 Task: Search one way flight ticket for 1 adult, 1 child, 1 infant in seat in premium economy from Gainesville: Gainesville Regional Airport to South Bend: South Bend International Airport on 8-6-2023. Choice of flights is American. Number of bags: 6 checked bags. Price is upto 50000. Outbound departure time preference is 10:15.
Action: Mouse moved to (336, 457)
Screenshot: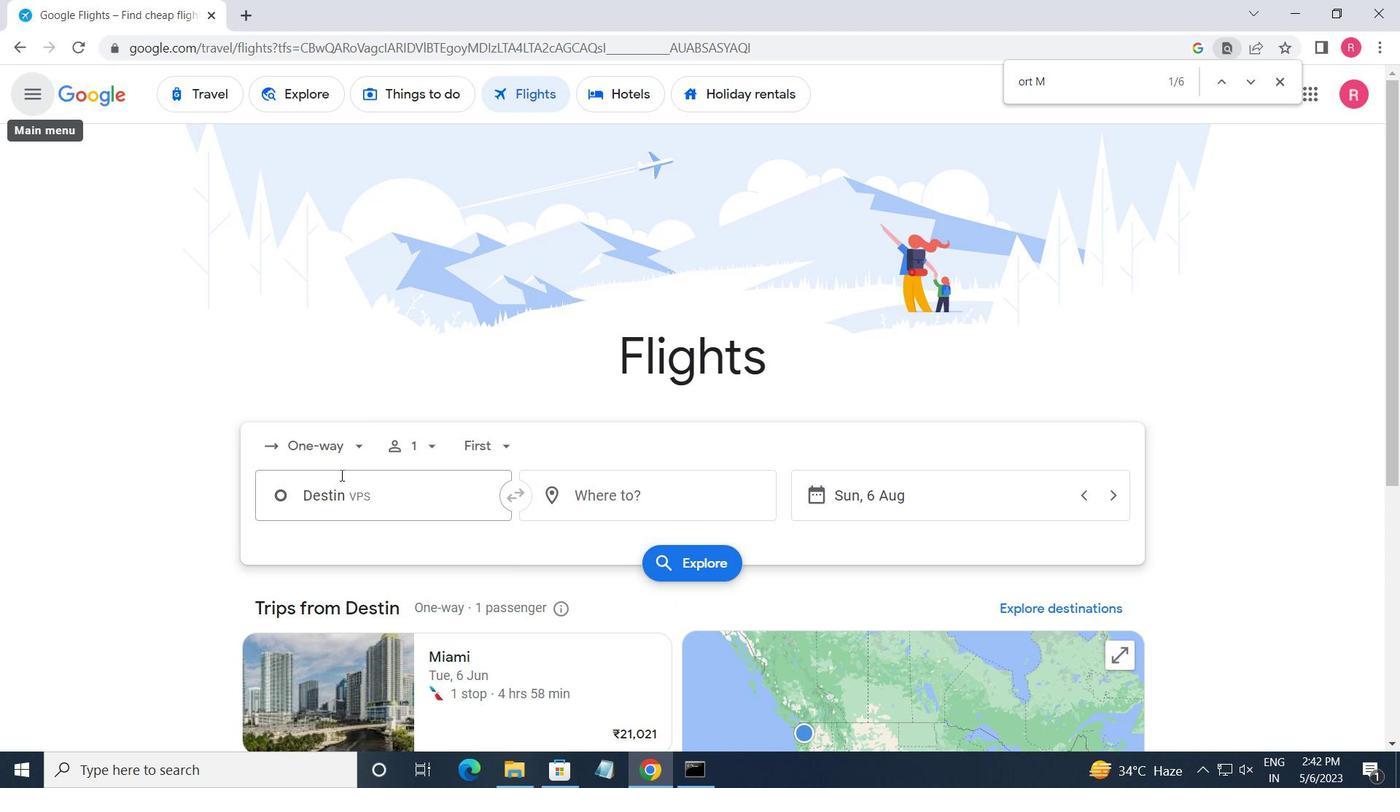 
Action: Mouse pressed left at (336, 457)
Screenshot: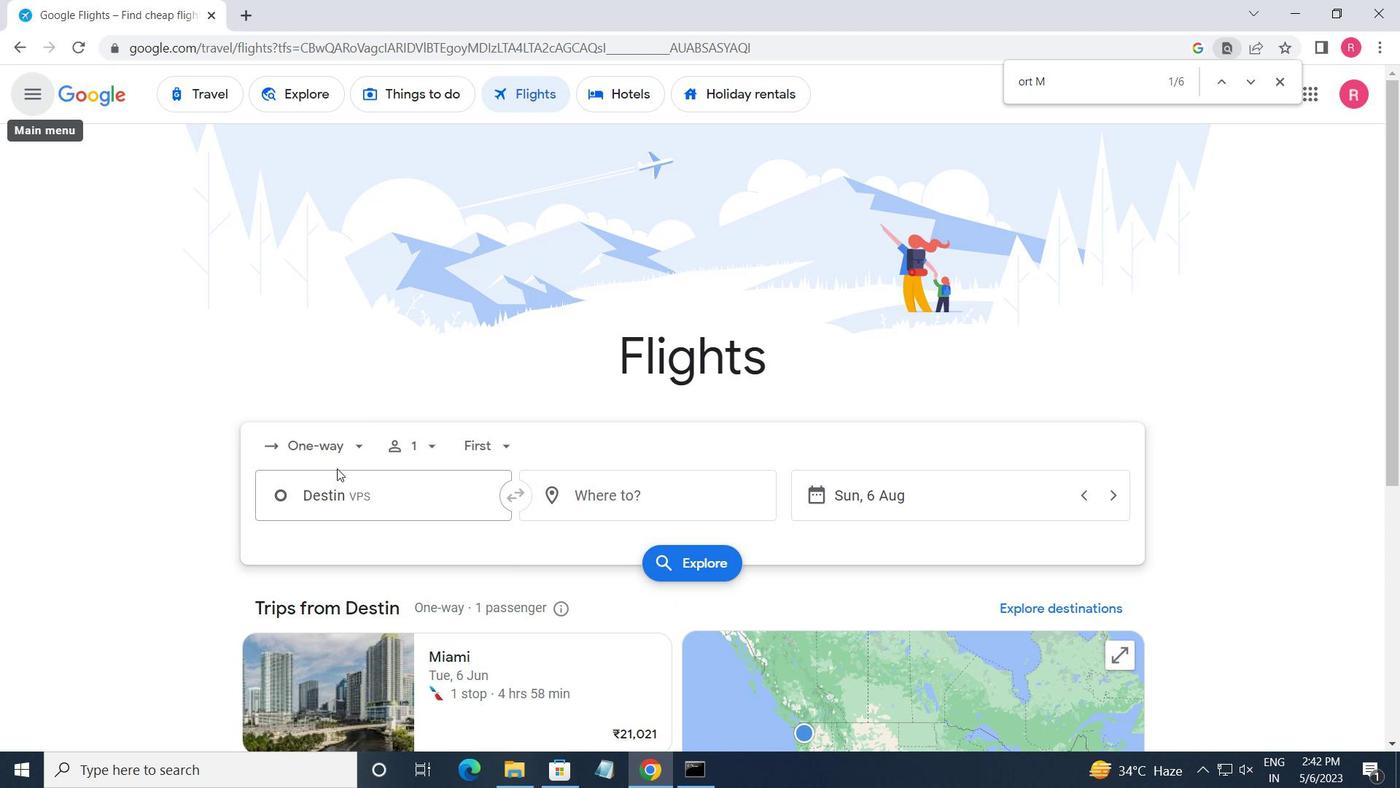 
Action: Mouse moved to (350, 521)
Screenshot: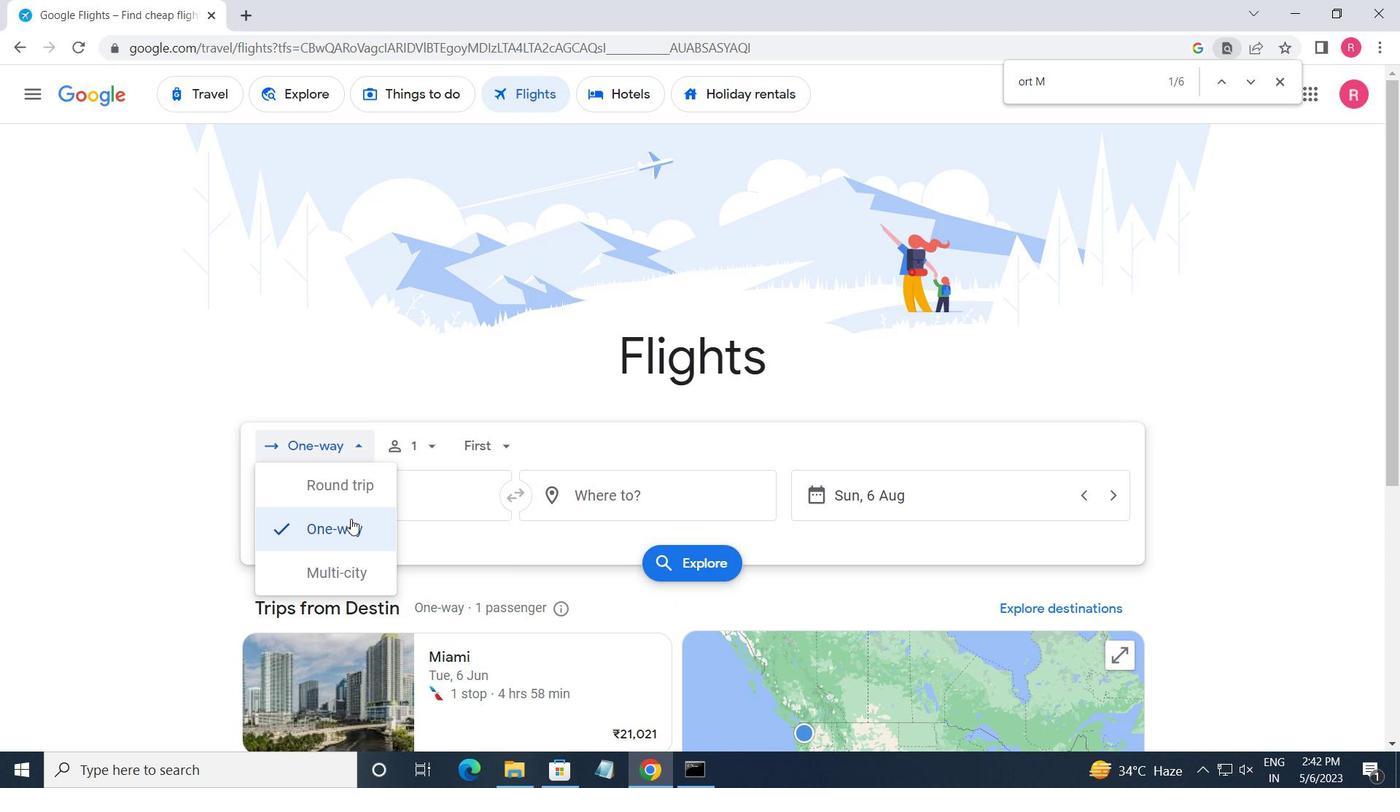 
Action: Mouse pressed left at (350, 521)
Screenshot: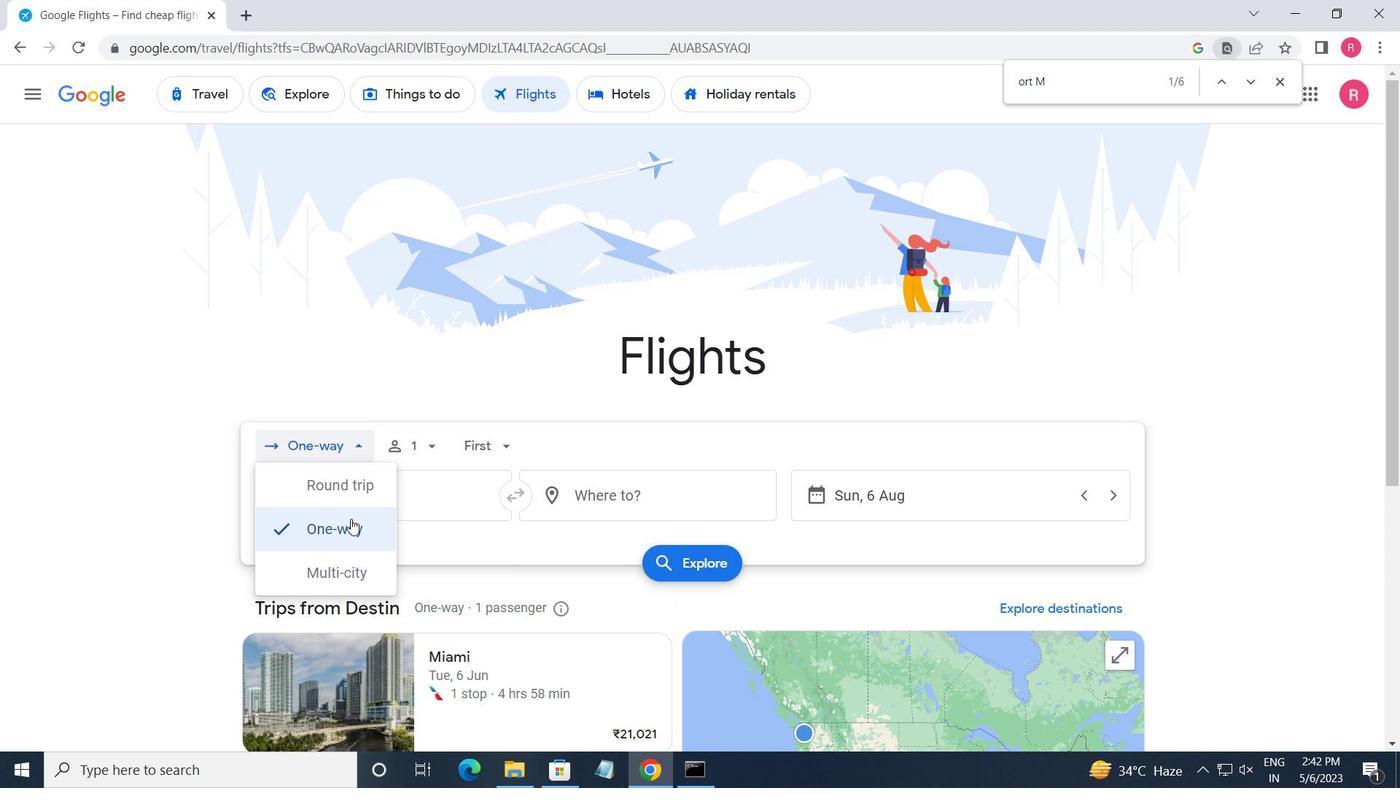 
Action: Mouse moved to (402, 439)
Screenshot: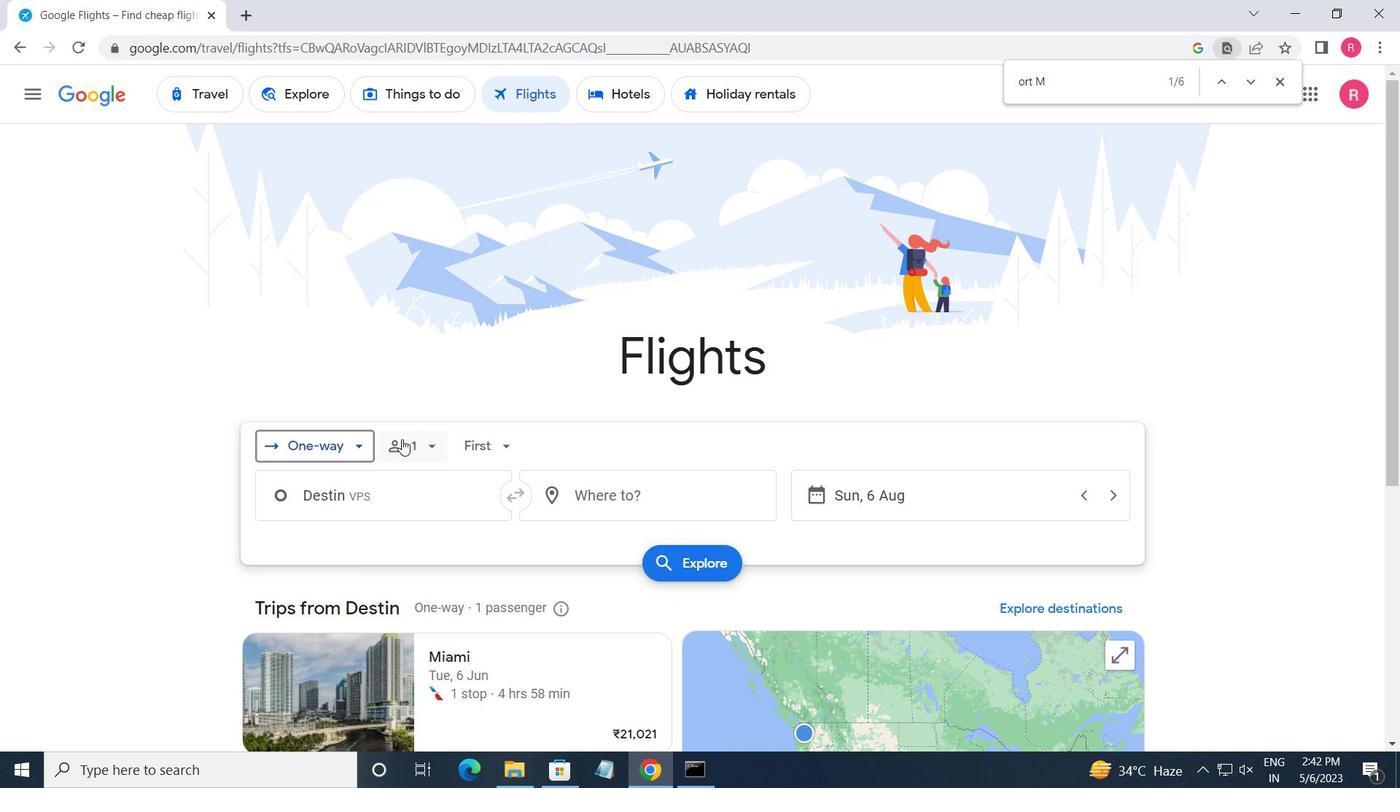 
Action: Mouse pressed left at (402, 439)
Screenshot: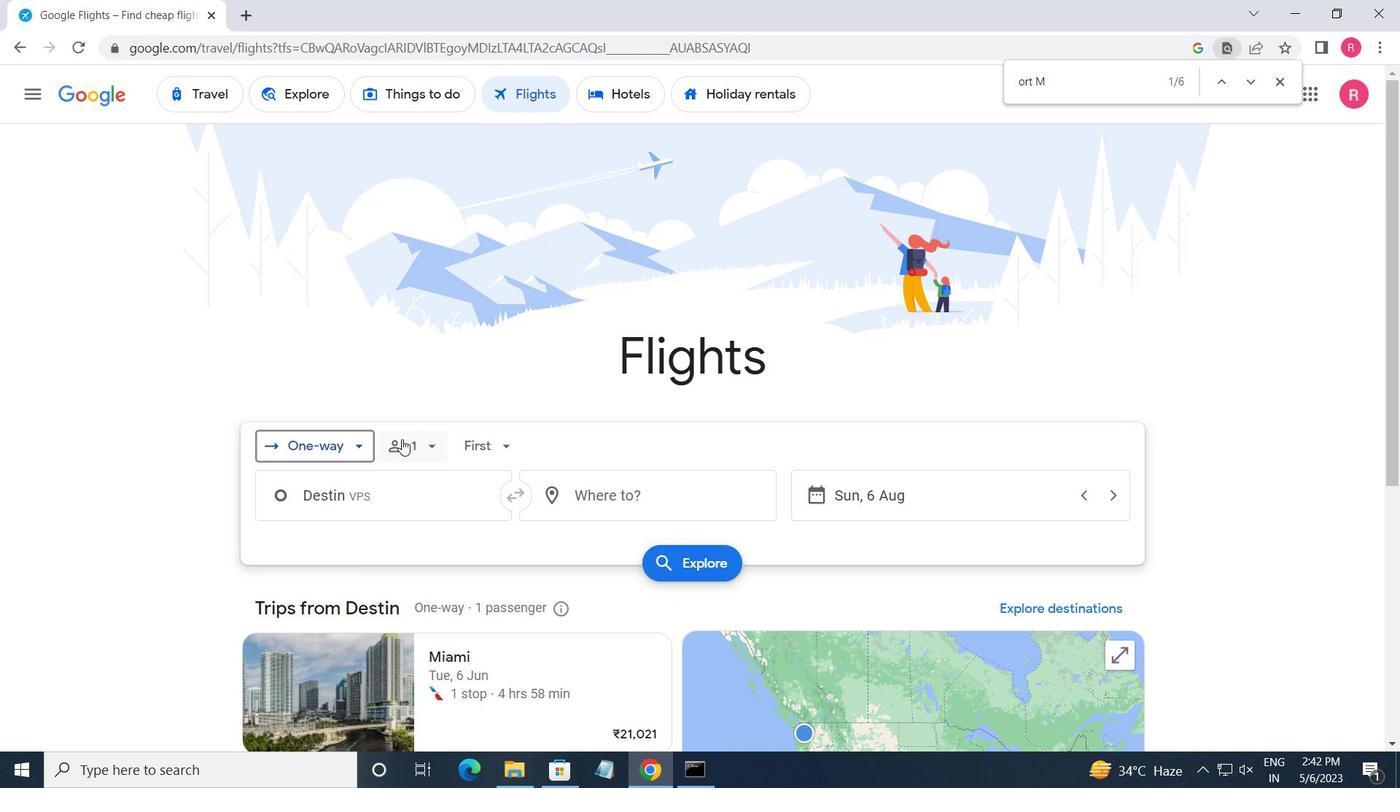 
Action: Mouse moved to (580, 549)
Screenshot: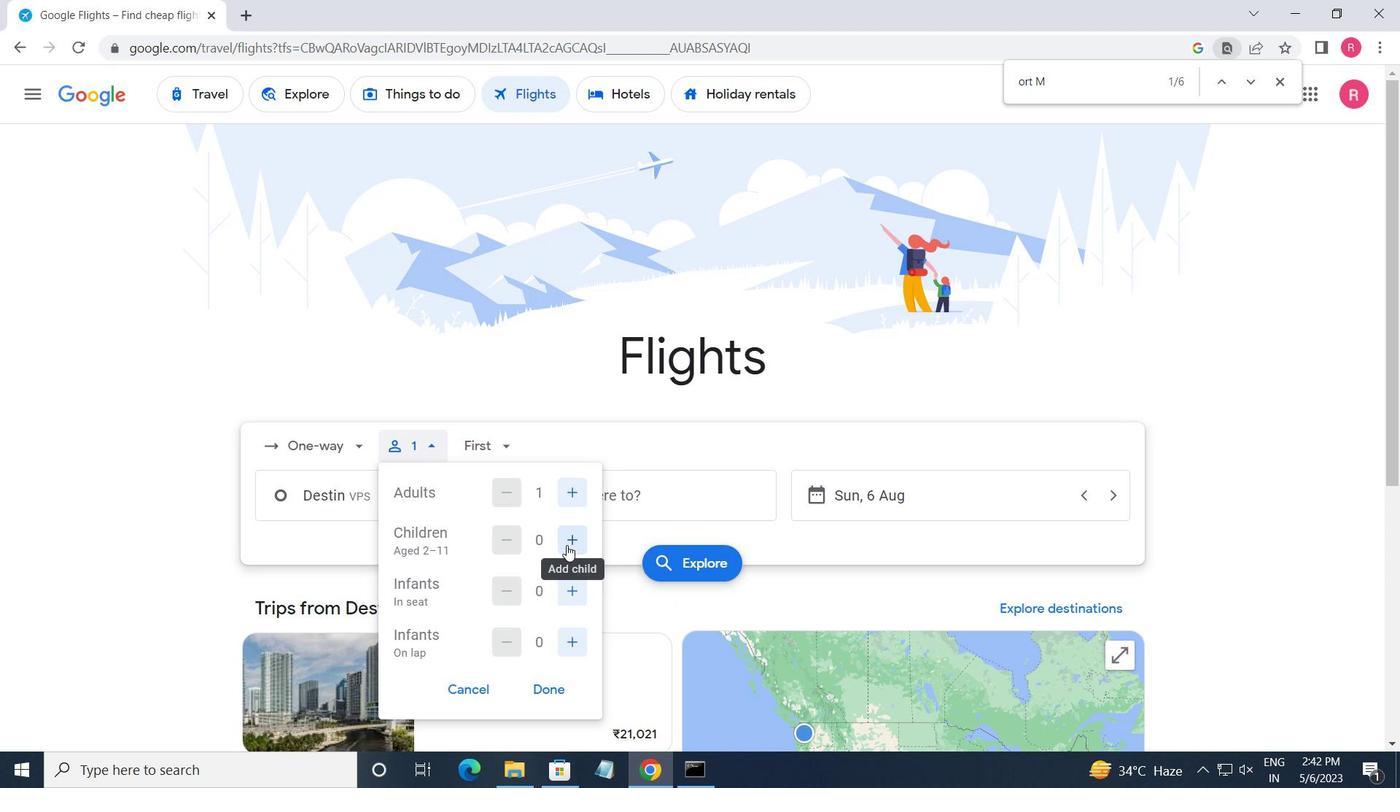 
Action: Mouse pressed left at (580, 549)
Screenshot: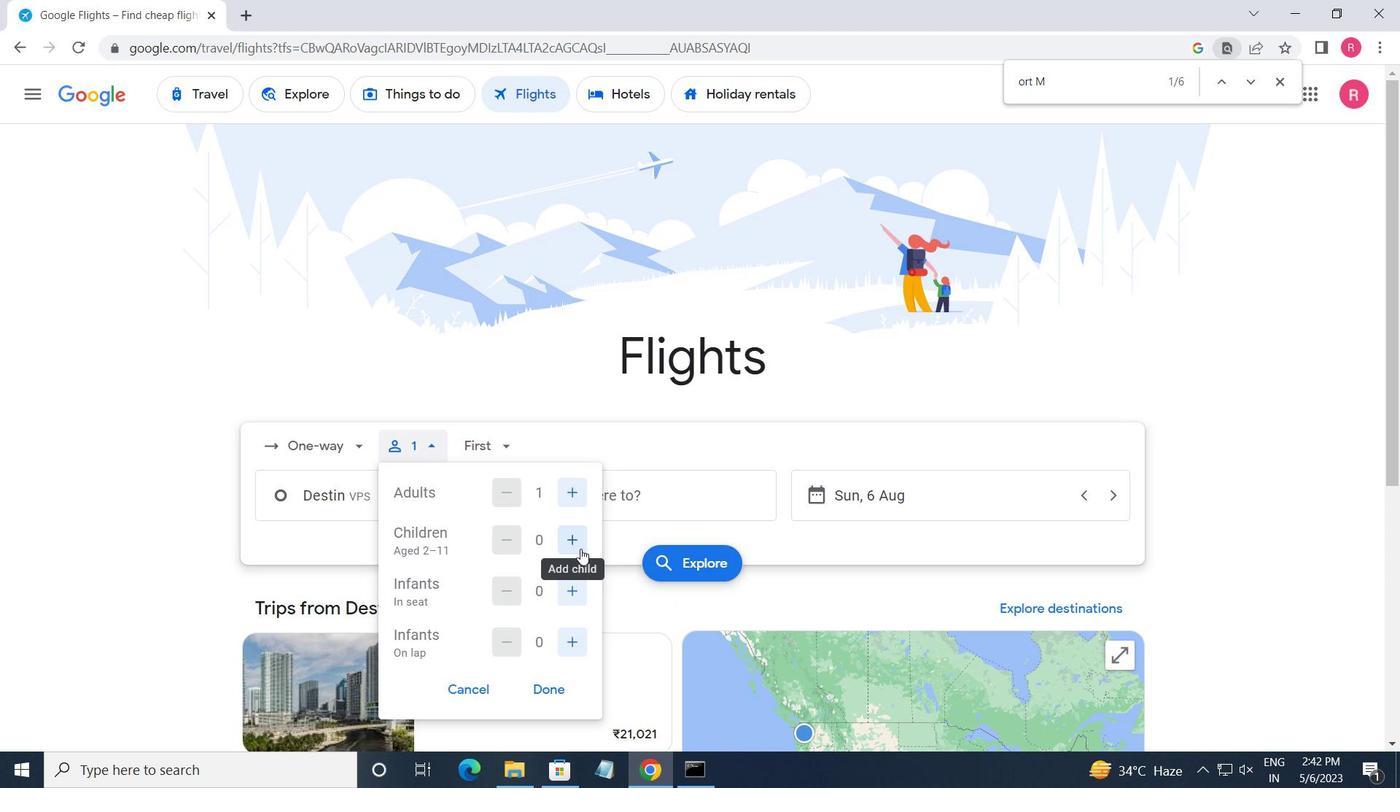
Action: Mouse moved to (571, 585)
Screenshot: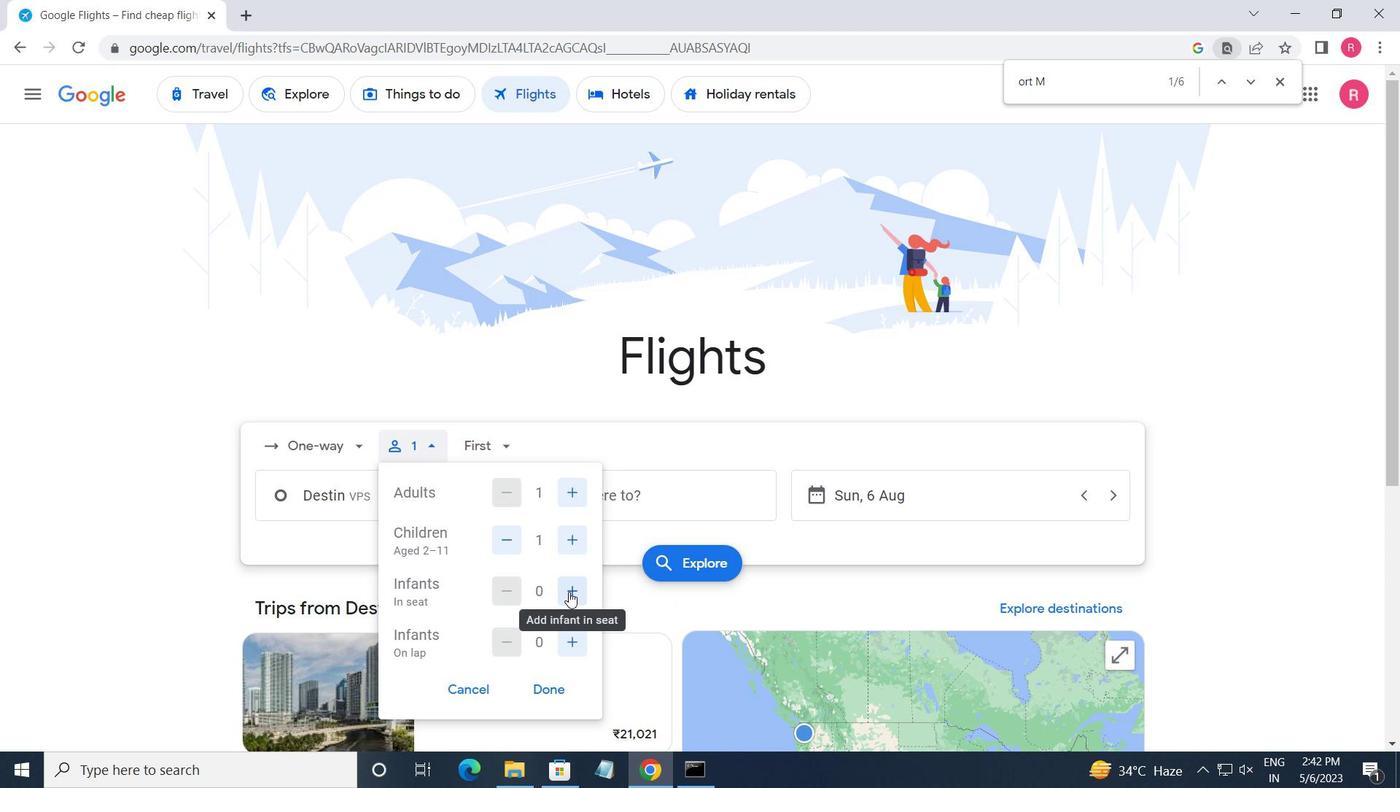
Action: Mouse pressed left at (571, 585)
Screenshot: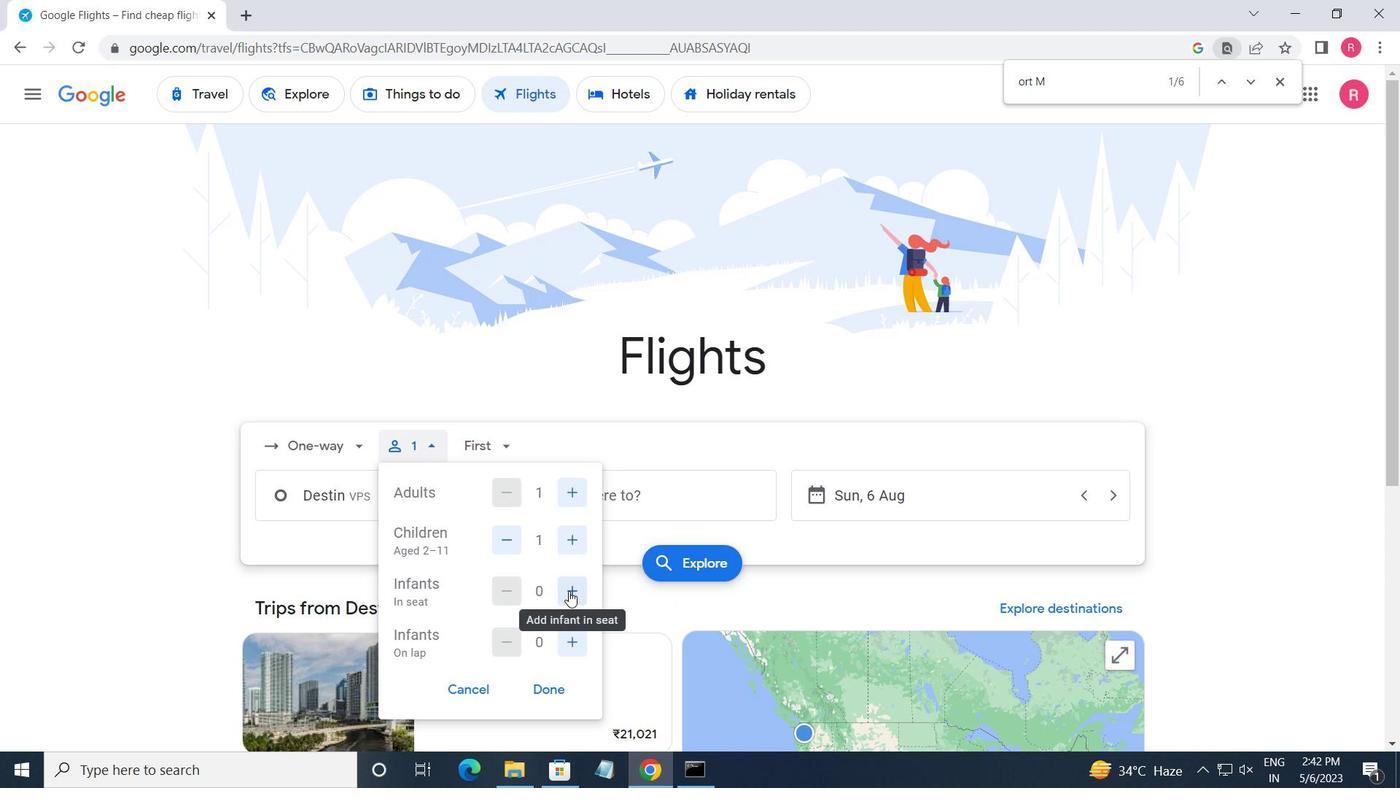 
Action: Mouse moved to (550, 688)
Screenshot: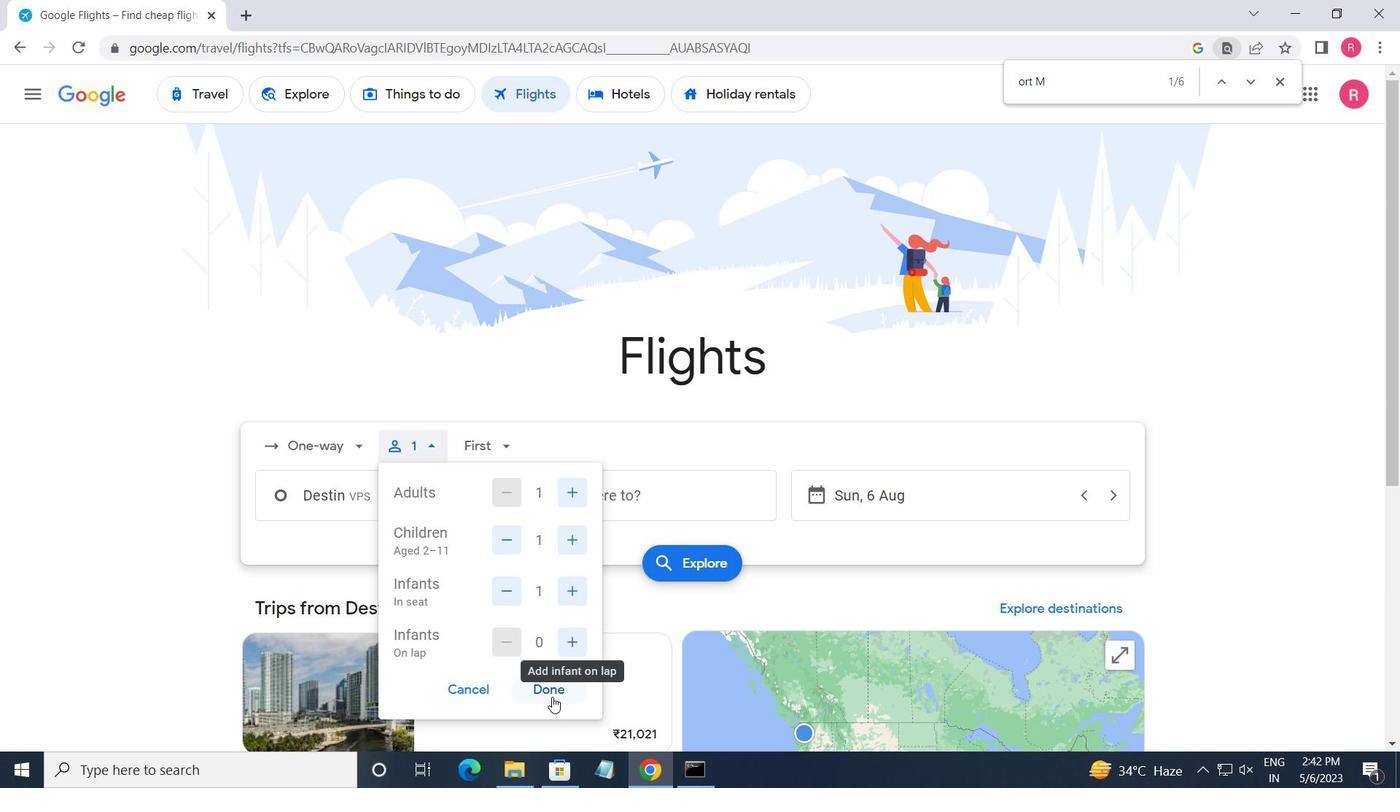 
Action: Mouse pressed left at (550, 688)
Screenshot: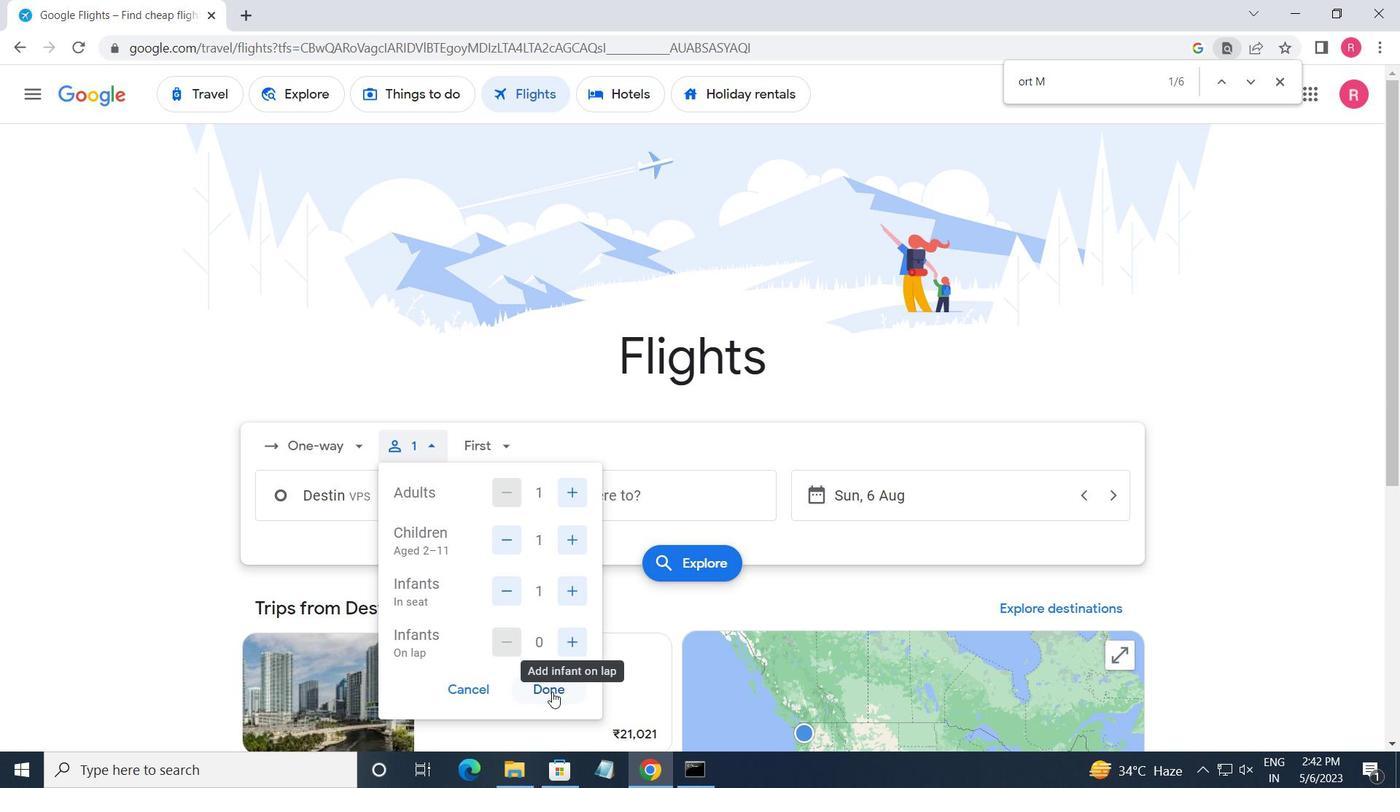 
Action: Mouse moved to (479, 439)
Screenshot: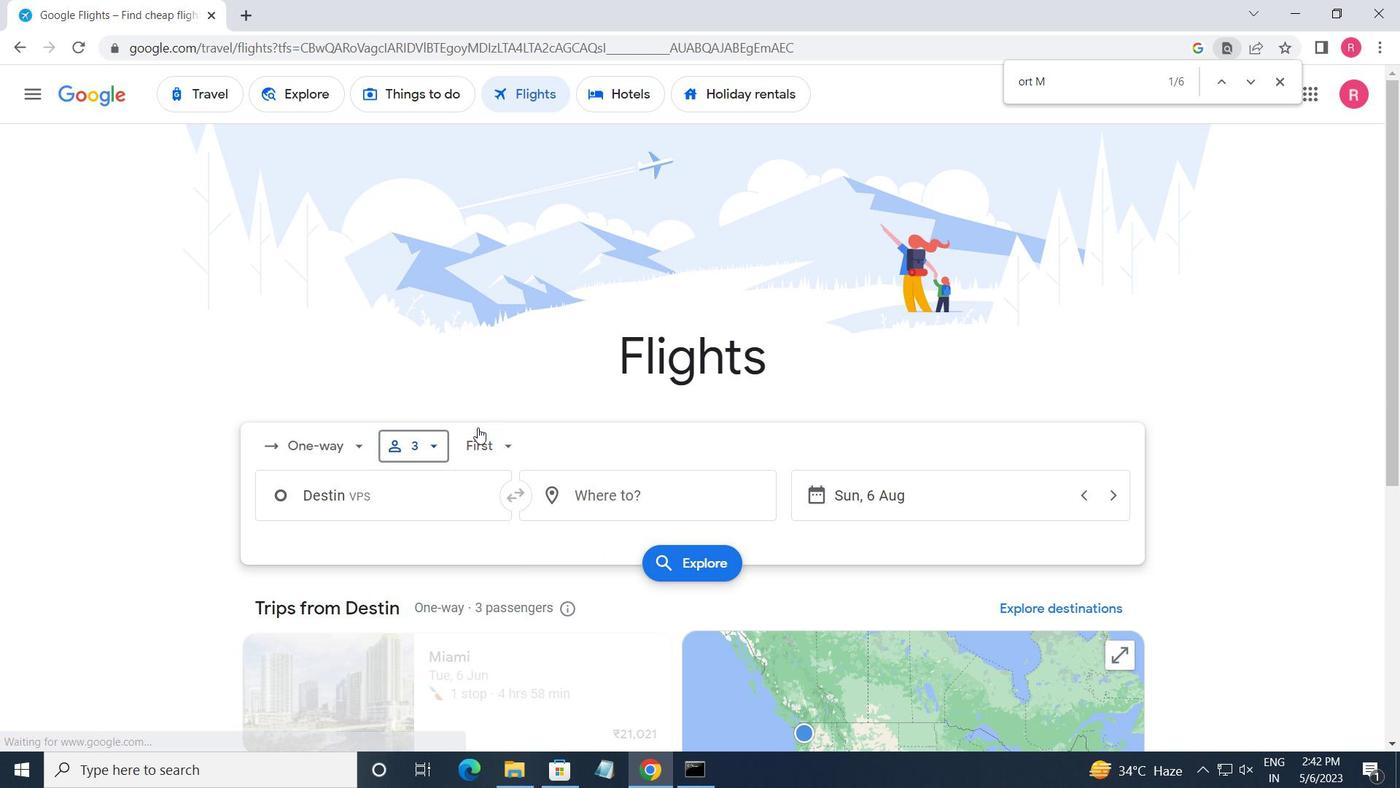 
Action: Mouse pressed left at (479, 439)
Screenshot: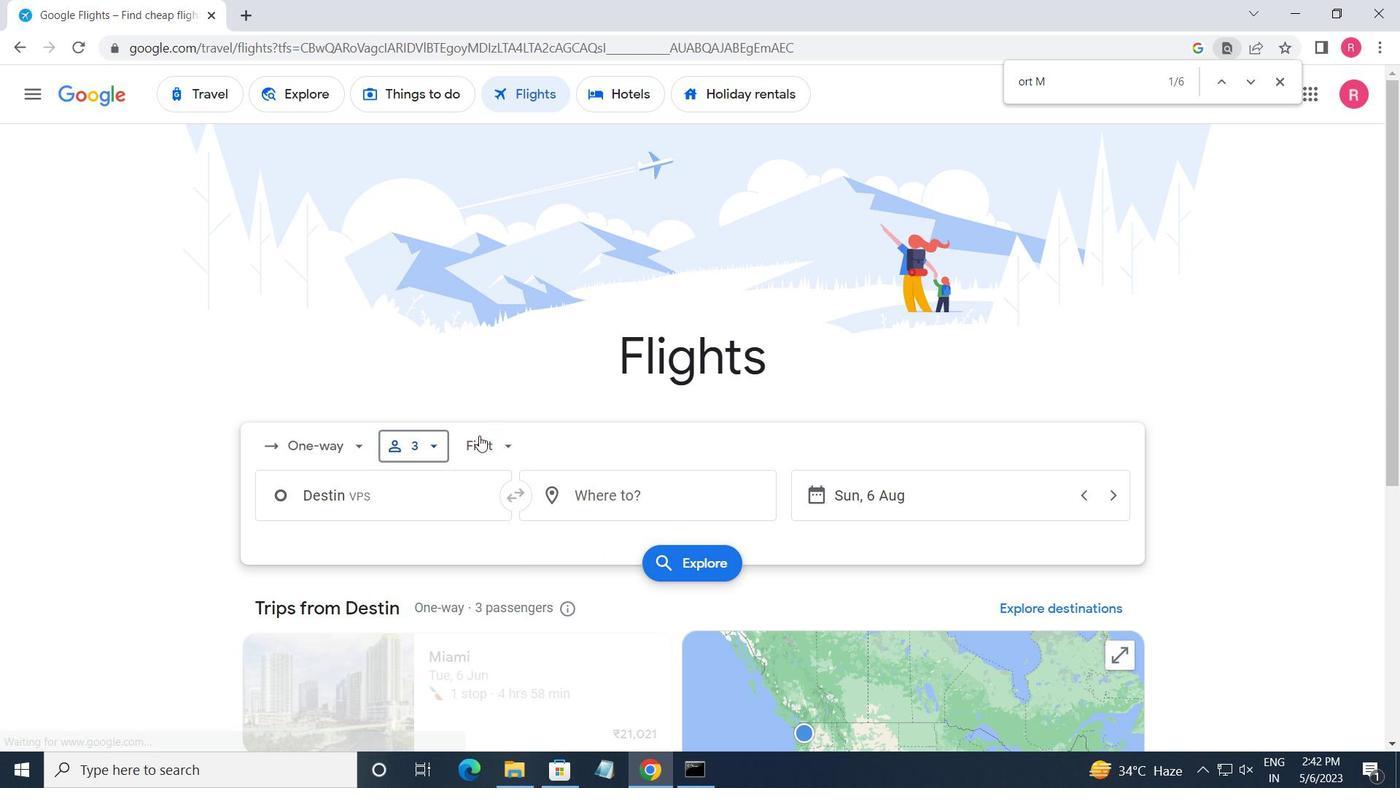 
Action: Mouse moved to (537, 531)
Screenshot: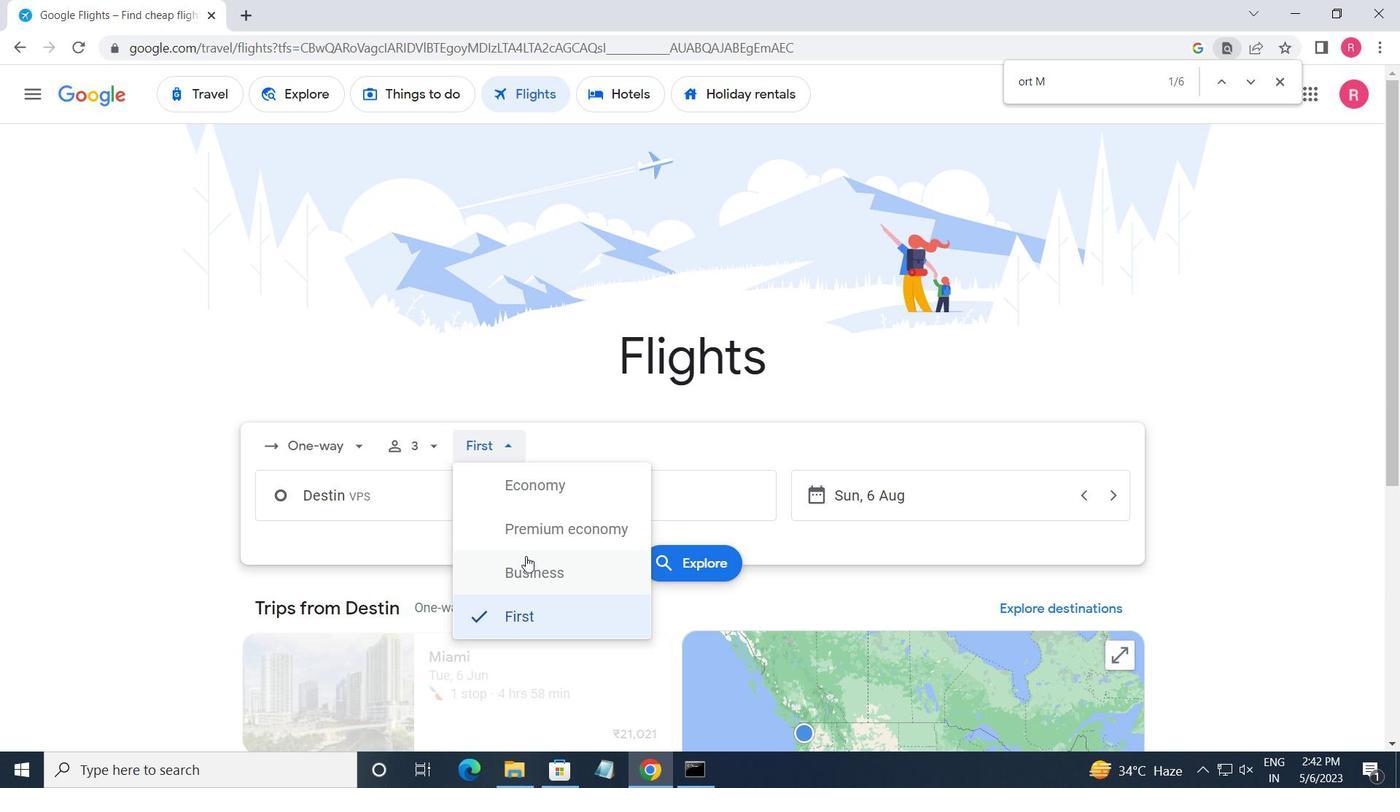 
Action: Mouse pressed left at (537, 531)
Screenshot: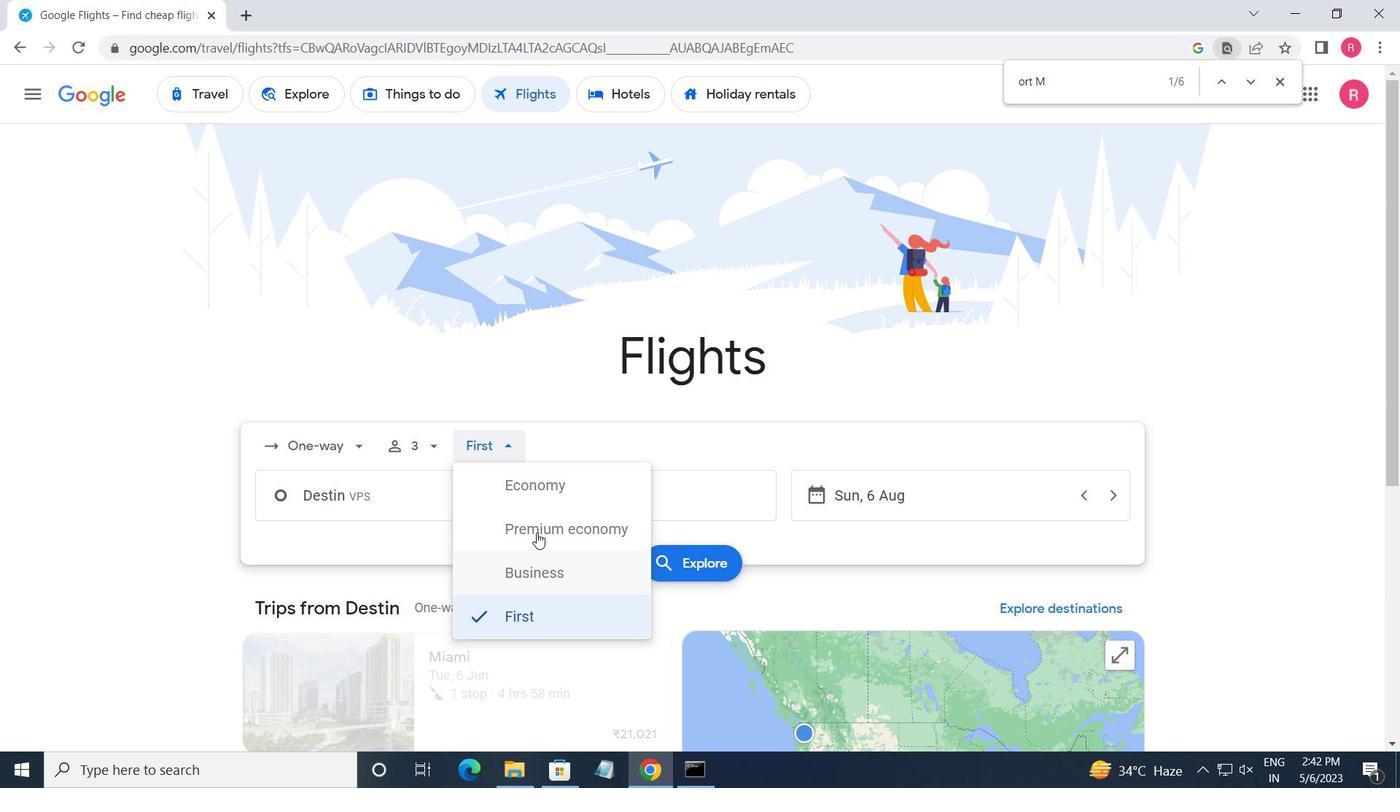 
Action: Mouse moved to (422, 504)
Screenshot: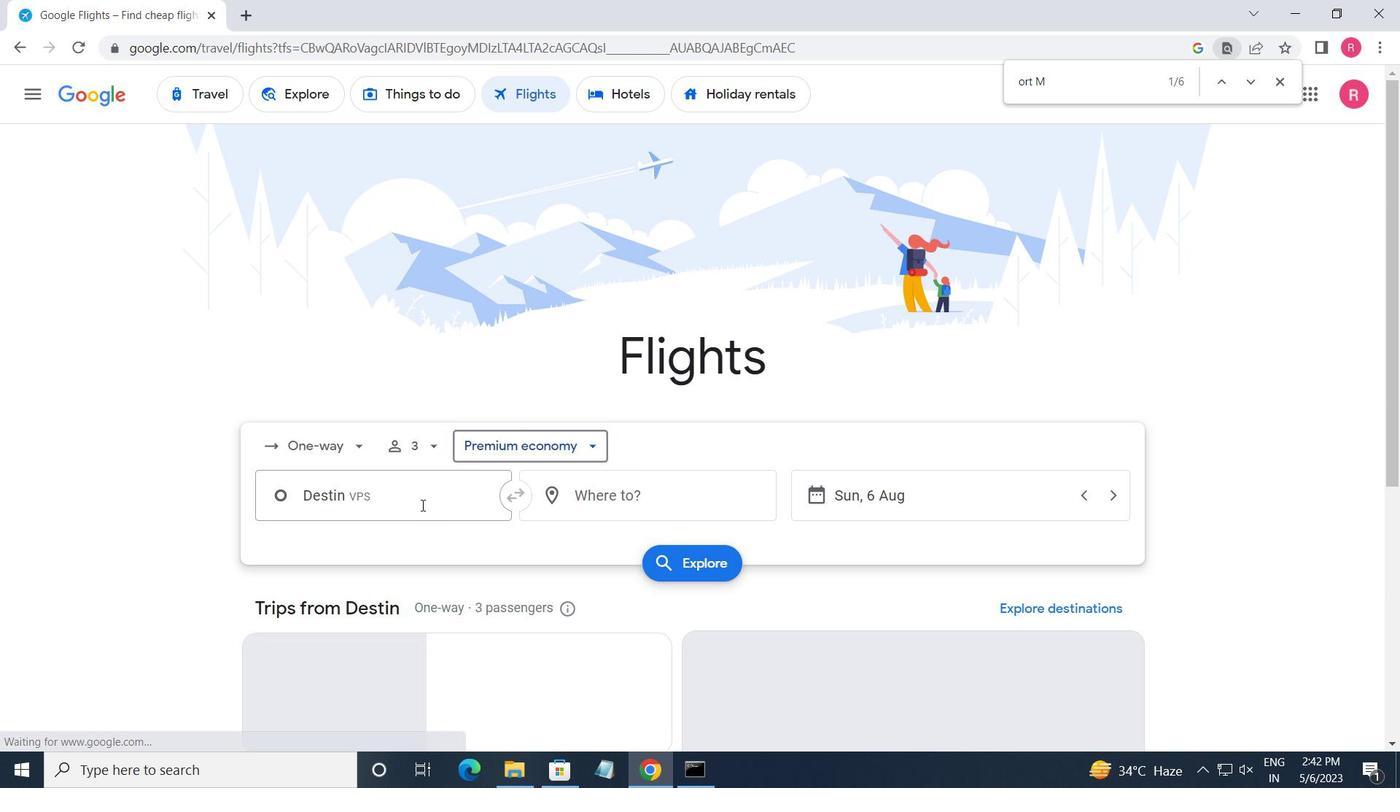 
Action: Mouse pressed left at (422, 504)
Screenshot: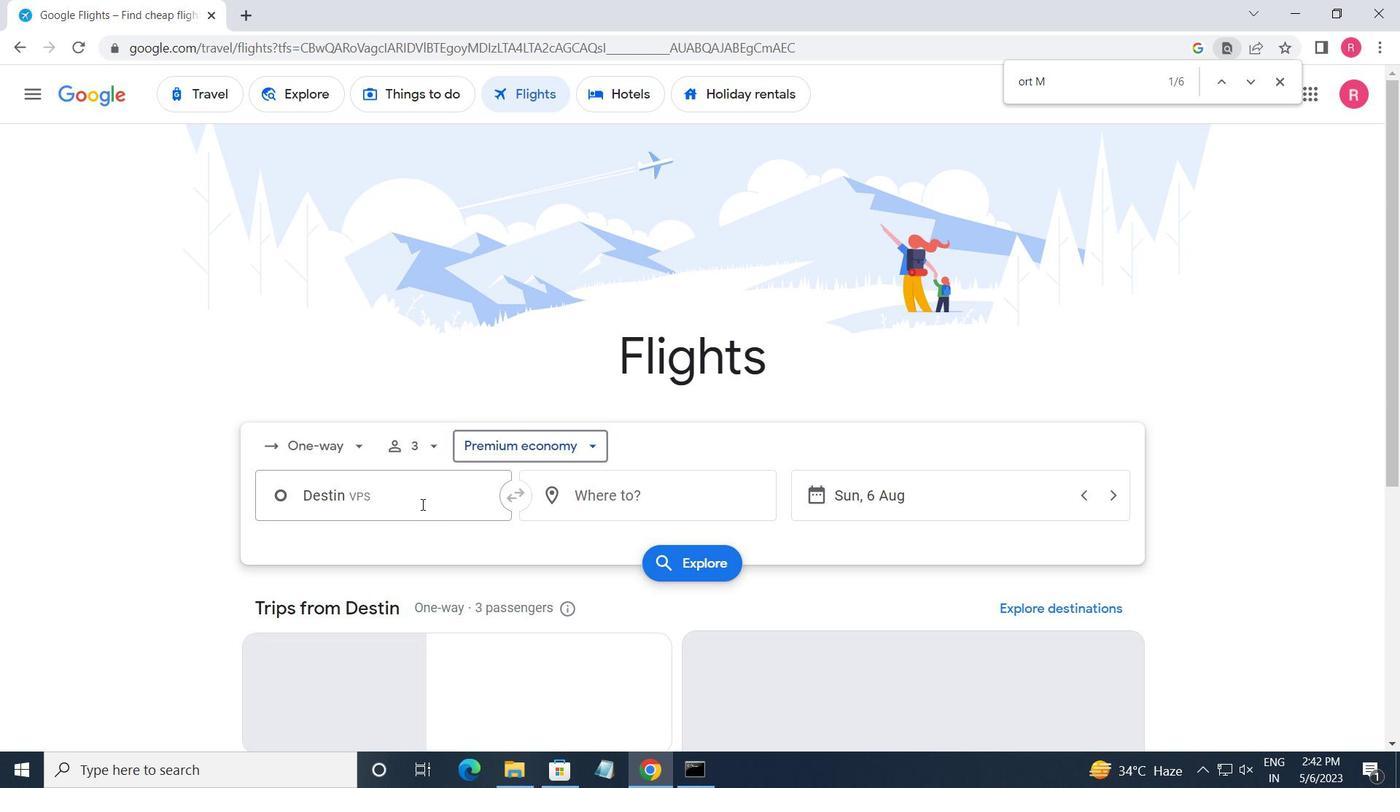 
Action: Mouse moved to (418, 503)
Screenshot: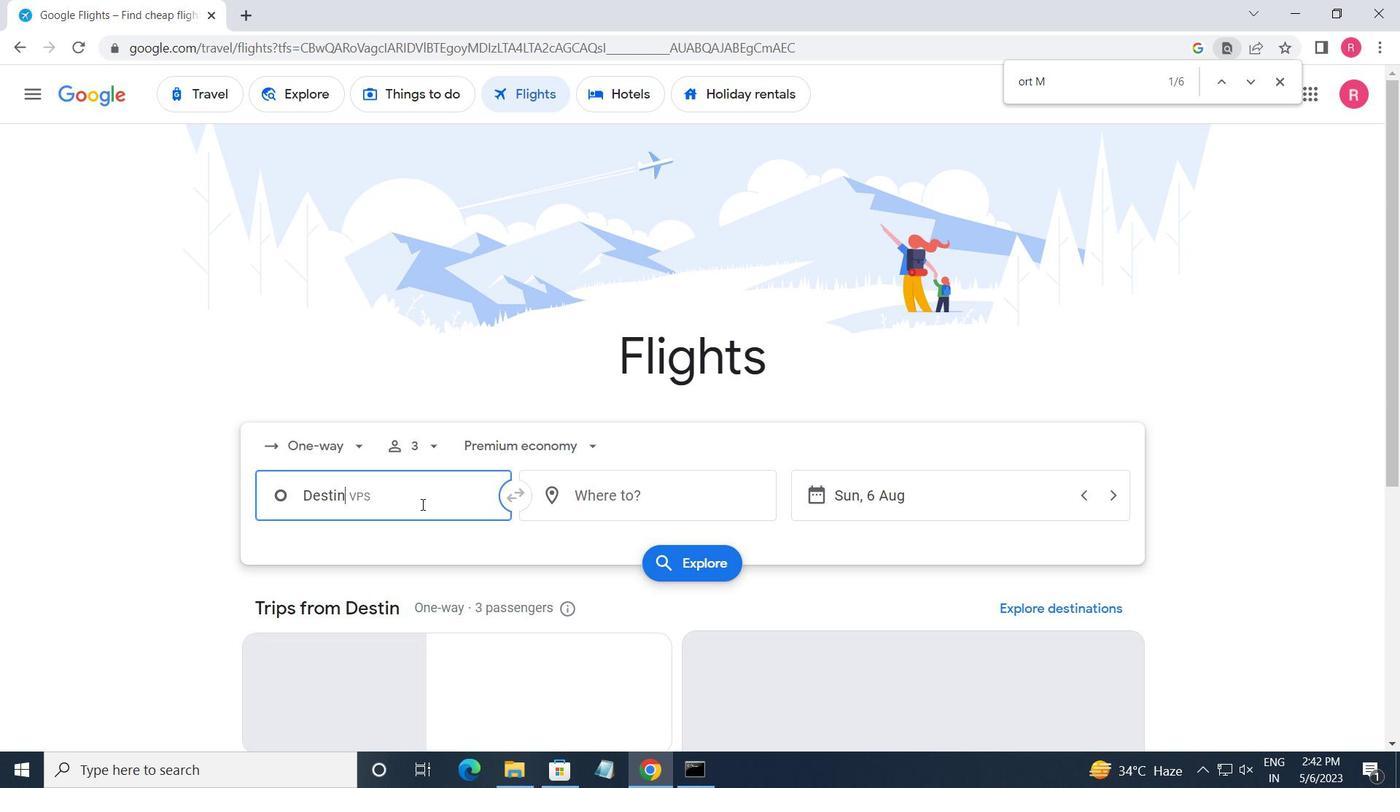 
Action: Key pressed <Key.caps_lock>G<Key.caps_lock>ainesville
Screenshot: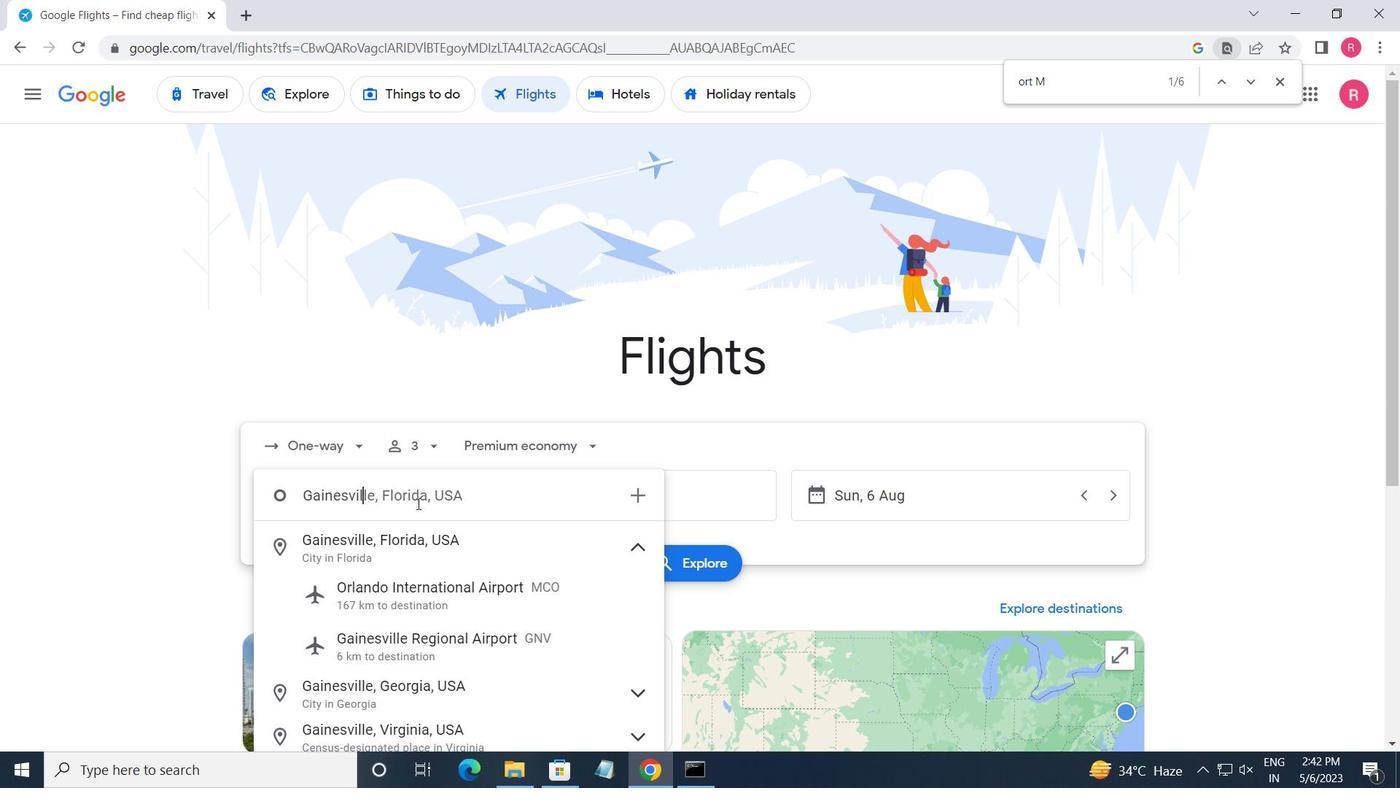
Action: Mouse moved to (422, 652)
Screenshot: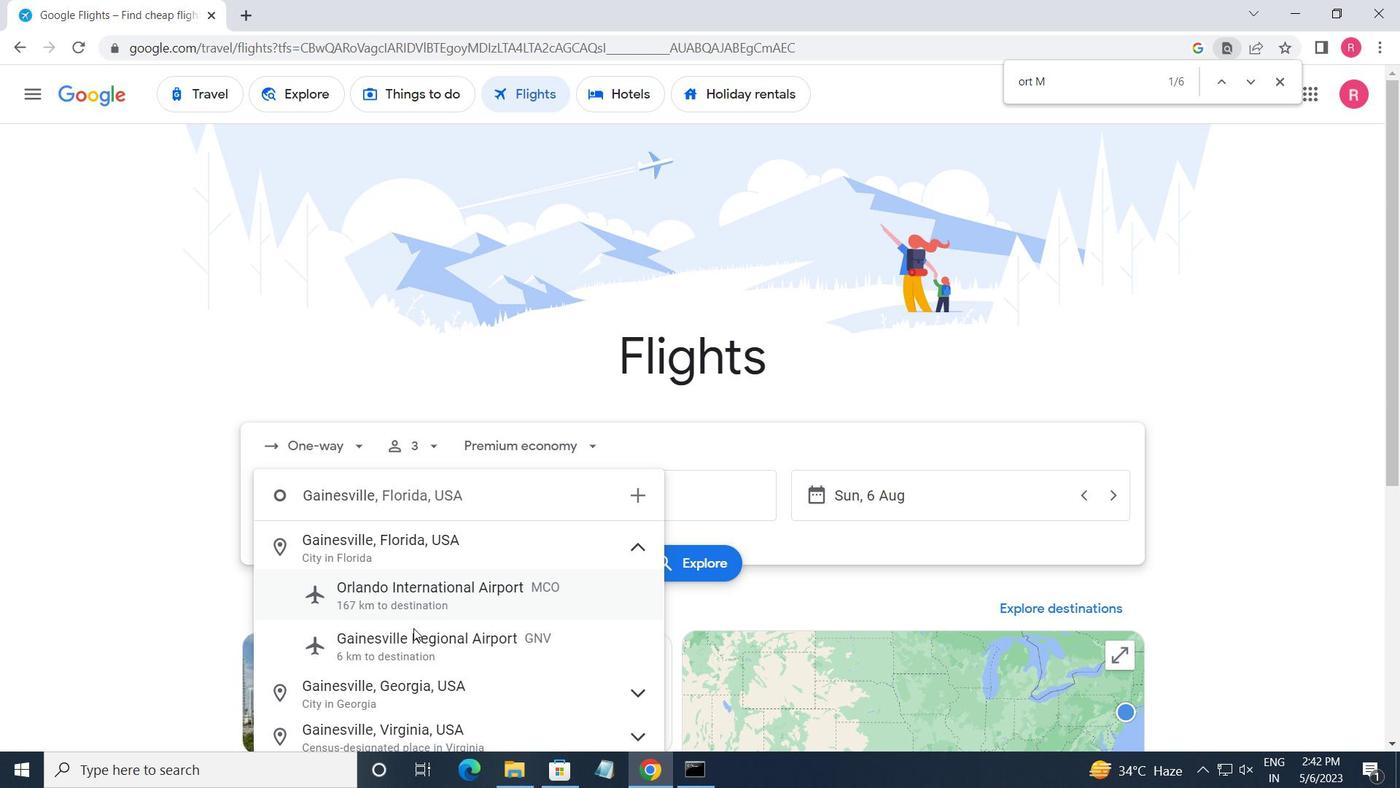 
Action: Mouse pressed left at (422, 652)
Screenshot: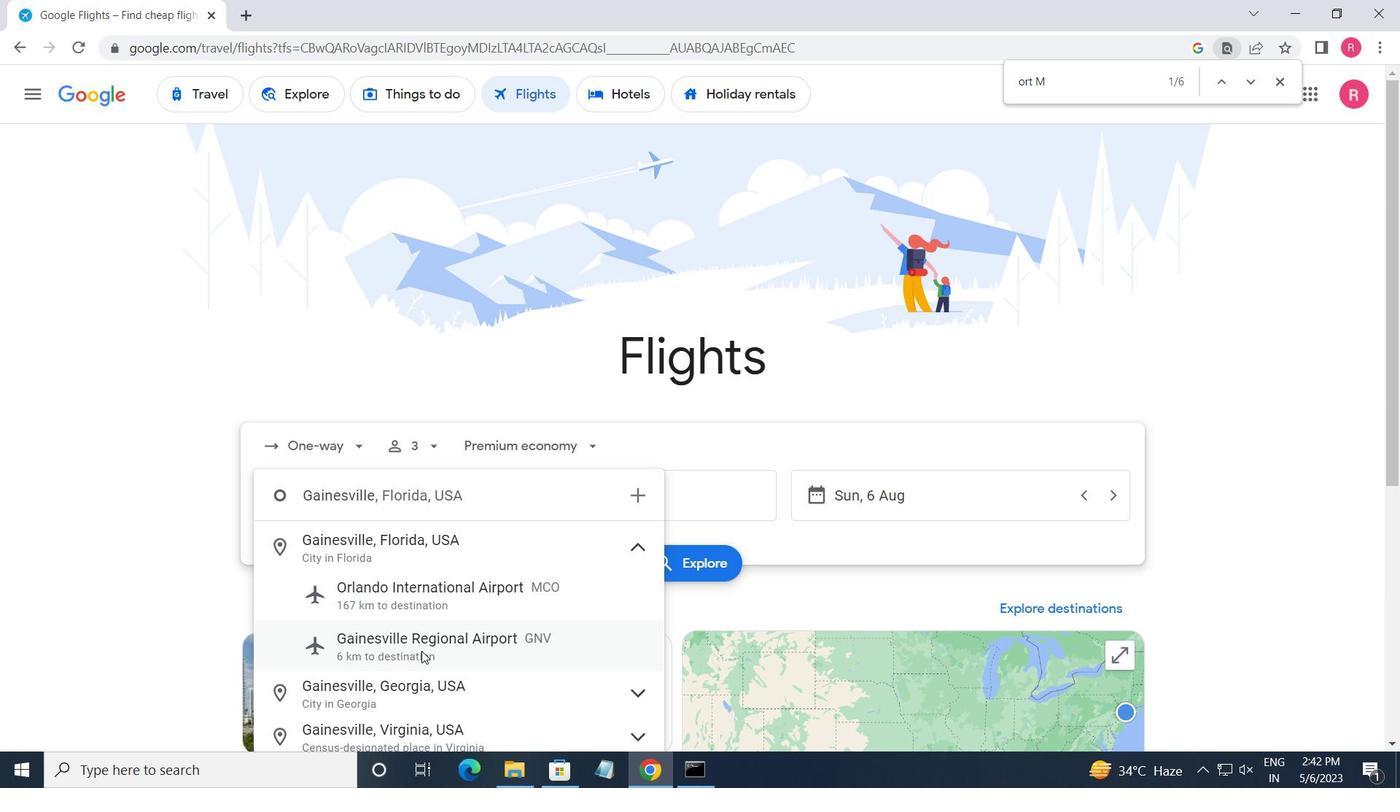 
Action: Mouse moved to (627, 494)
Screenshot: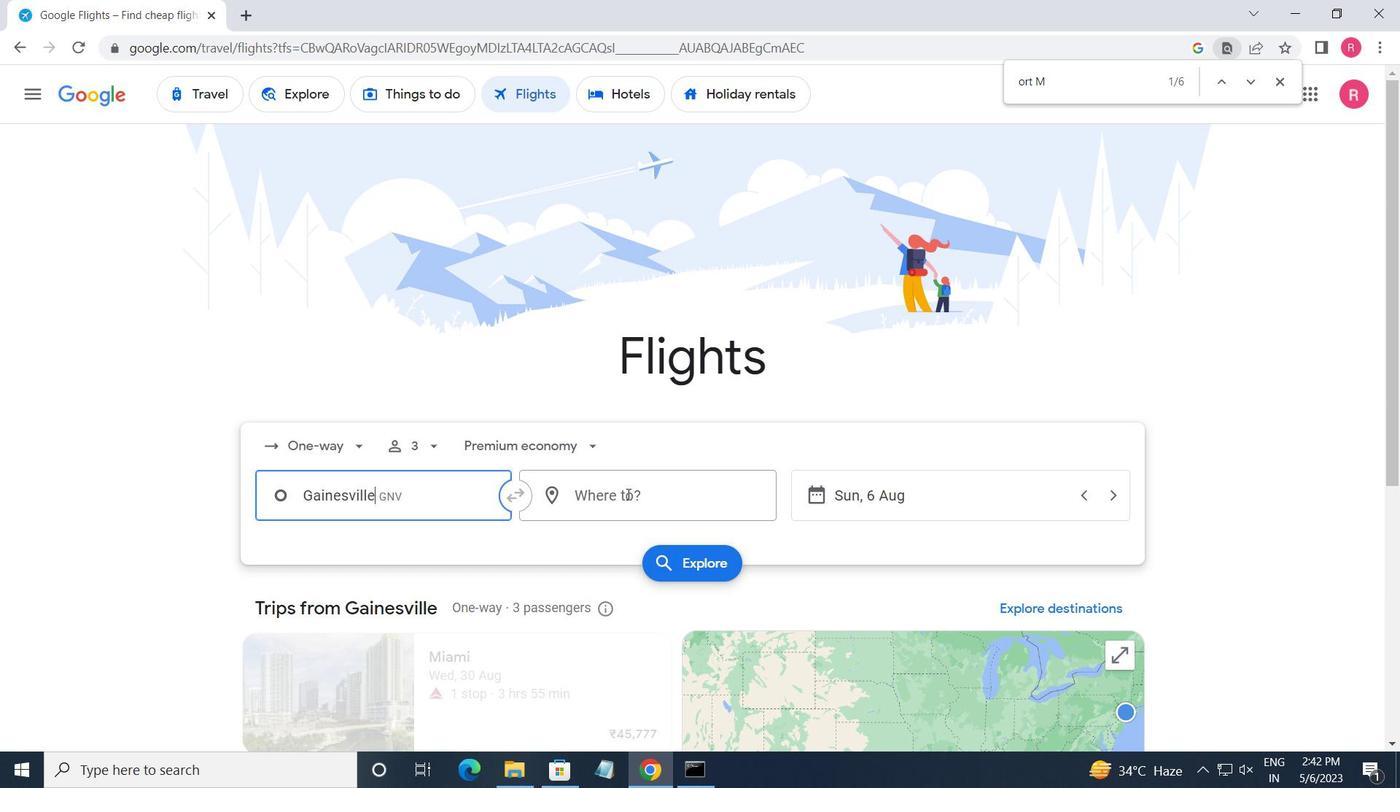 
Action: Mouse pressed left at (627, 494)
Screenshot: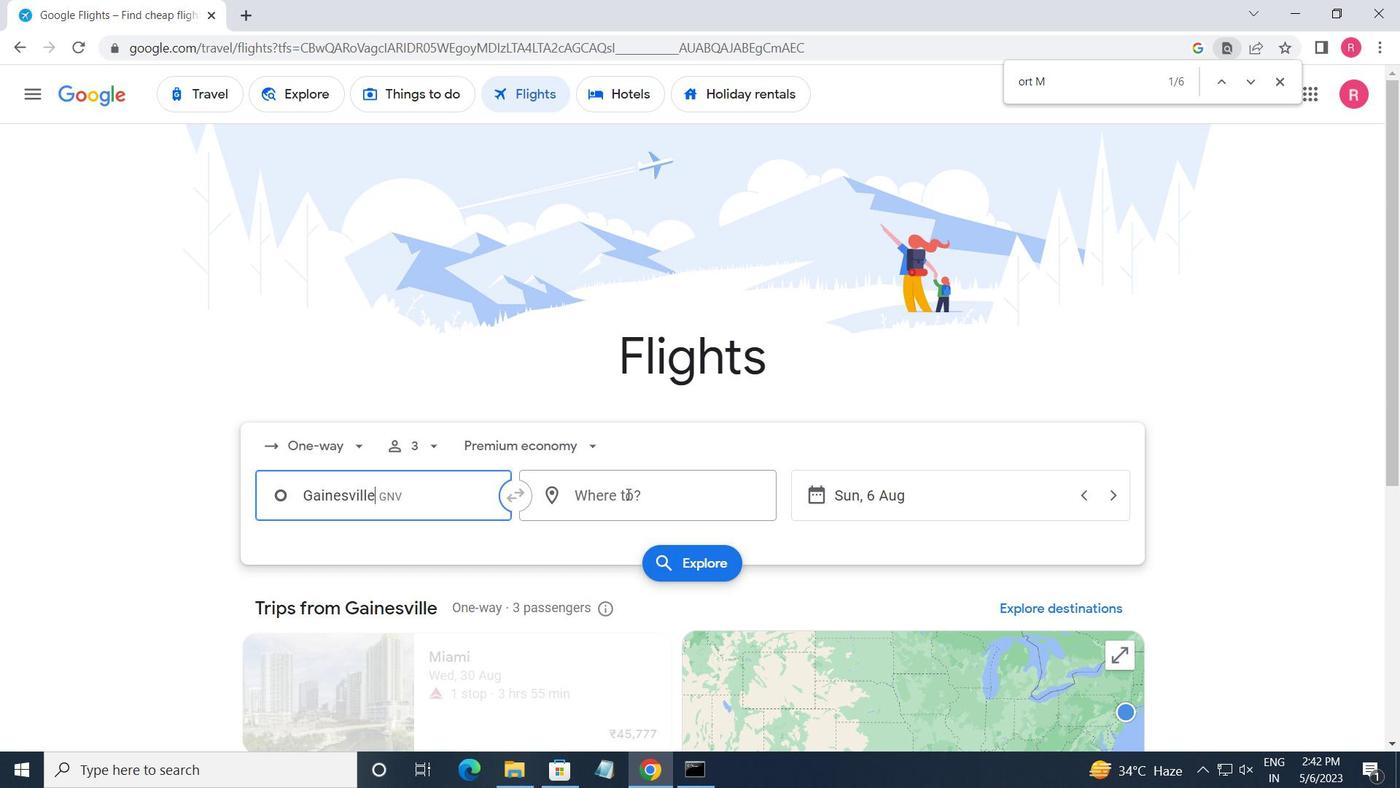 
Action: Mouse moved to (628, 495)
Screenshot: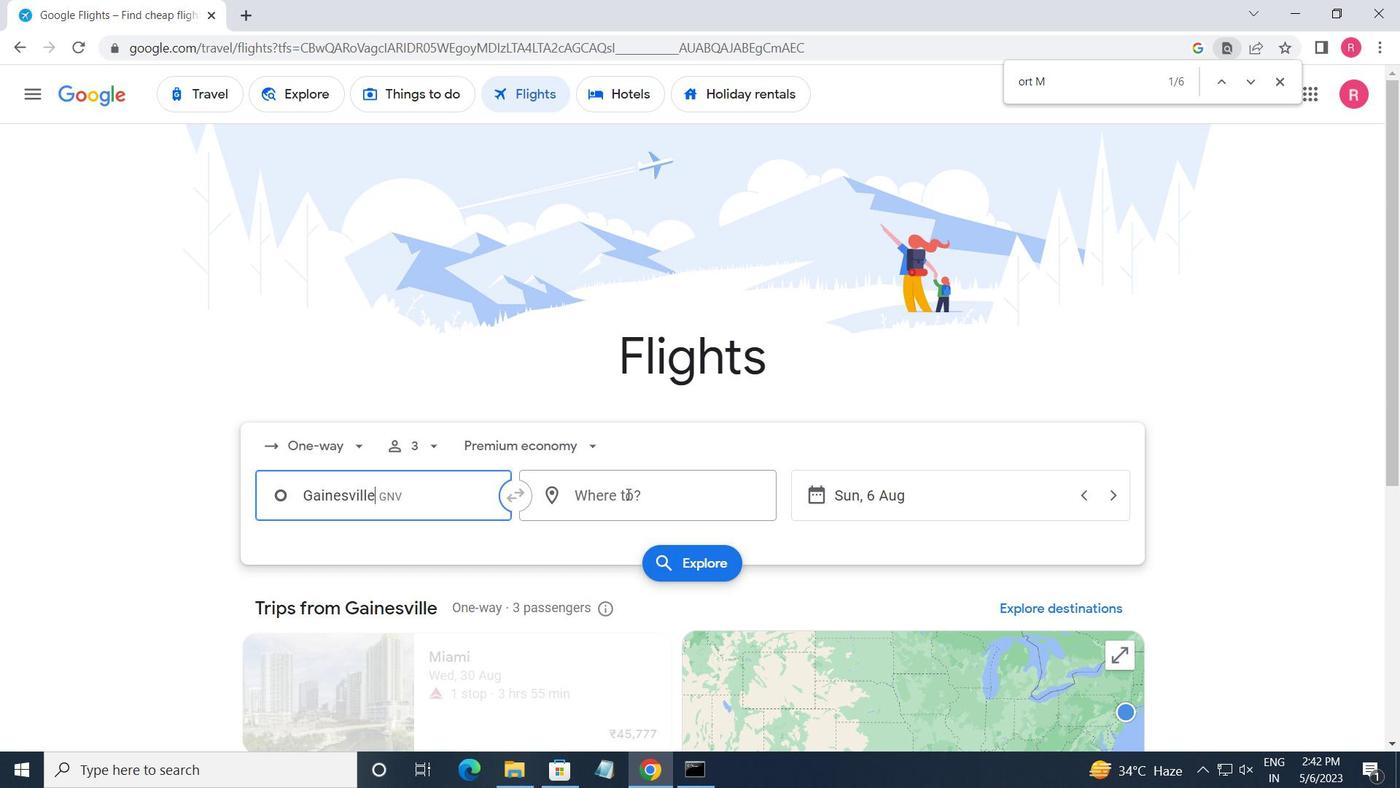 
Action: Key pressed <Key.shift>SOUTH<Key.space>B<Key.backspace><Key.shift><Key.shift><Key.shift><Key.shift><Key.shift><Key.shift><Key.shift><Key.shift><Key.shift><Key.shift><Key.shift><Key.shift><Key.shift><Key.shift><Key.shift>BE
Screenshot: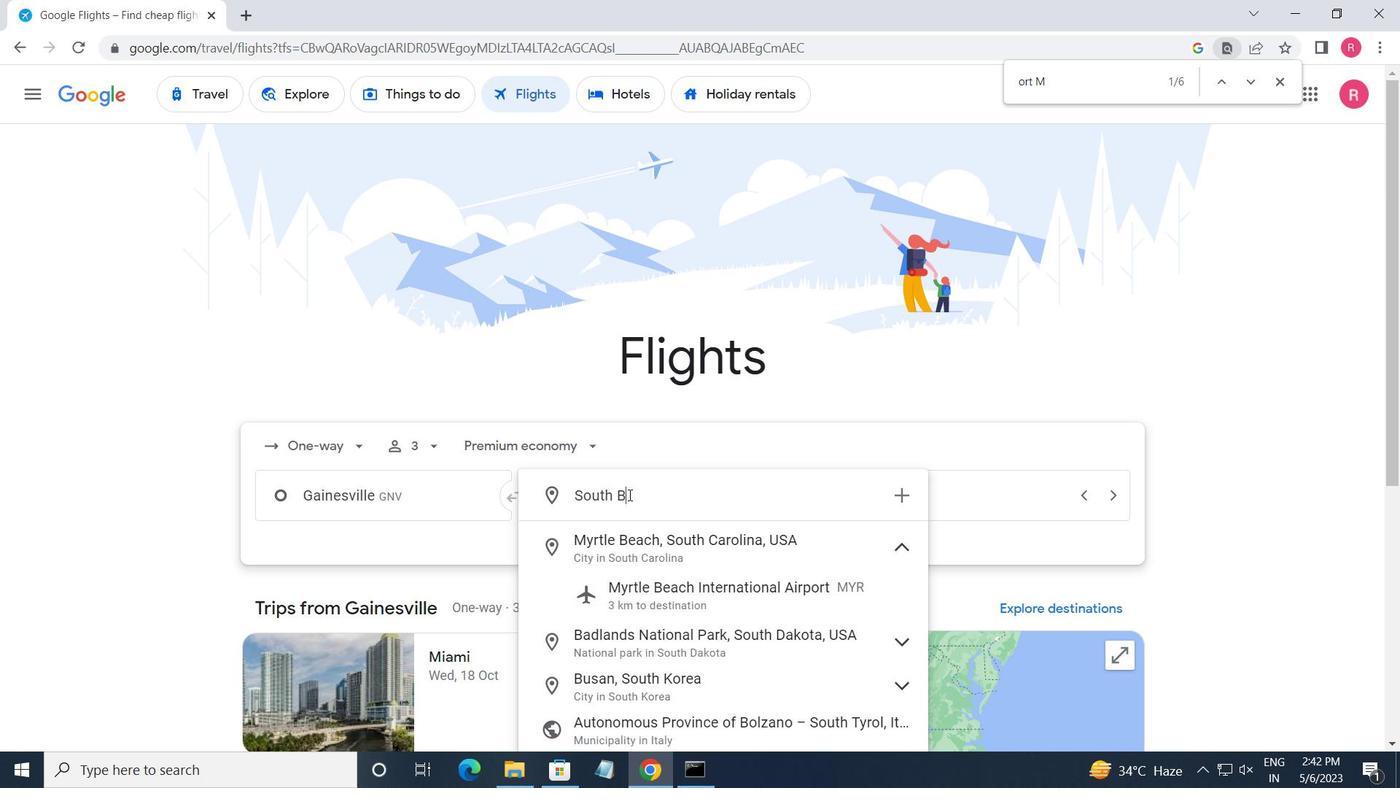 
Action: Mouse moved to (692, 447)
Screenshot: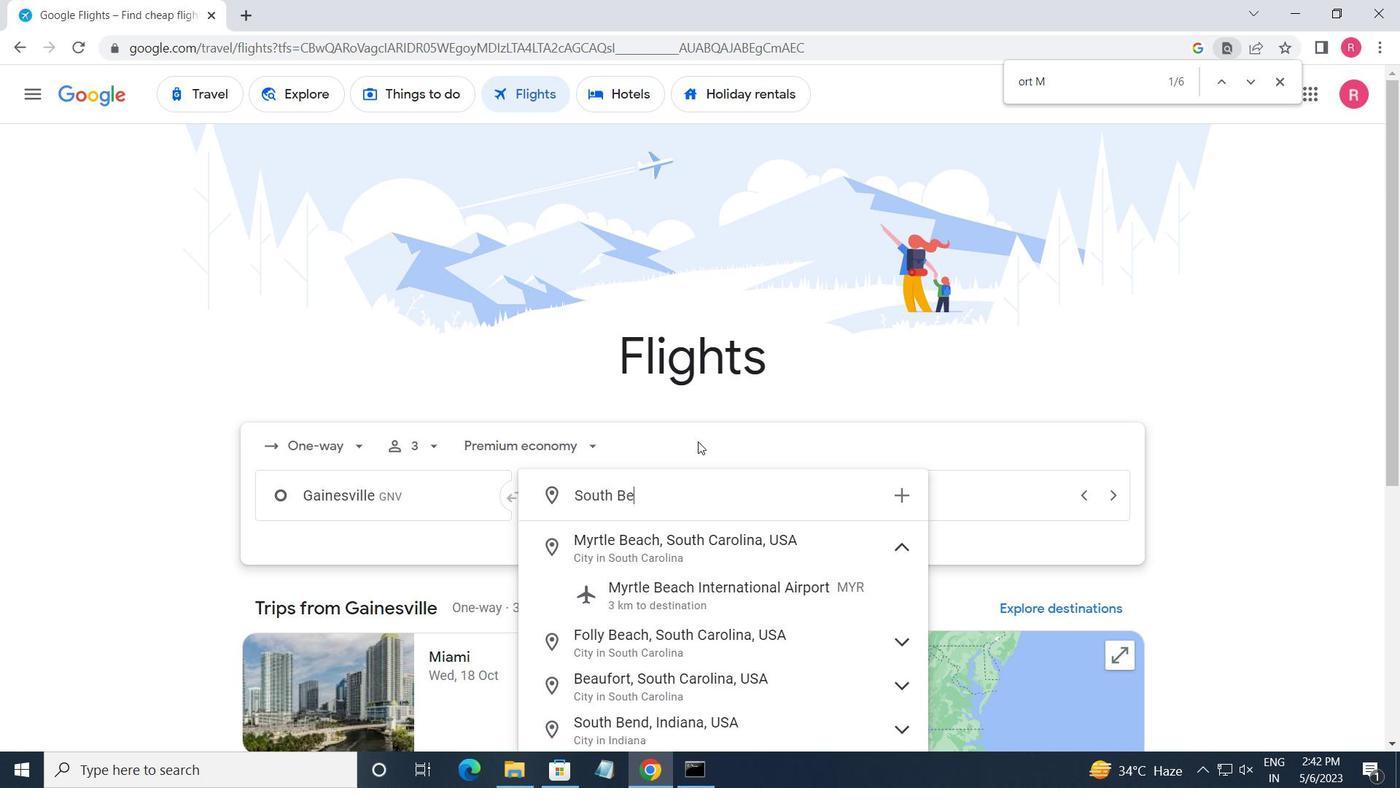 
Action: Key pressed ND
Screenshot: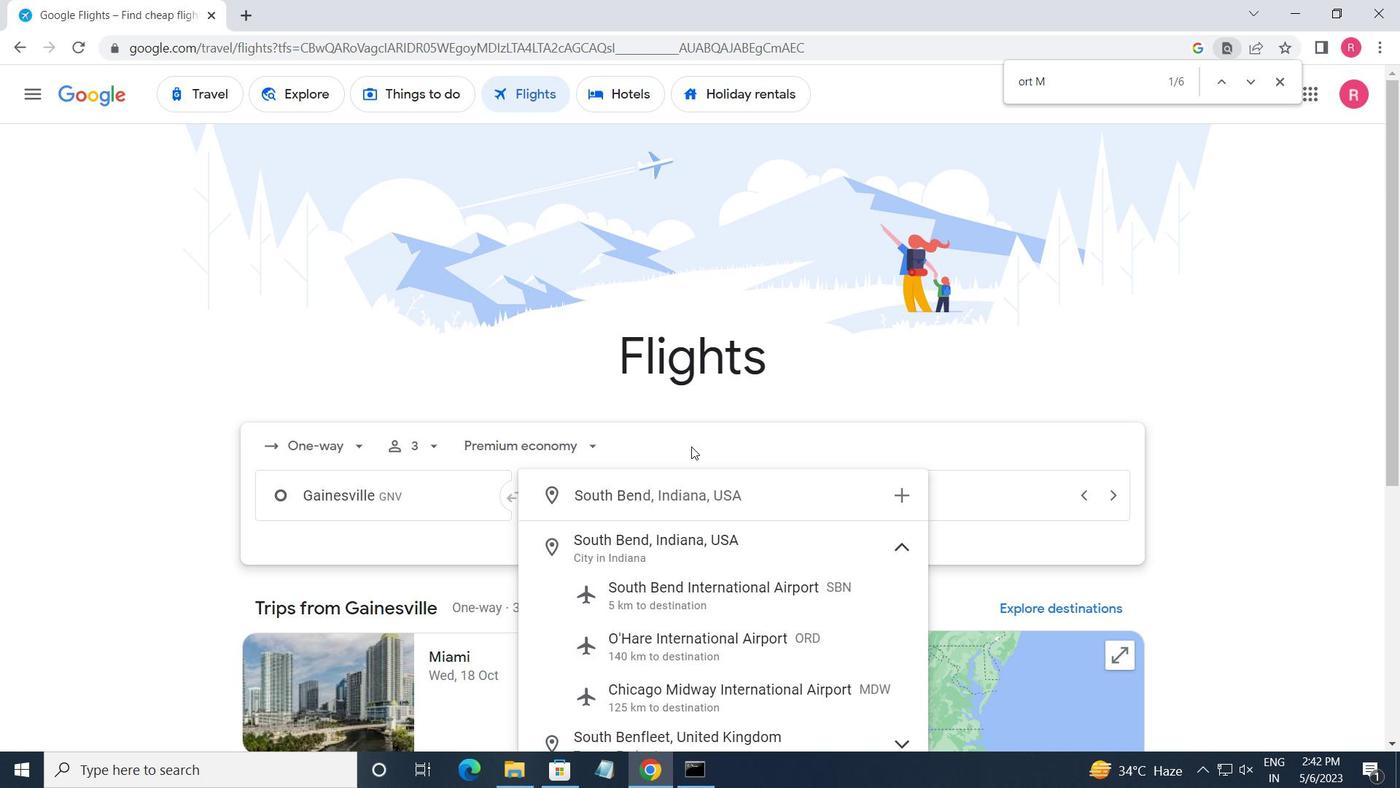 
Action: Mouse moved to (754, 595)
Screenshot: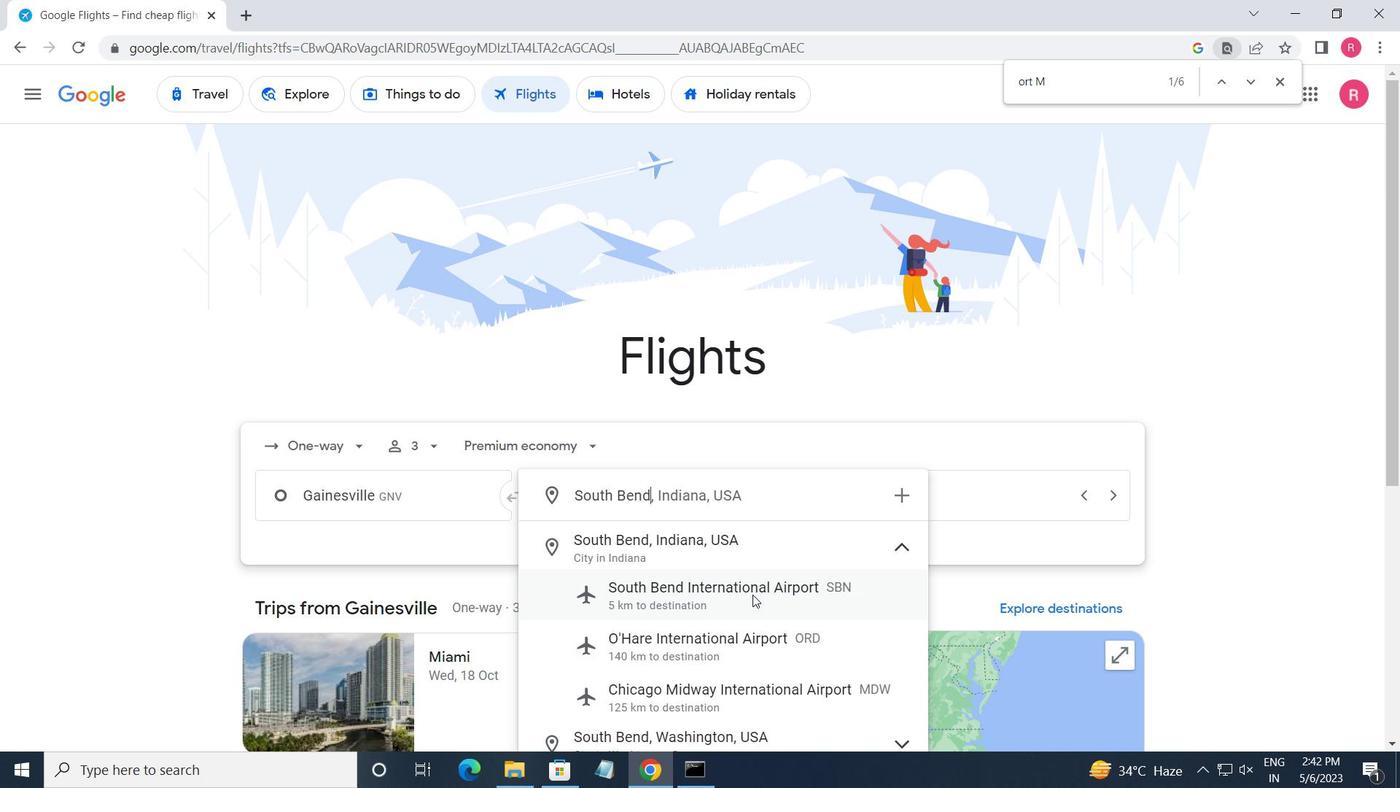 
Action: Mouse pressed left at (754, 595)
Screenshot: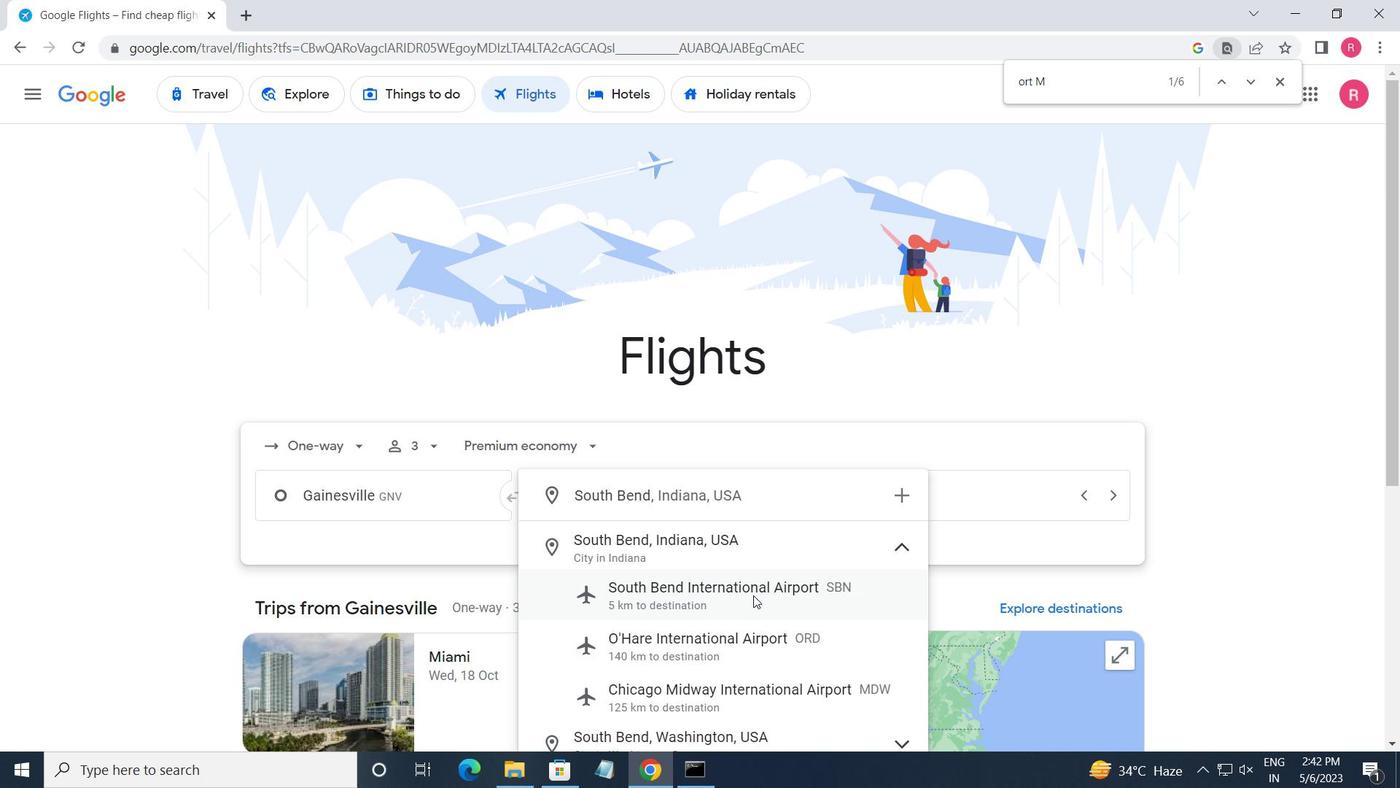 
Action: Mouse moved to (838, 501)
Screenshot: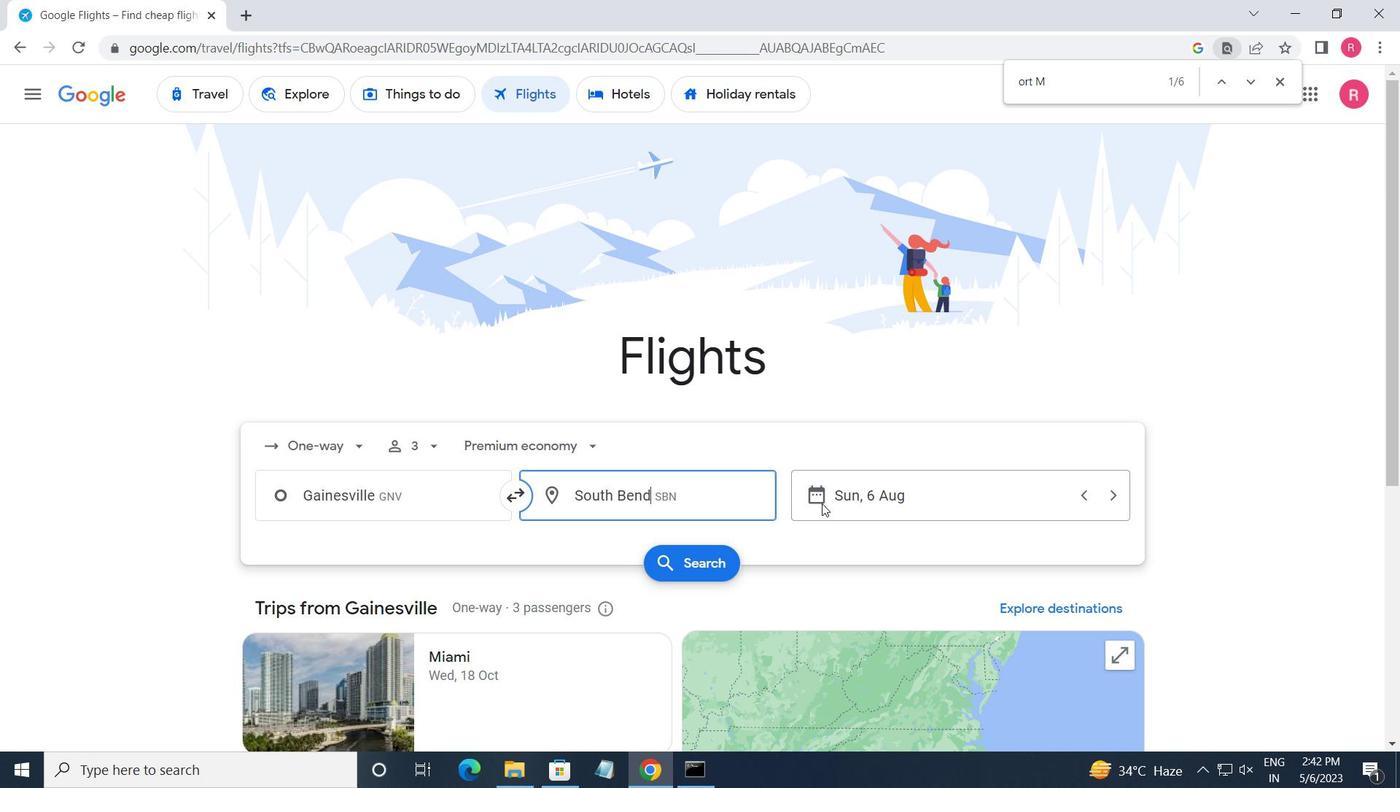 
Action: Mouse pressed left at (838, 501)
Screenshot: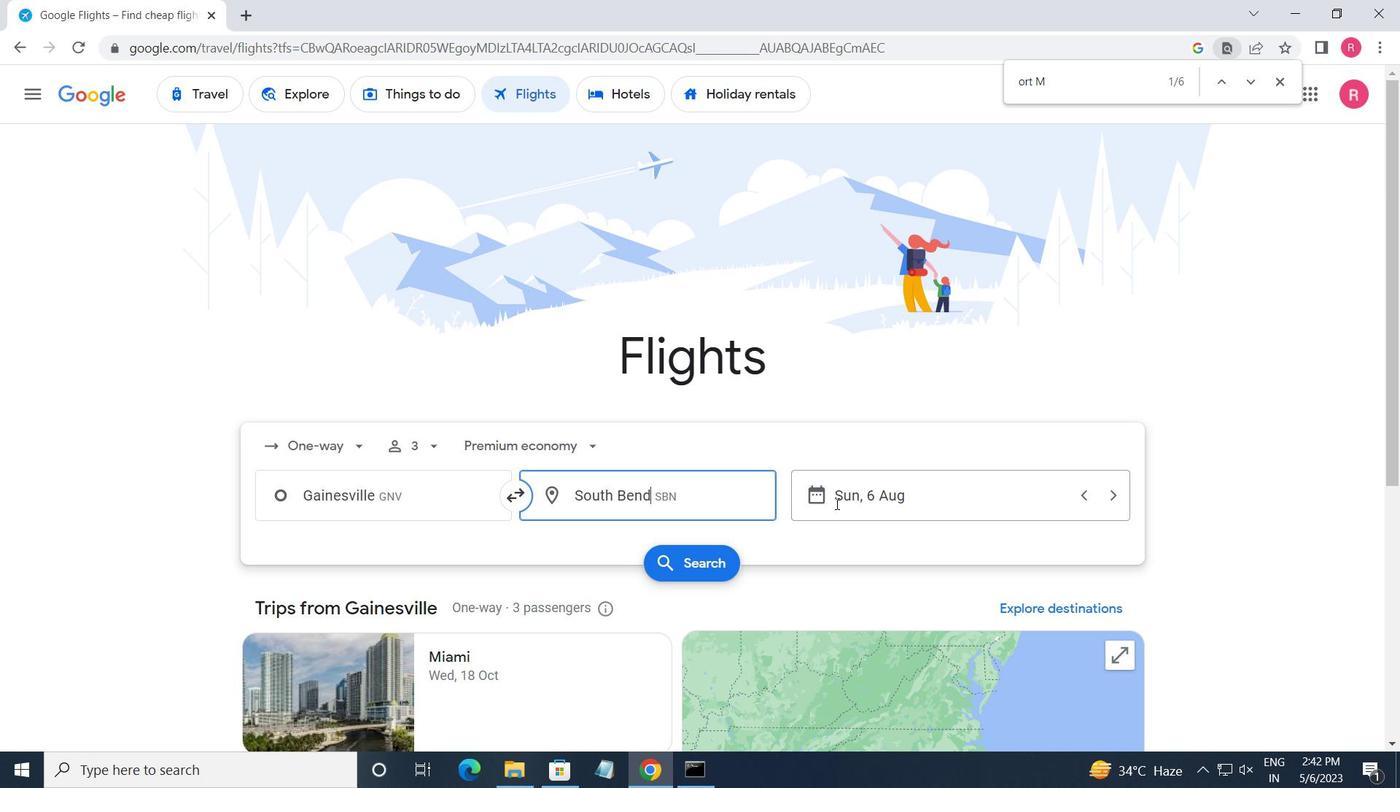 
Action: Mouse moved to (491, 471)
Screenshot: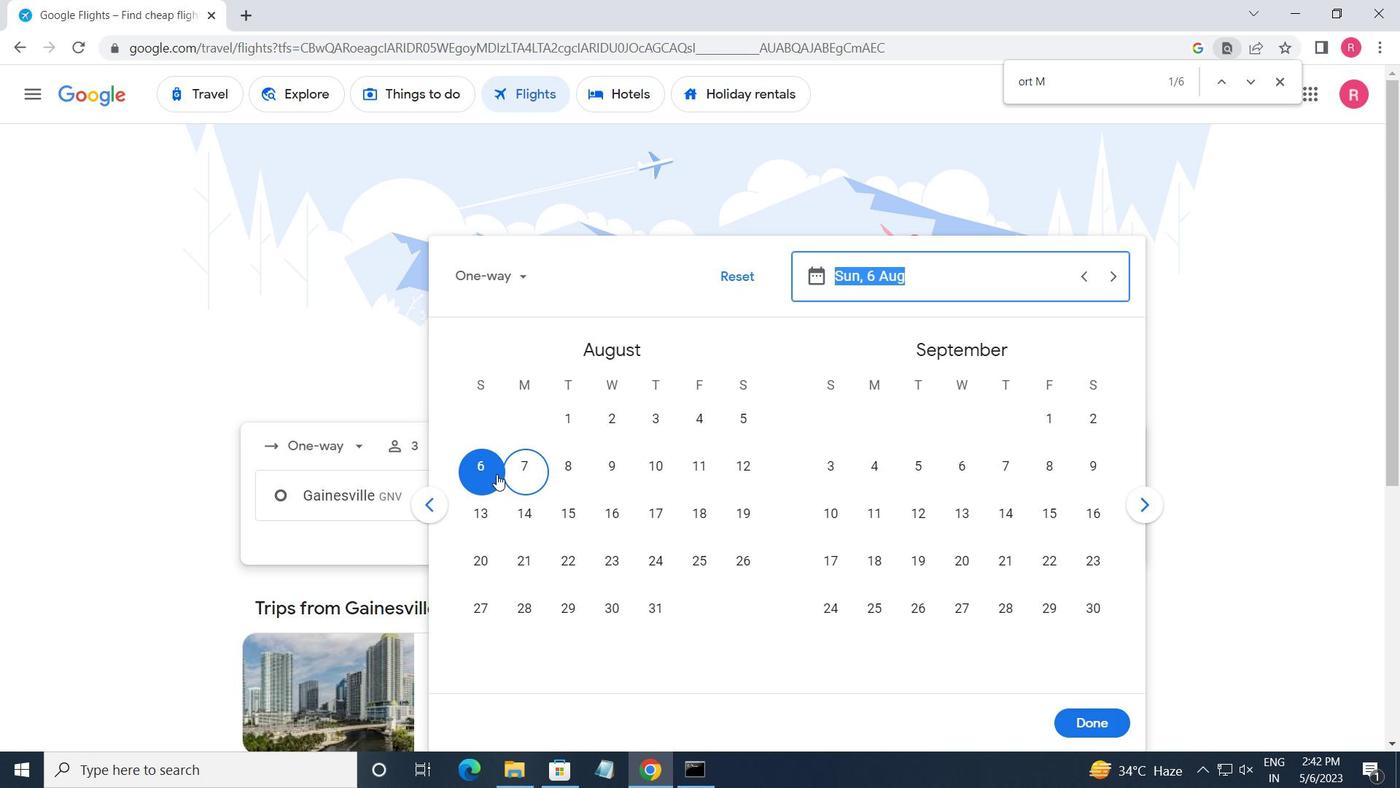 
Action: Mouse pressed left at (491, 471)
Screenshot: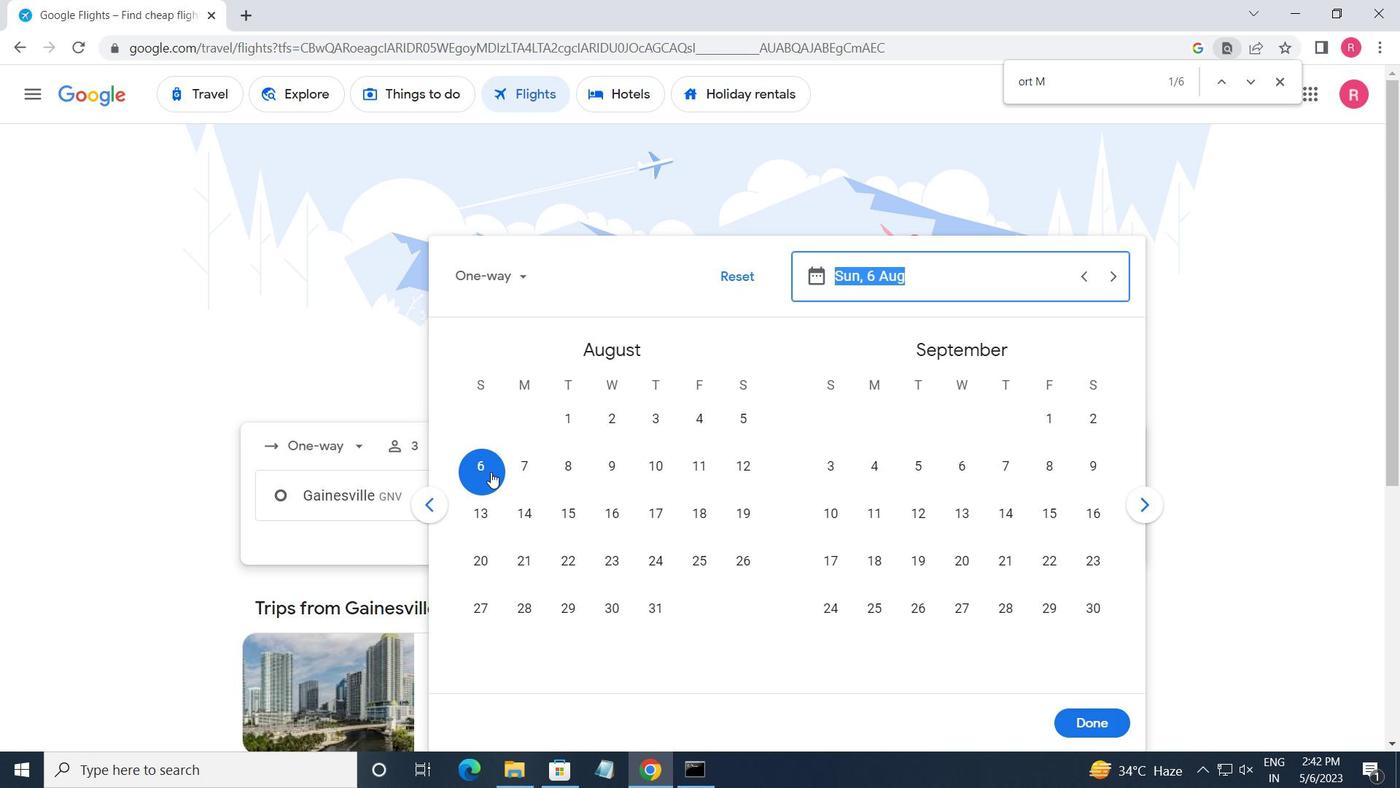 
Action: Mouse moved to (1079, 720)
Screenshot: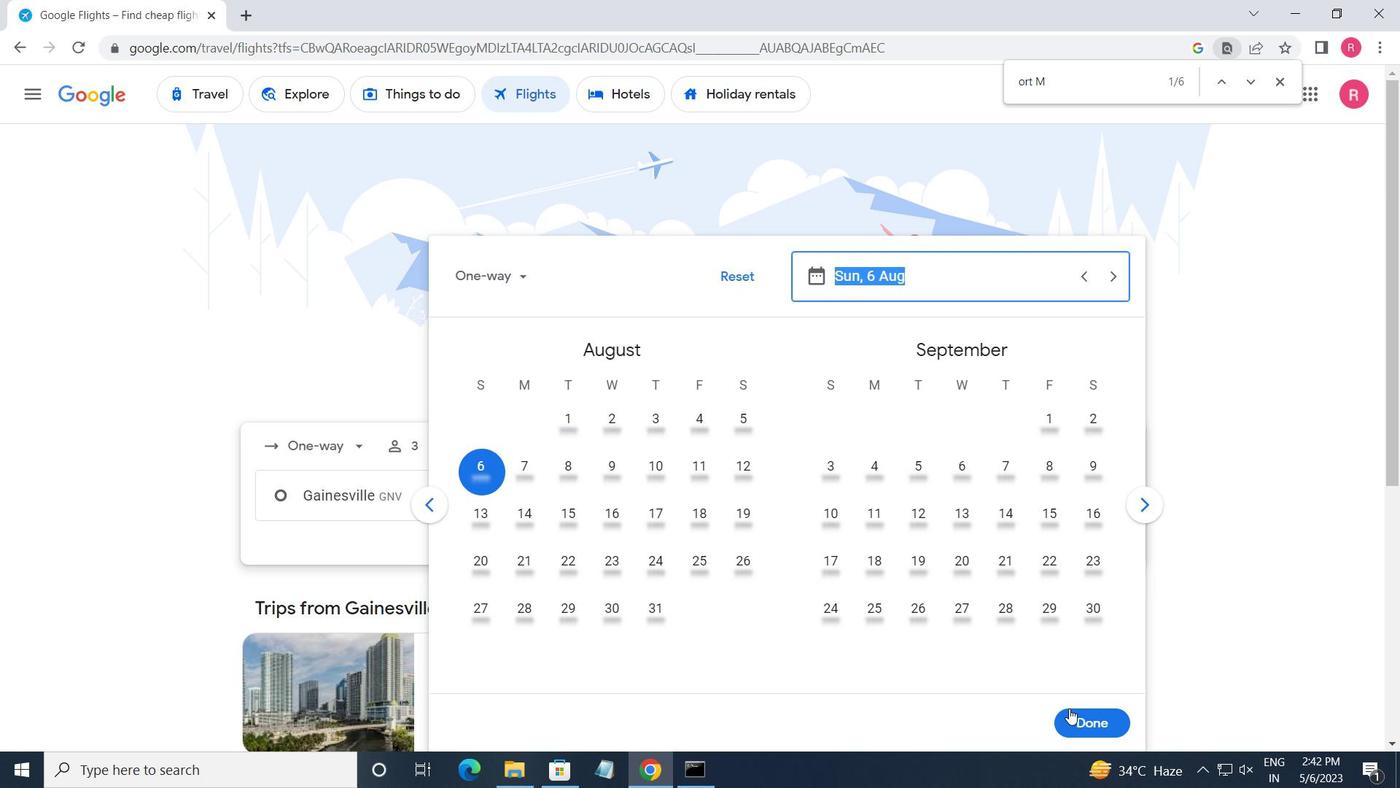 
Action: Mouse pressed left at (1079, 720)
Screenshot: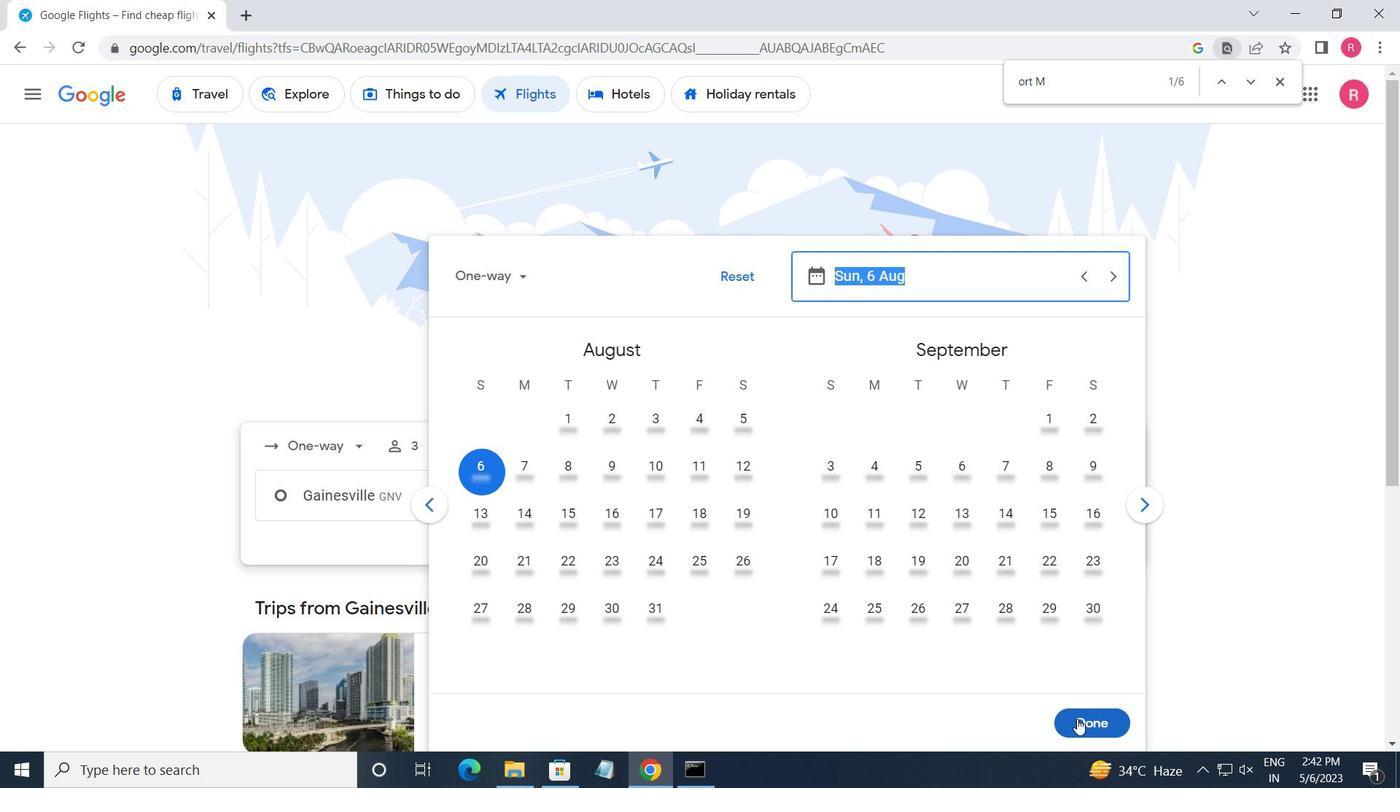 
Action: Mouse moved to (716, 565)
Screenshot: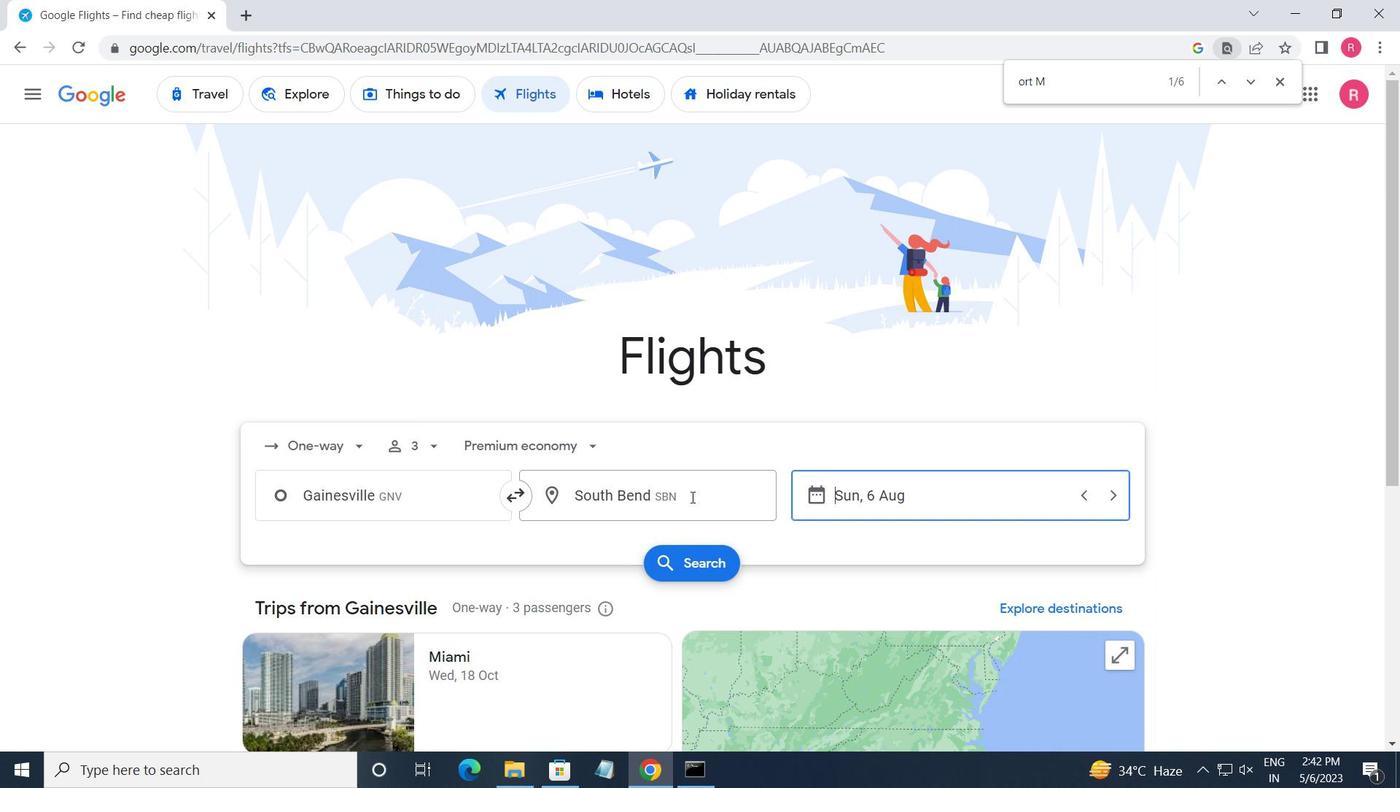 
Action: Mouse pressed left at (716, 565)
Screenshot: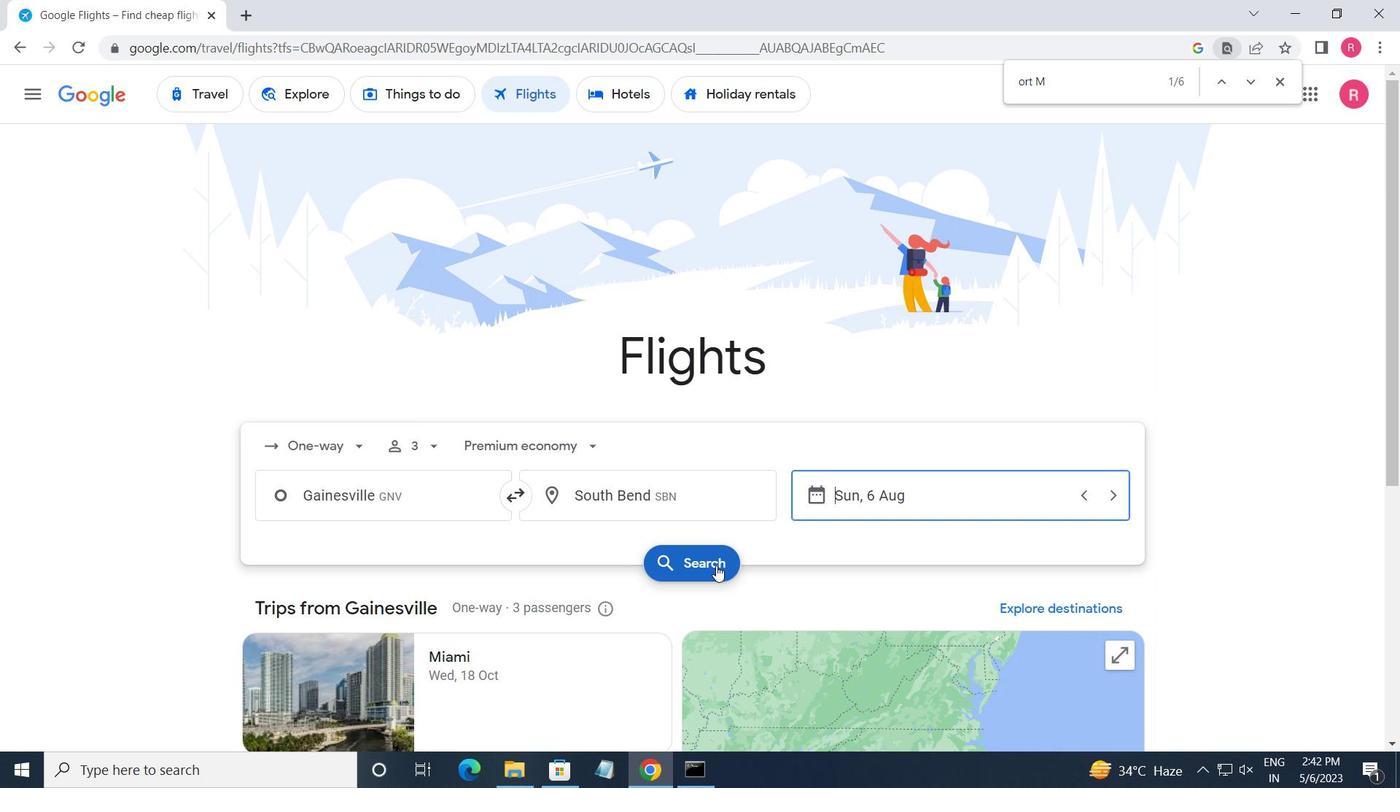 
Action: Mouse moved to (304, 251)
Screenshot: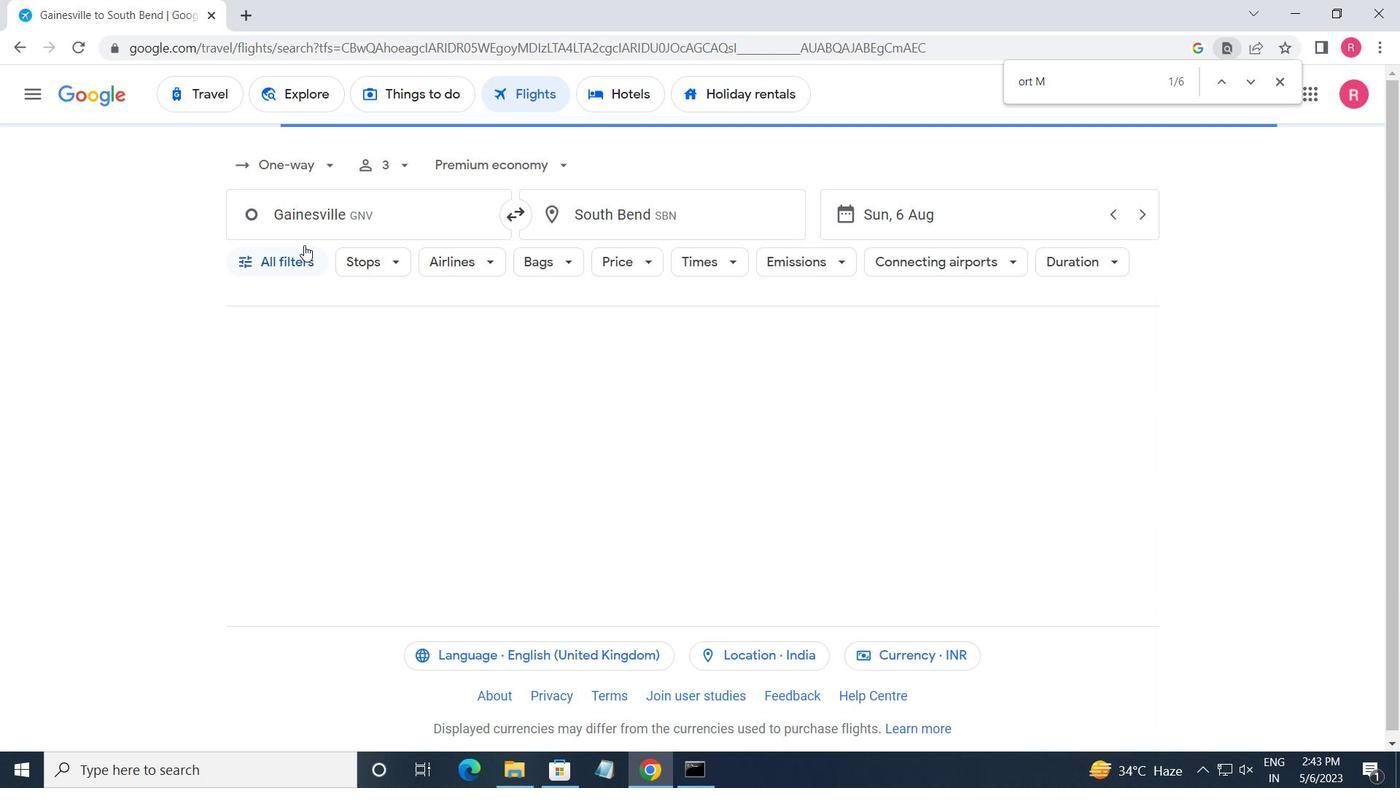 
Action: Mouse pressed left at (304, 251)
Screenshot: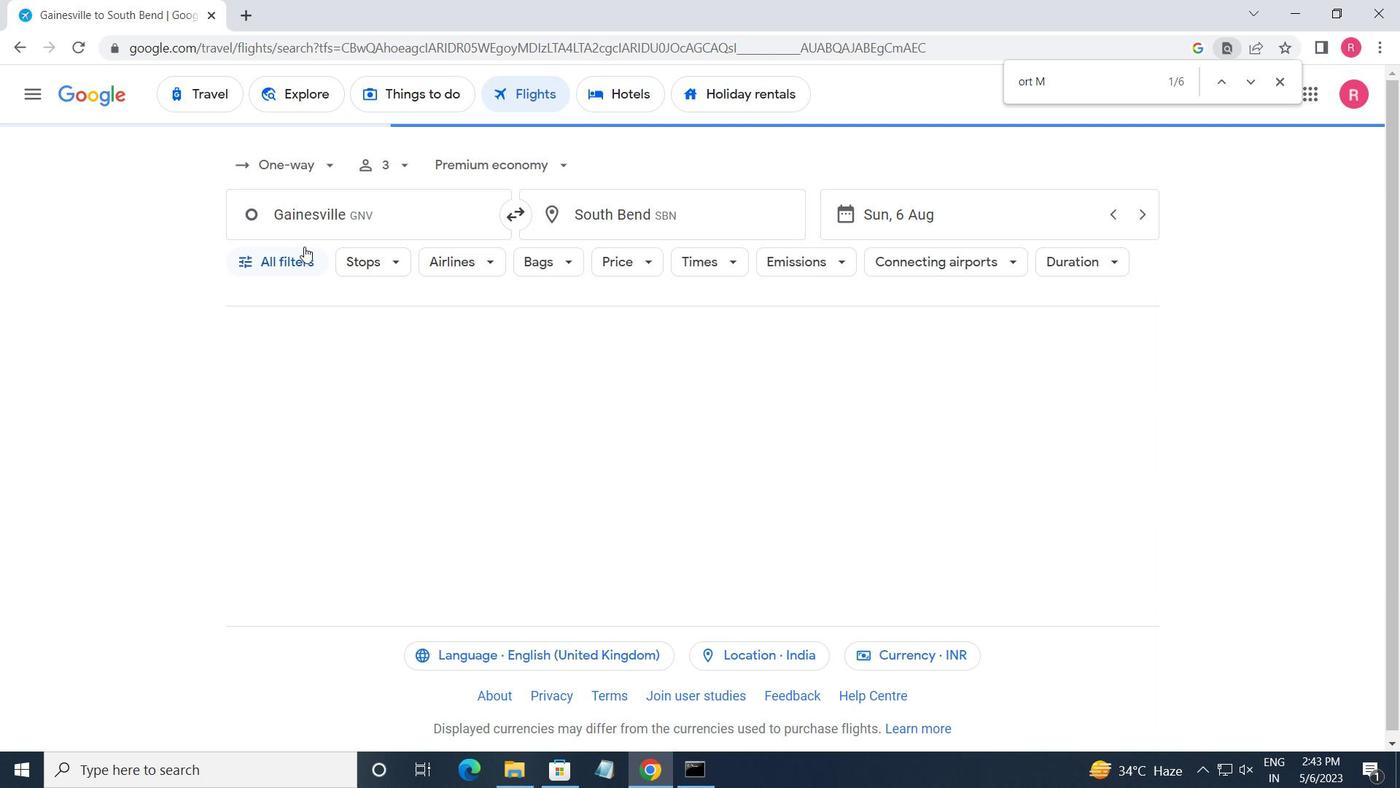 
Action: Mouse moved to (420, 443)
Screenshot: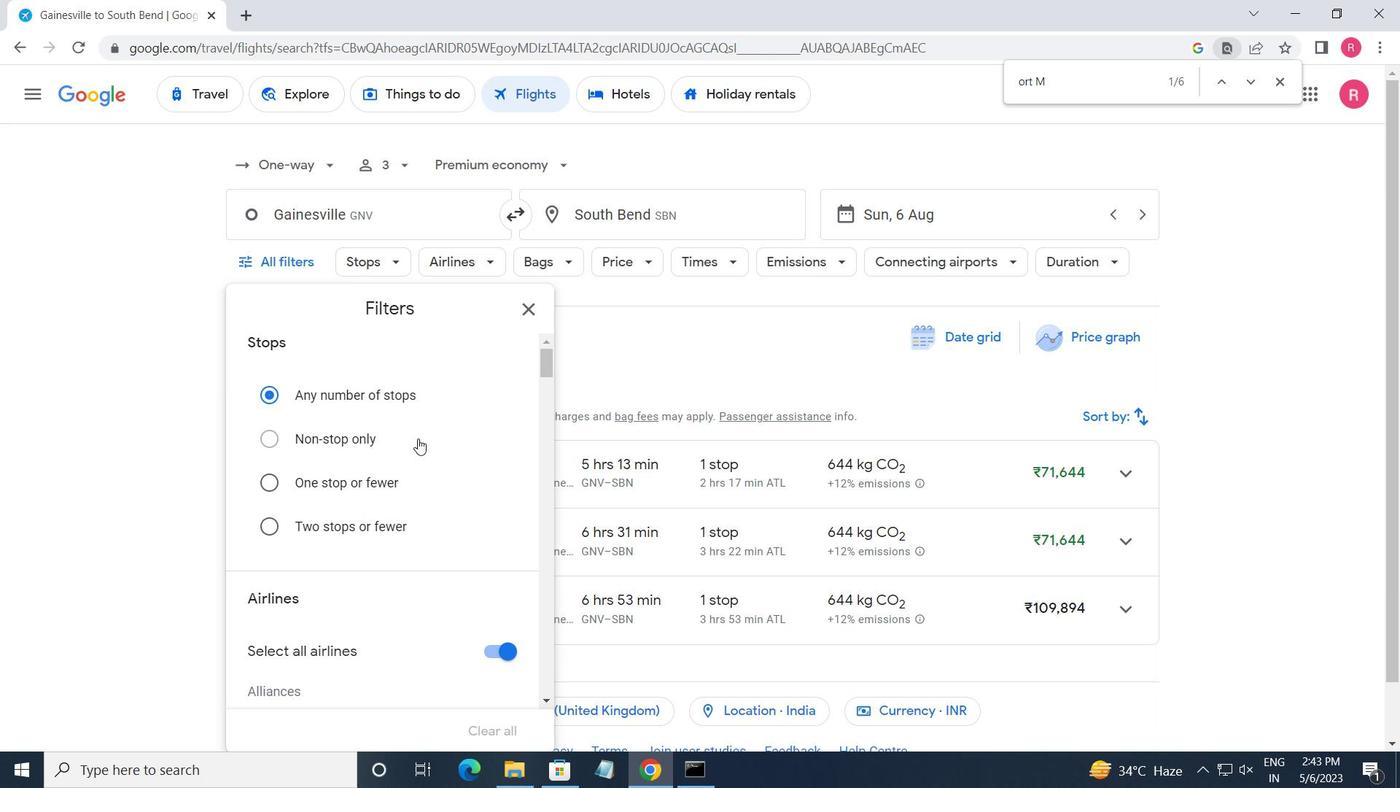 
Action: Mouse scrolled (420, 442) with delta (0, 0)
Screenshot: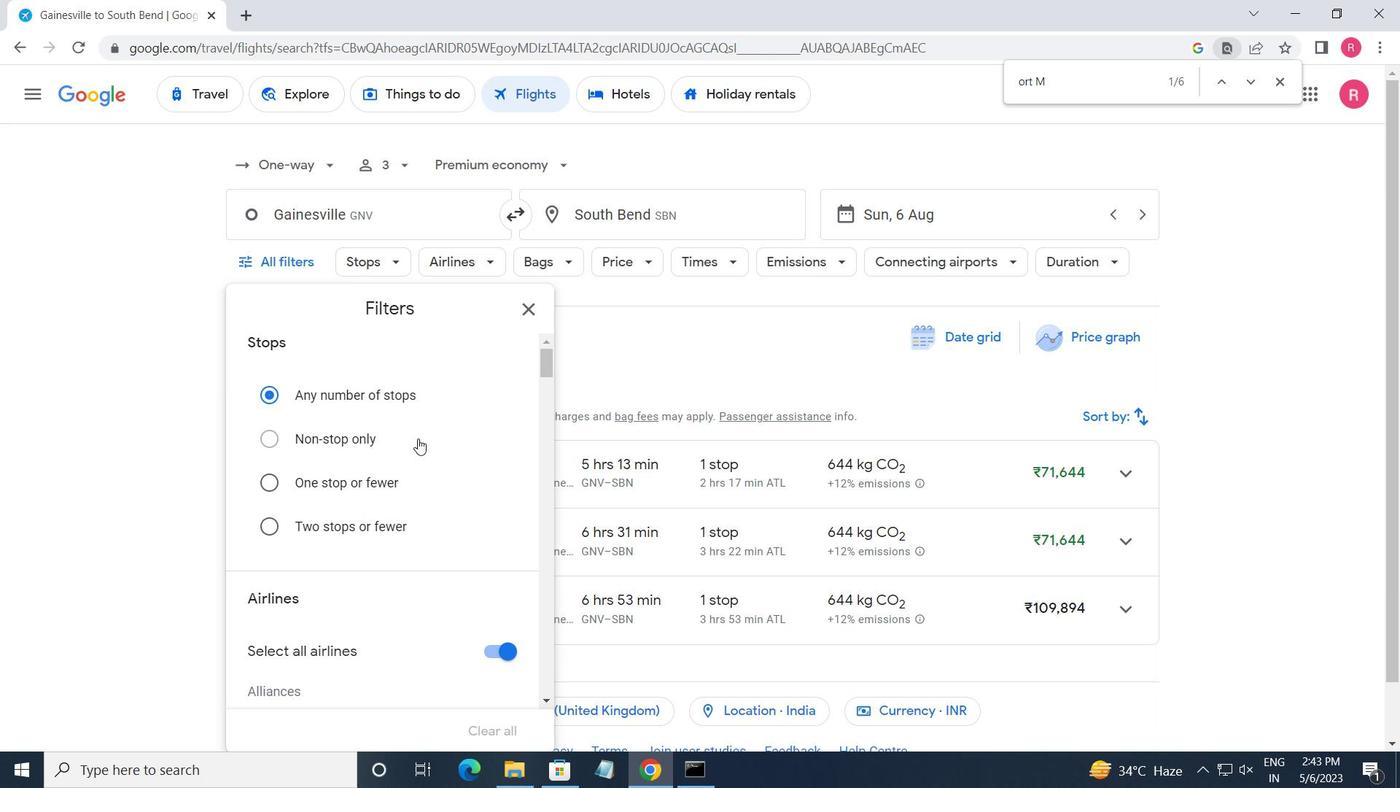 
Action: Mouse moved to (420, 446)
Screenshot: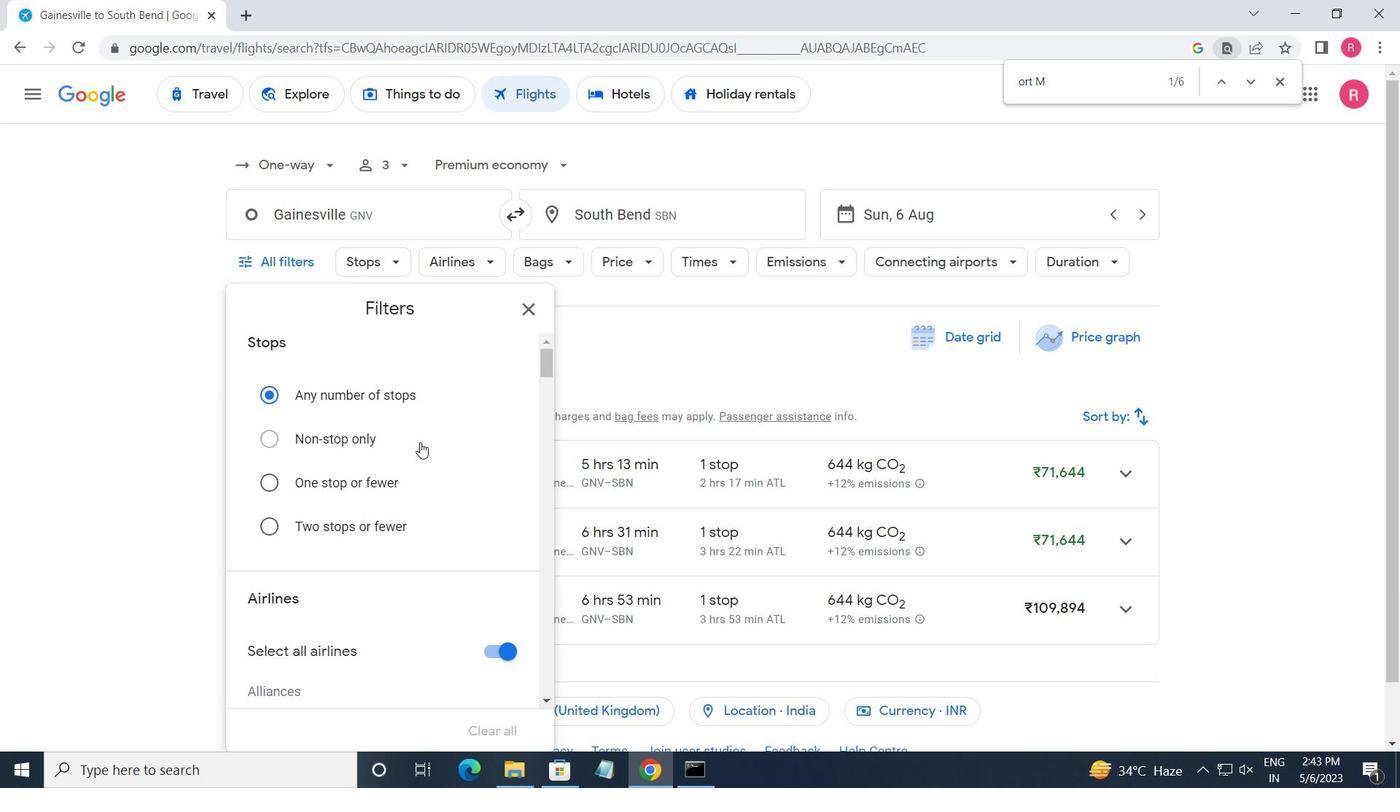 
Action: Mouse scrolled (420, 445) with delta (0, 0)
Screenshot: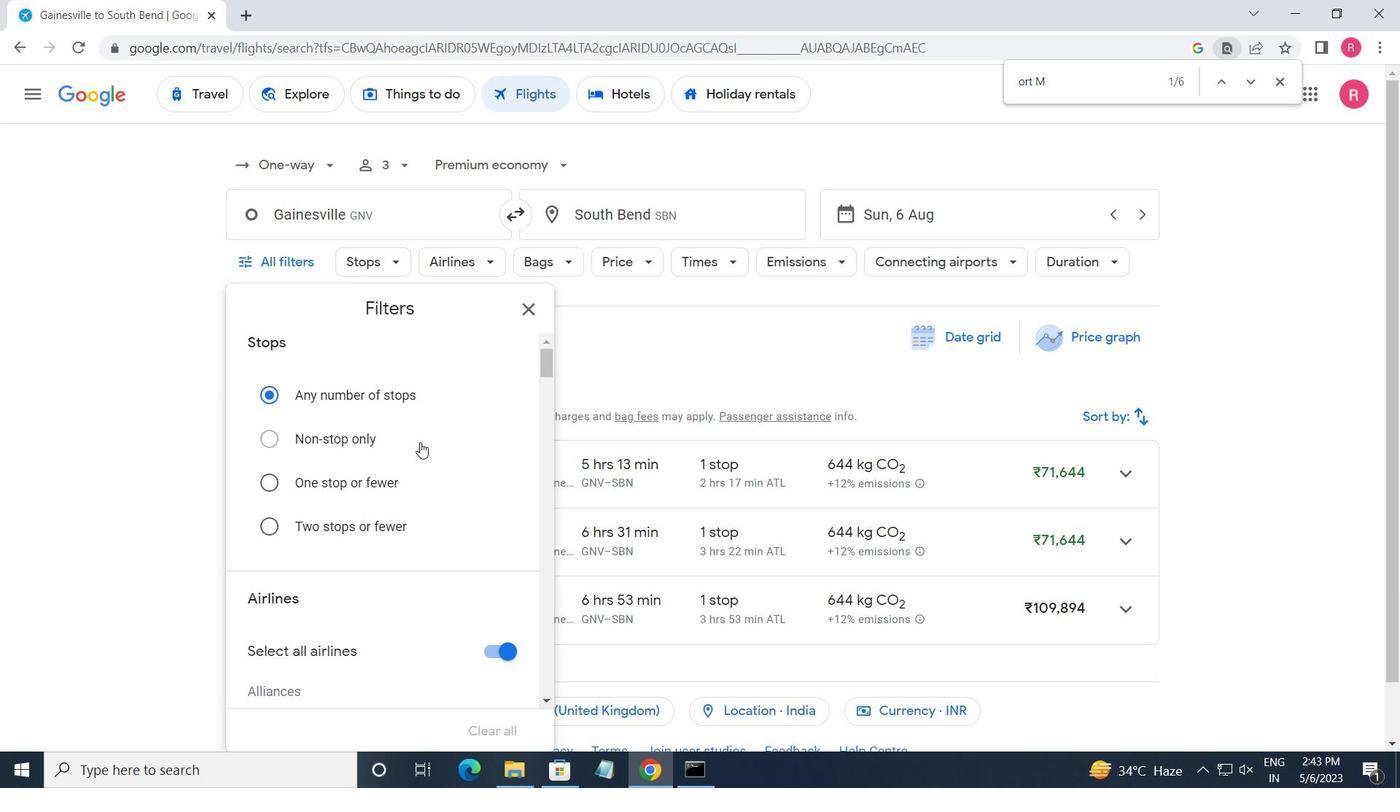 
Action: Mouse moved to (418, 446)
Screenshot: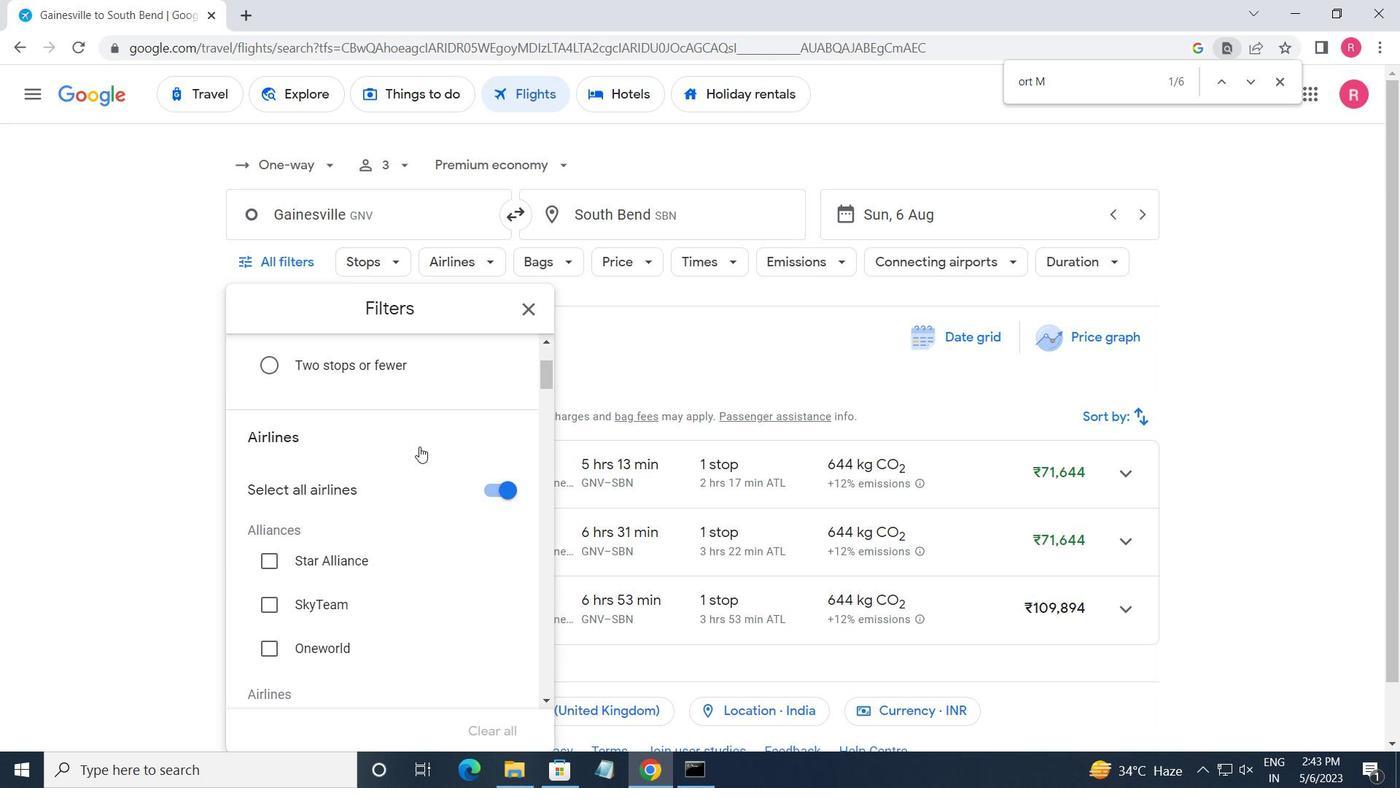 
Action: Mouse scrolled (418, 445) with delta (0, 0)
Screenshot: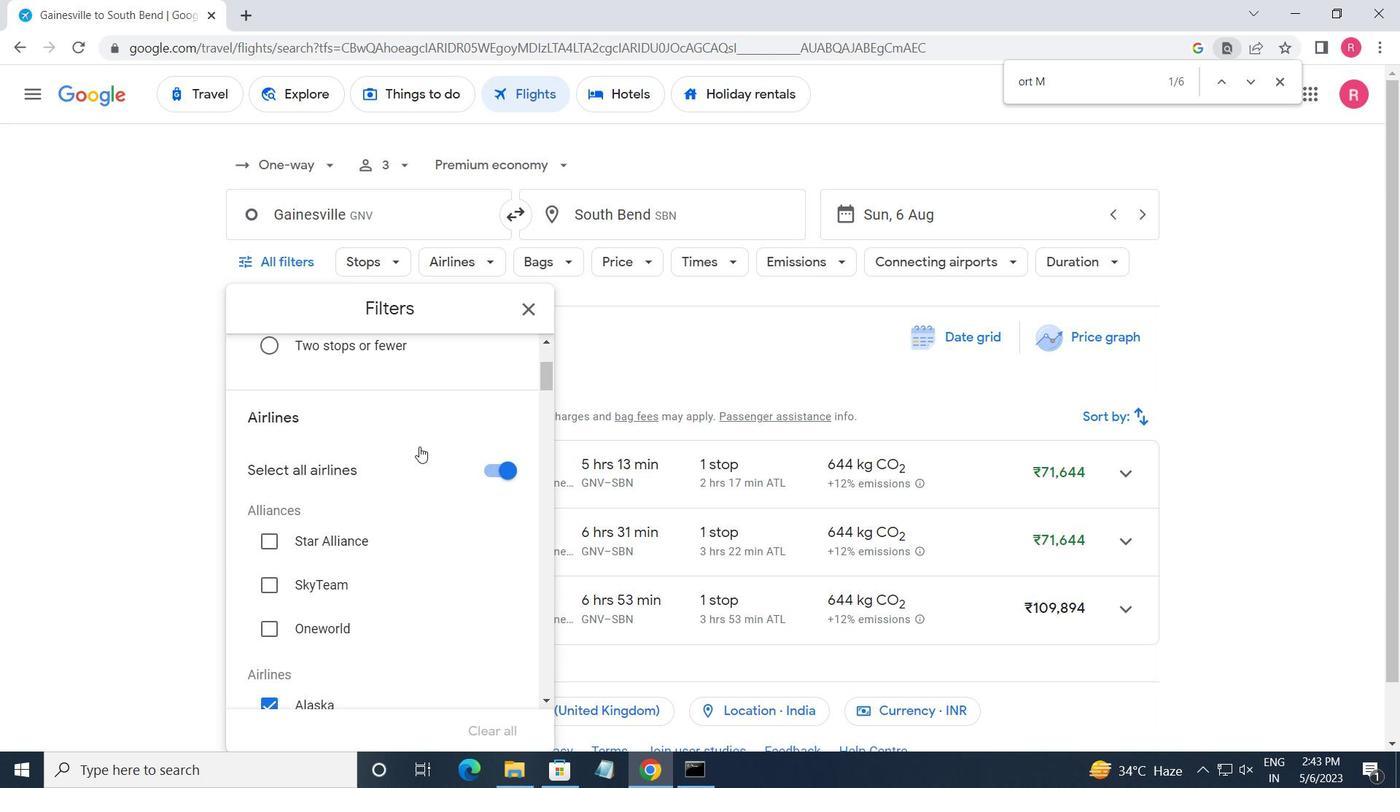 
Action: Mouse scrolled (418, 445) with delta (0, 0)
Screenshot: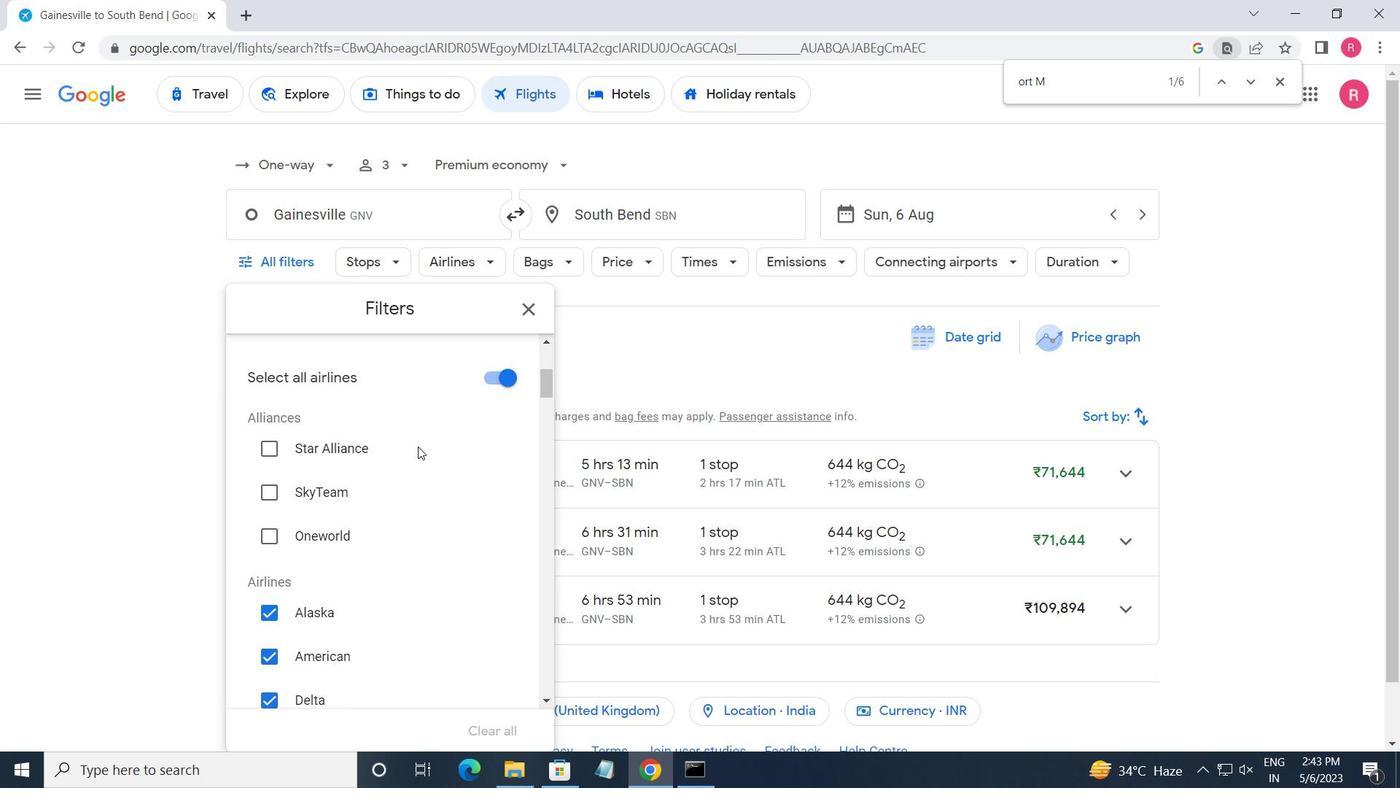 
Action: Mouse moved to (484, 564)
Screenshot: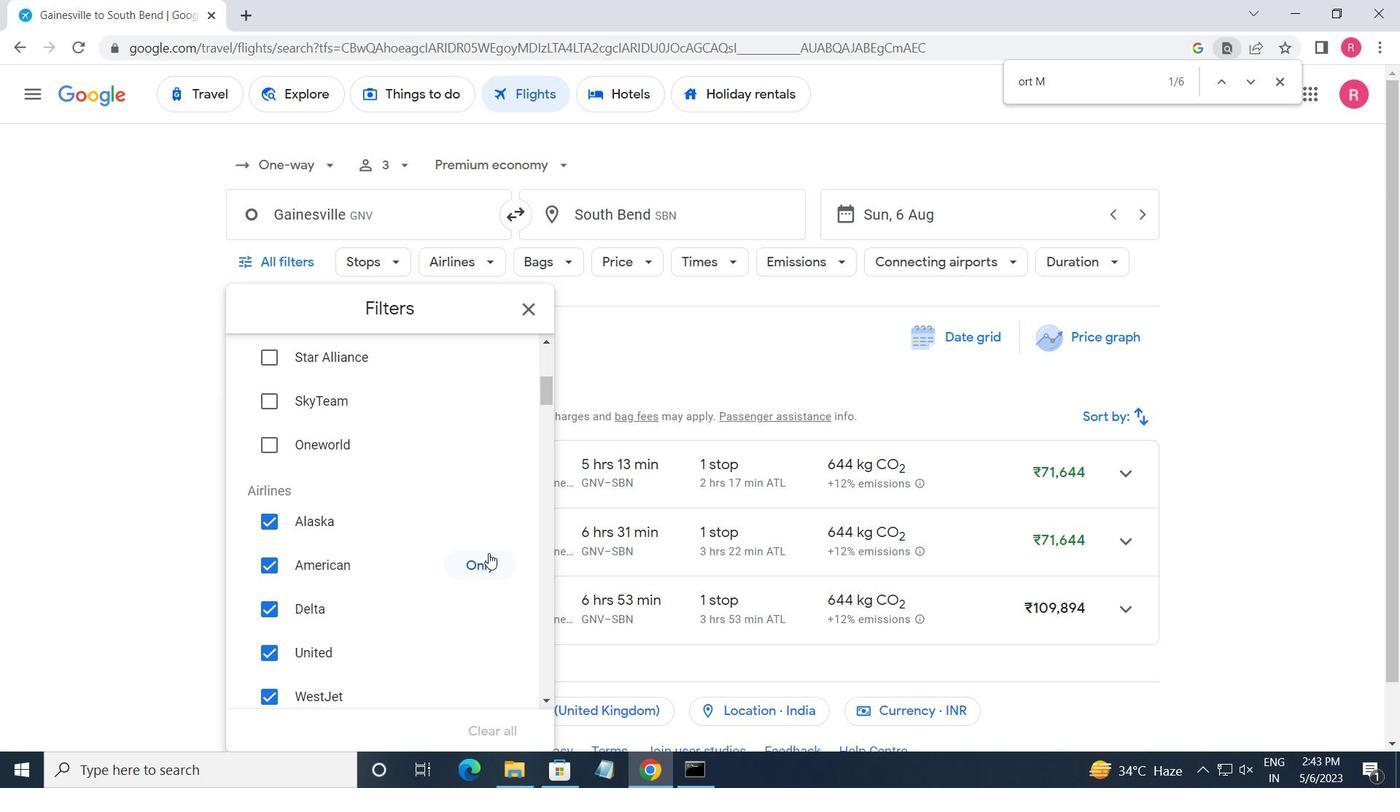 
Action: Mouse pressed left at (484, 564)
Screenshot: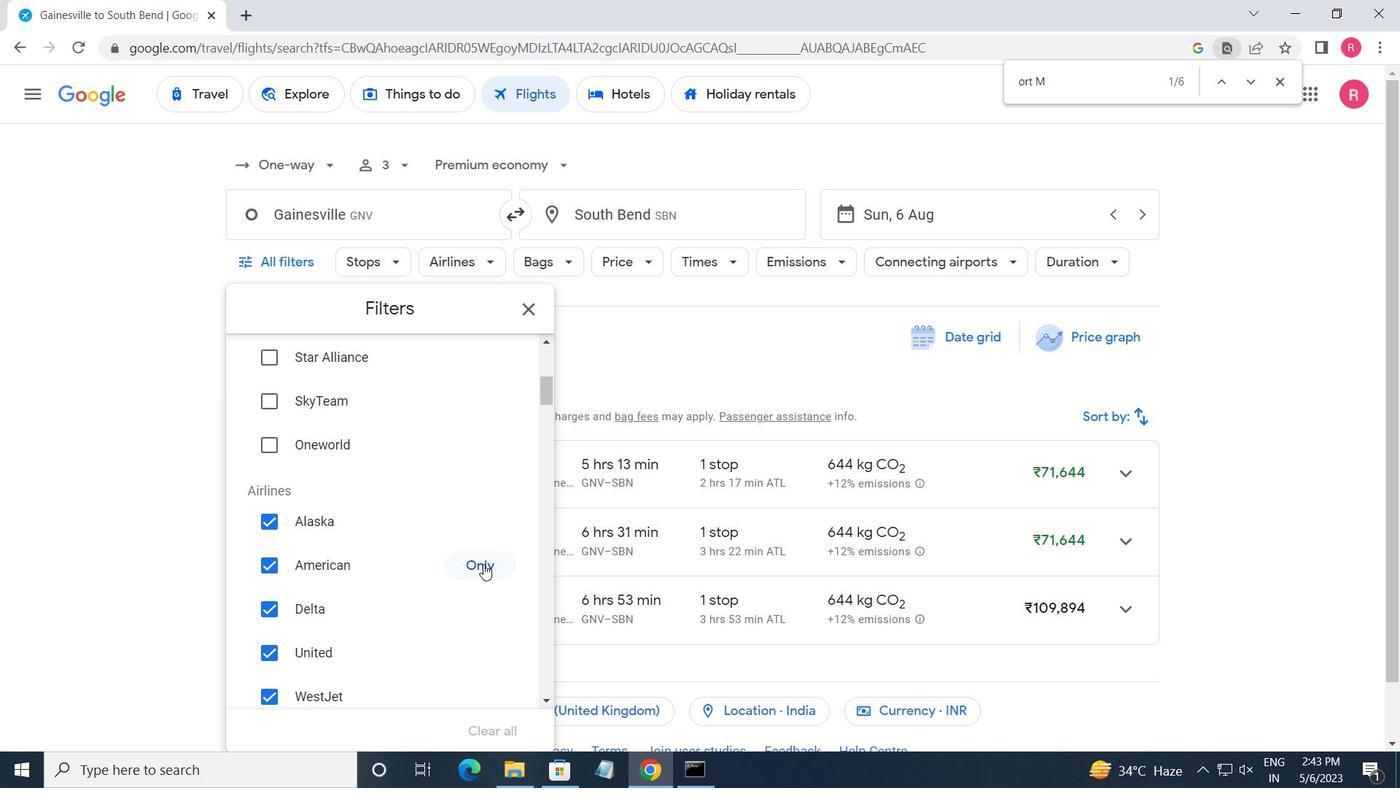
Action: Mouse moved to (429, 545)
Screenshot: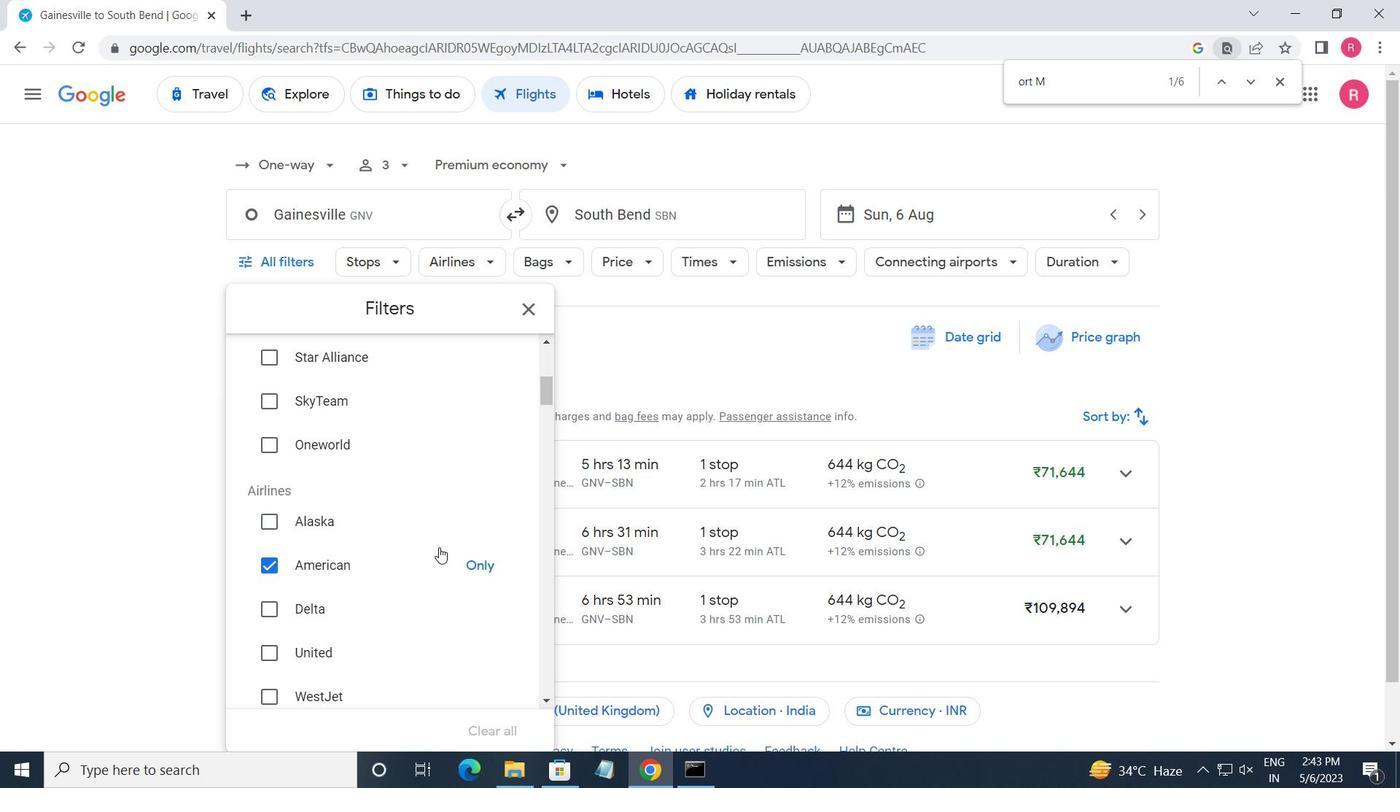
Action: Mouse scrolled (429, 545) with delta (0, 0)
Screenshot: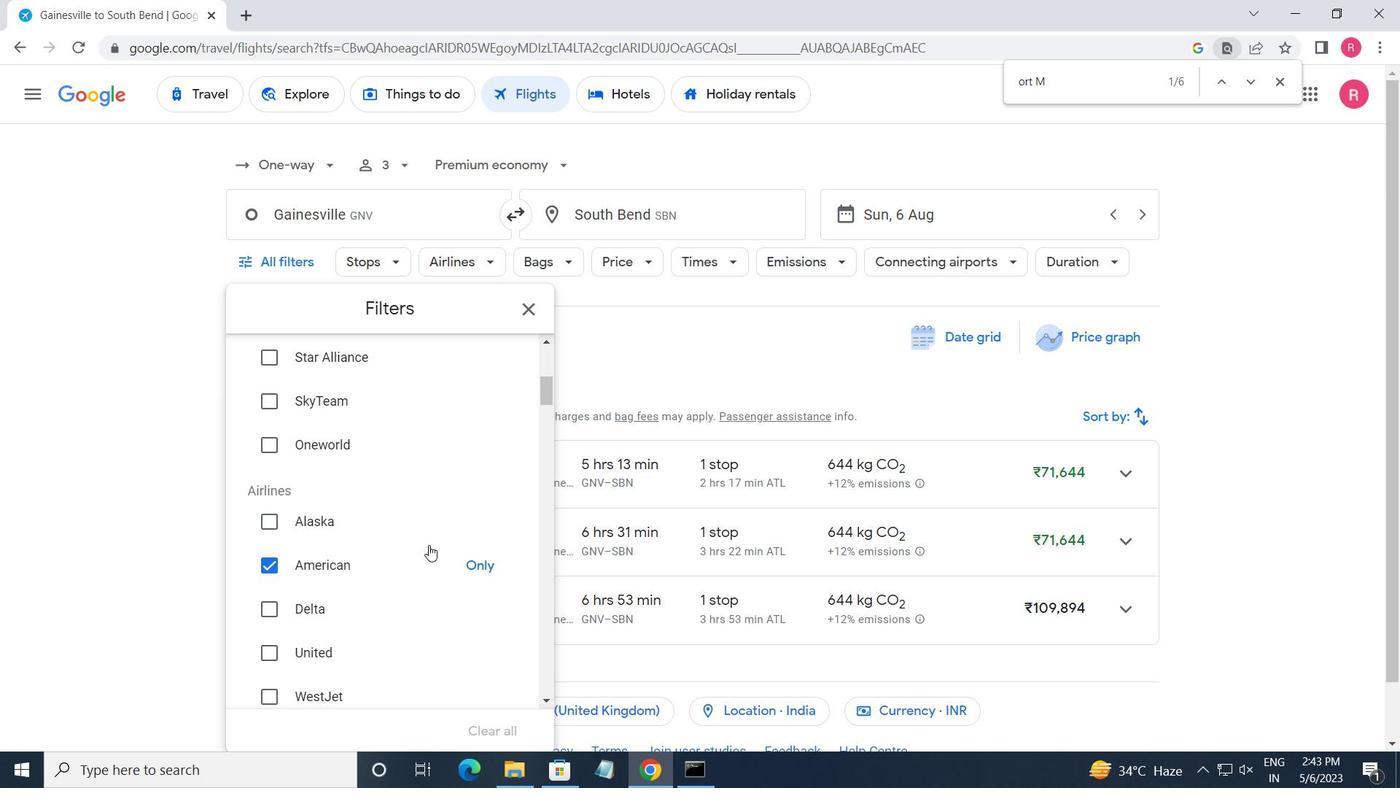 
Action: Mouse scrolled (429, 545) with delta (0, 0)
Screenshot: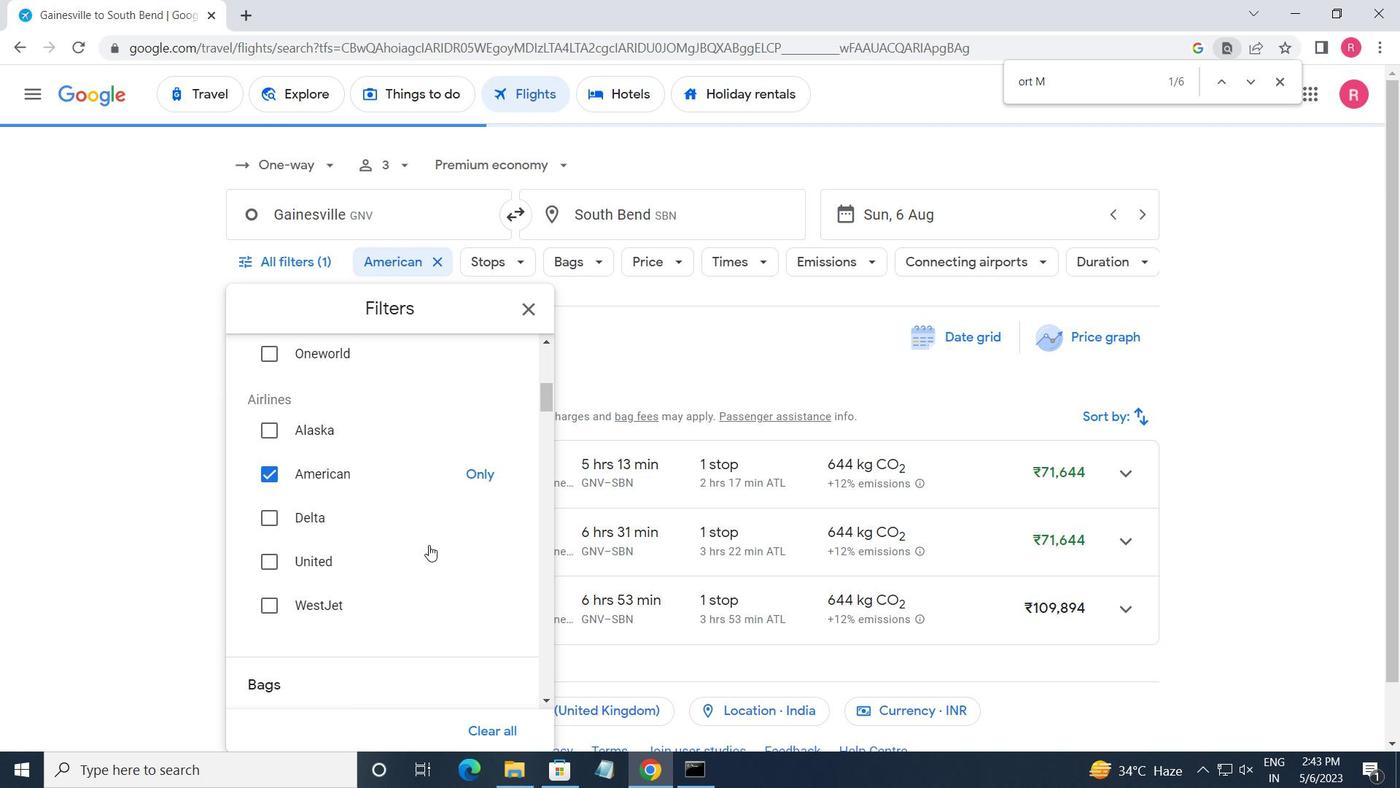 
Action: Mouse moved to (445, 531)
Screenshot: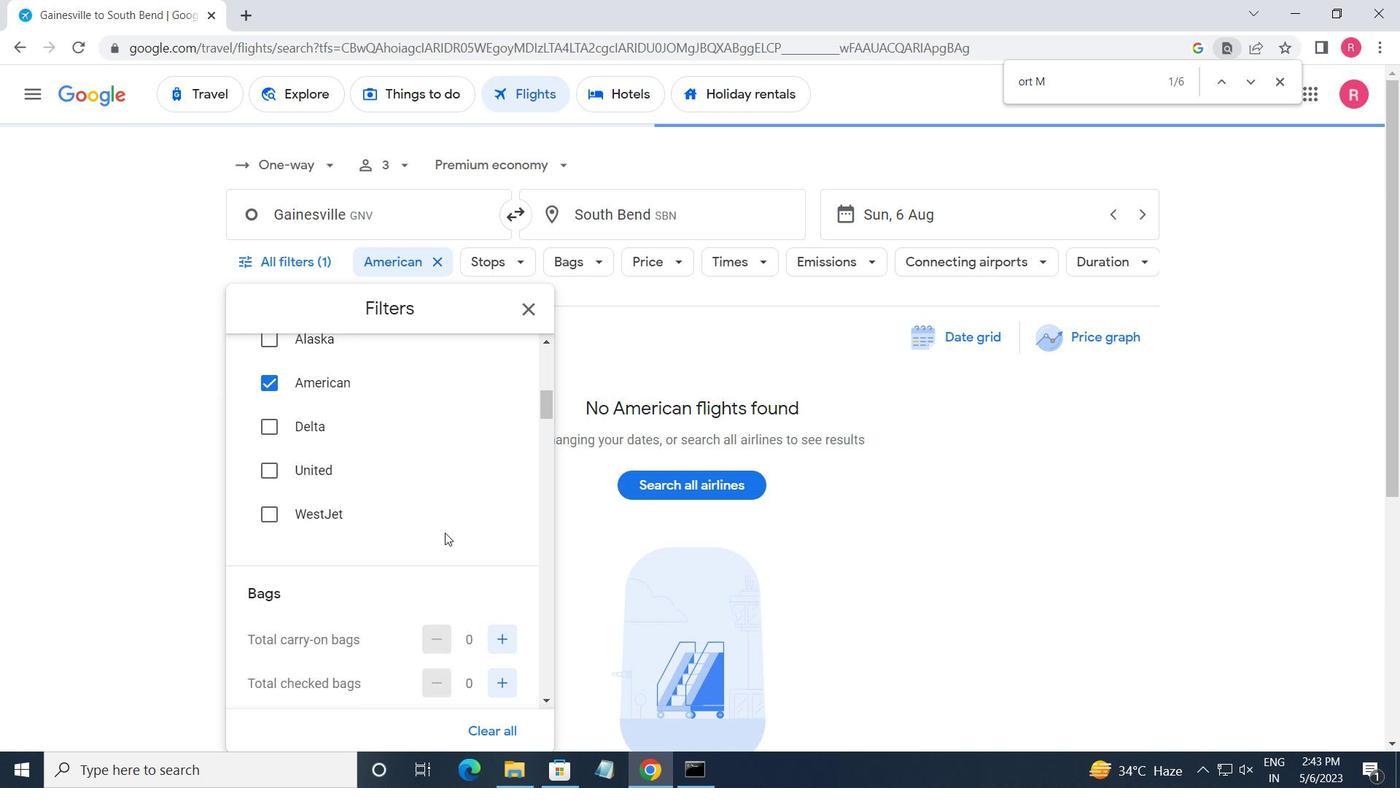 
Action: Mouse scrolled (445, 531) with delta (0, 0)
Screenshot: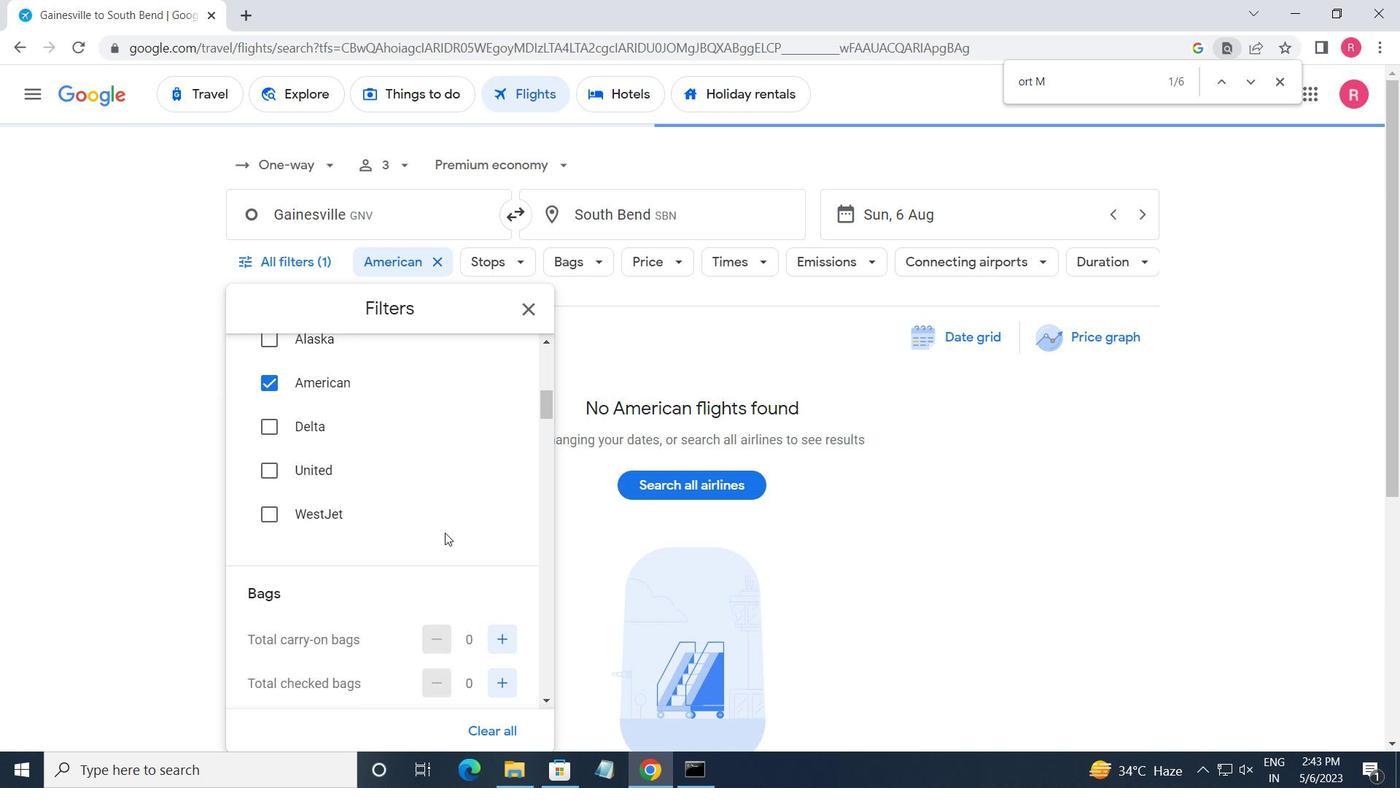 
Action: Mouse moved to (502, 594)
Screenshot: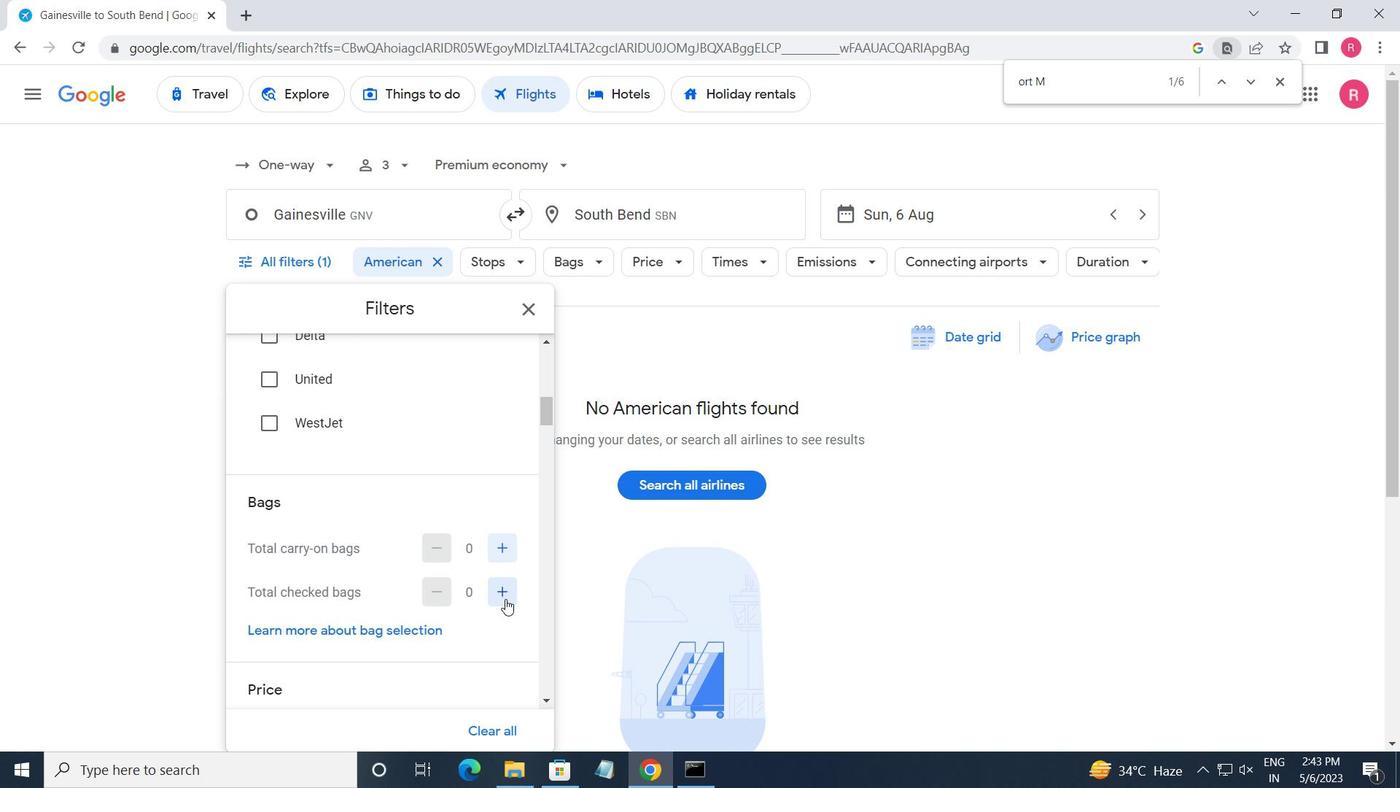 
Action: Mouse pressed left at (502, 594)
Screenshot: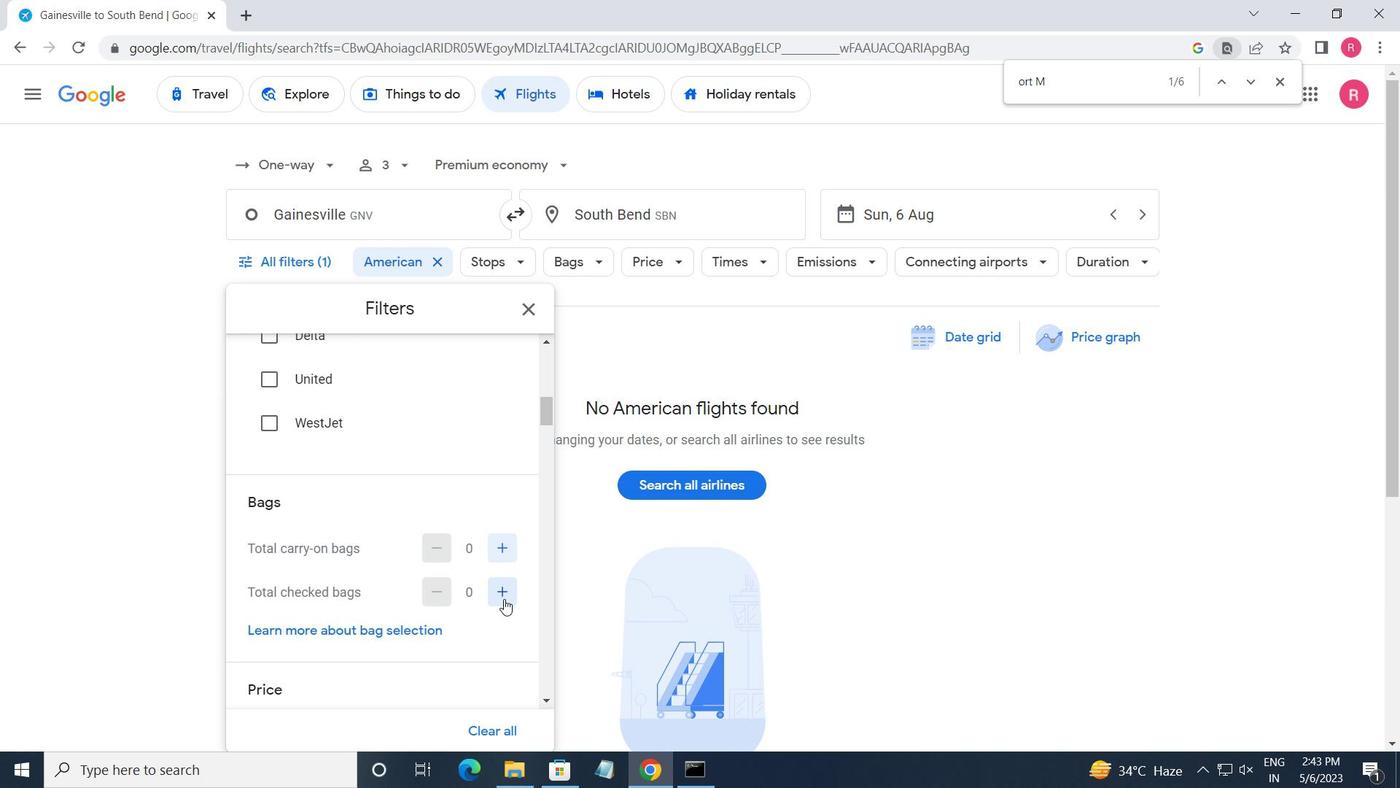 
Action: Mouse pressed left at (502, 594)
Screenshot: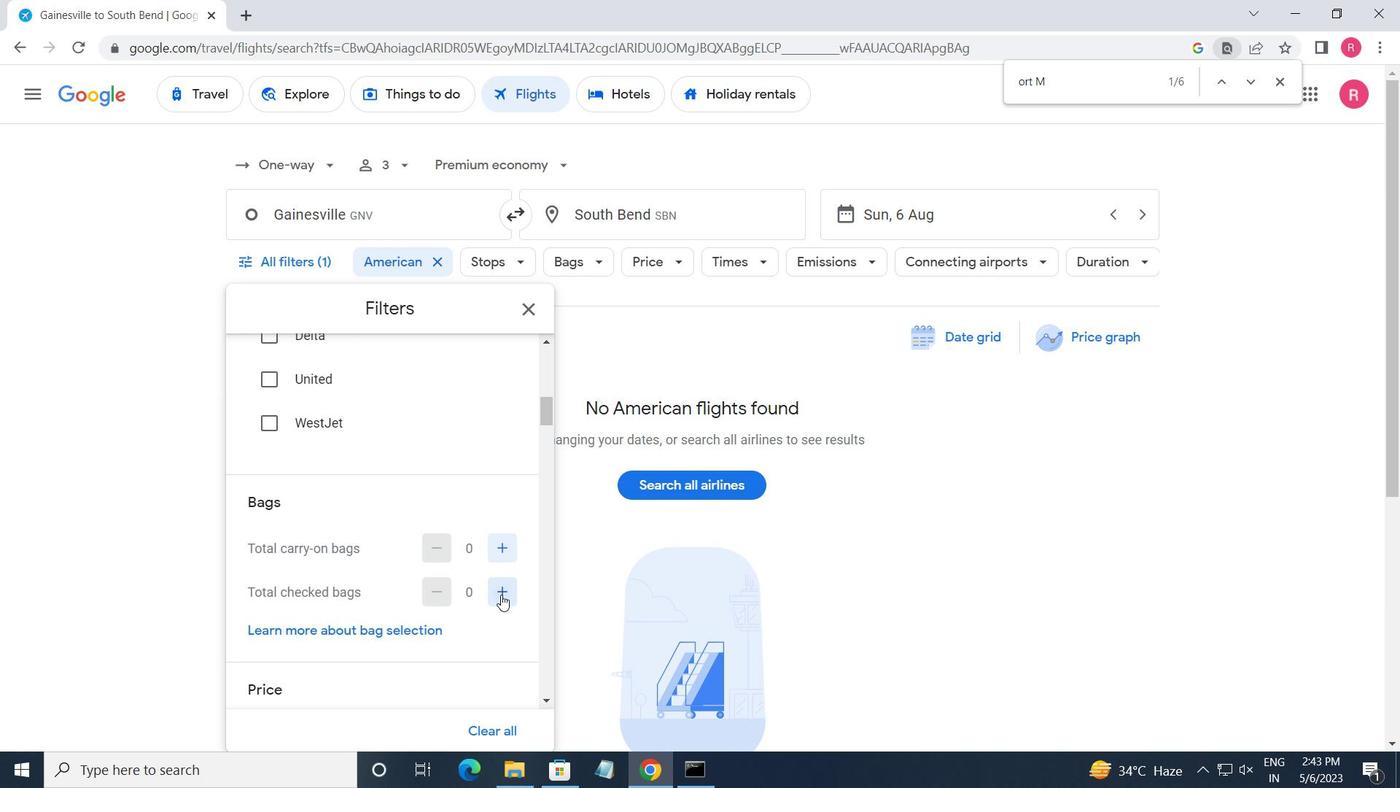
Action: Mouse pressed left at (502, 594)
Screenshot: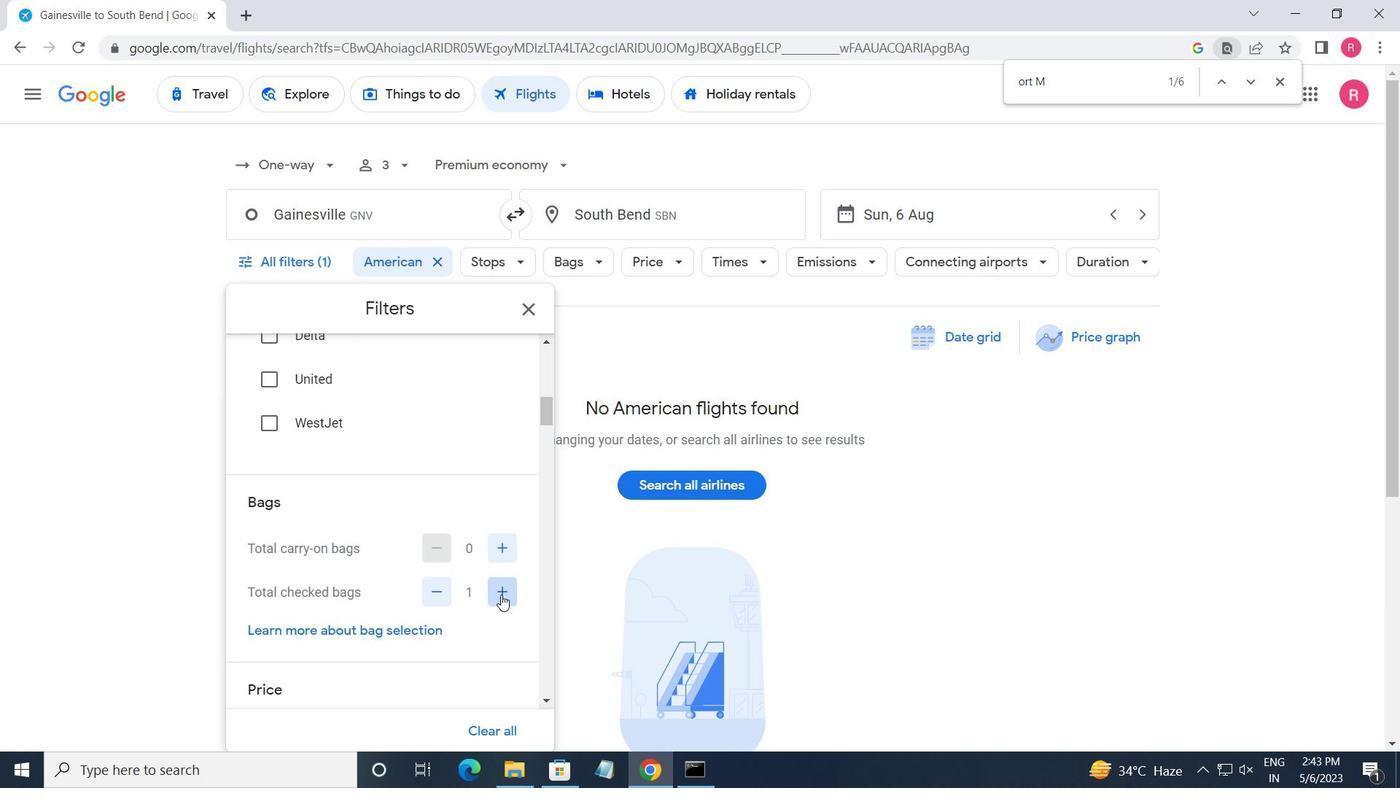 
Action: Mouse pressed left at (502, 594)
Screenshot: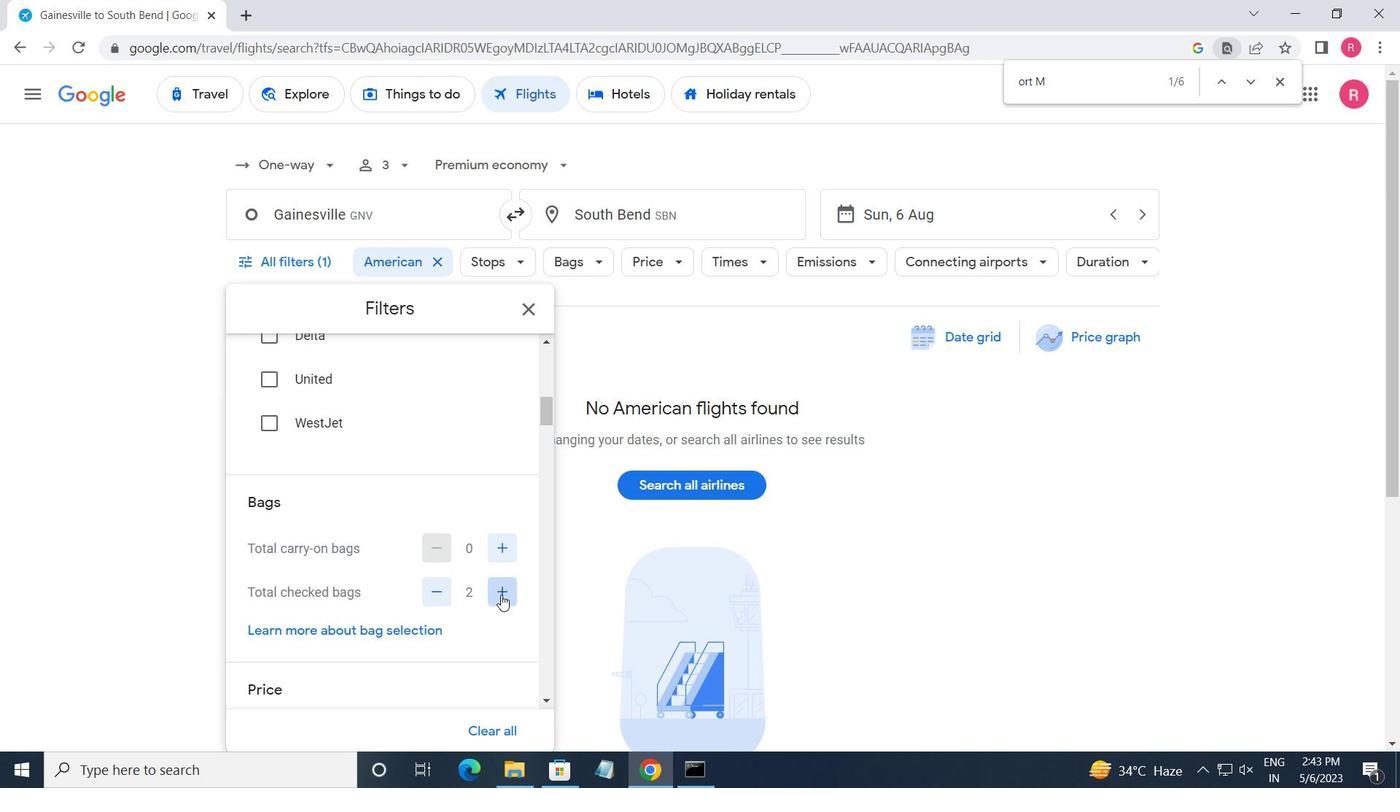 
Action: Mouse moved to (375, 478)
Screenshot: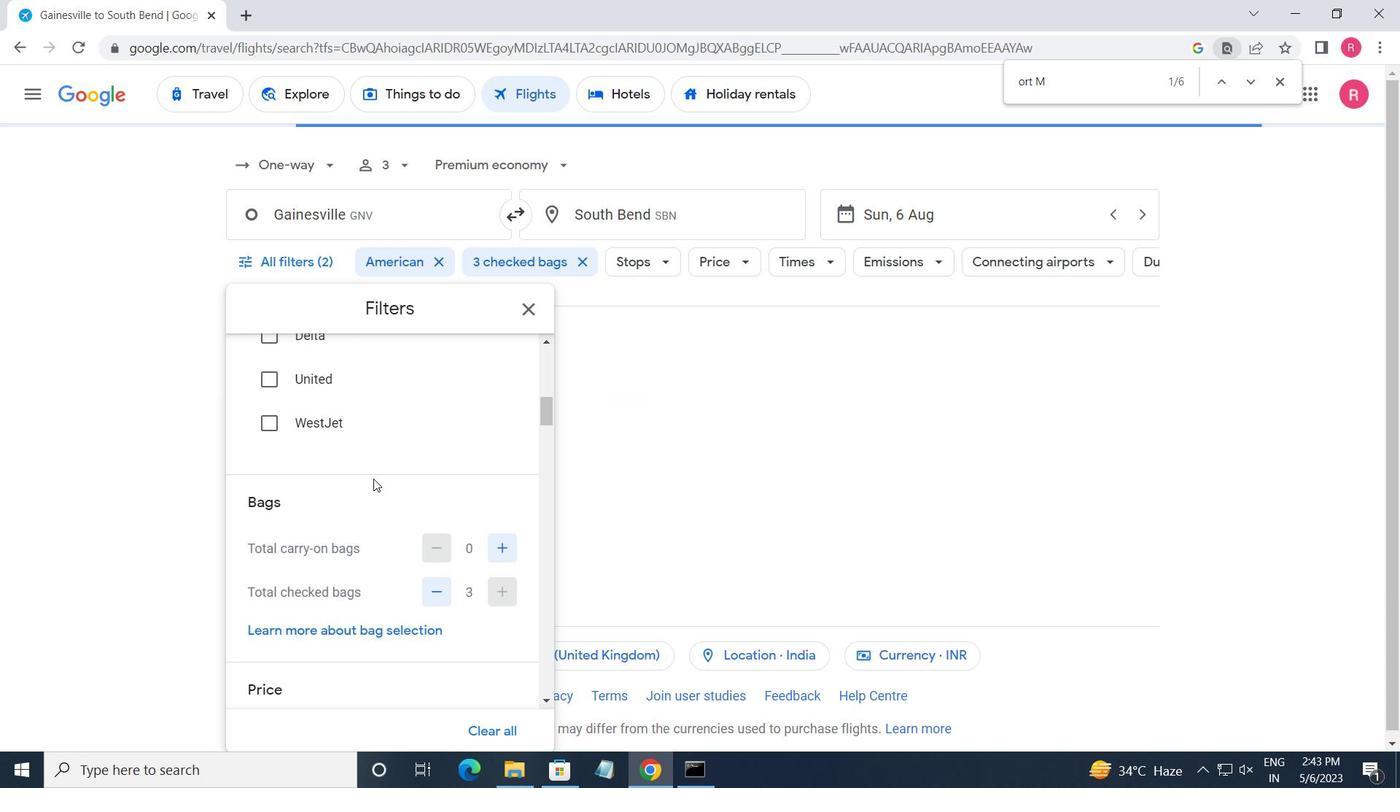
Action: Mouse scrolled (375, 477) with delta (0, 0)
Screenshot: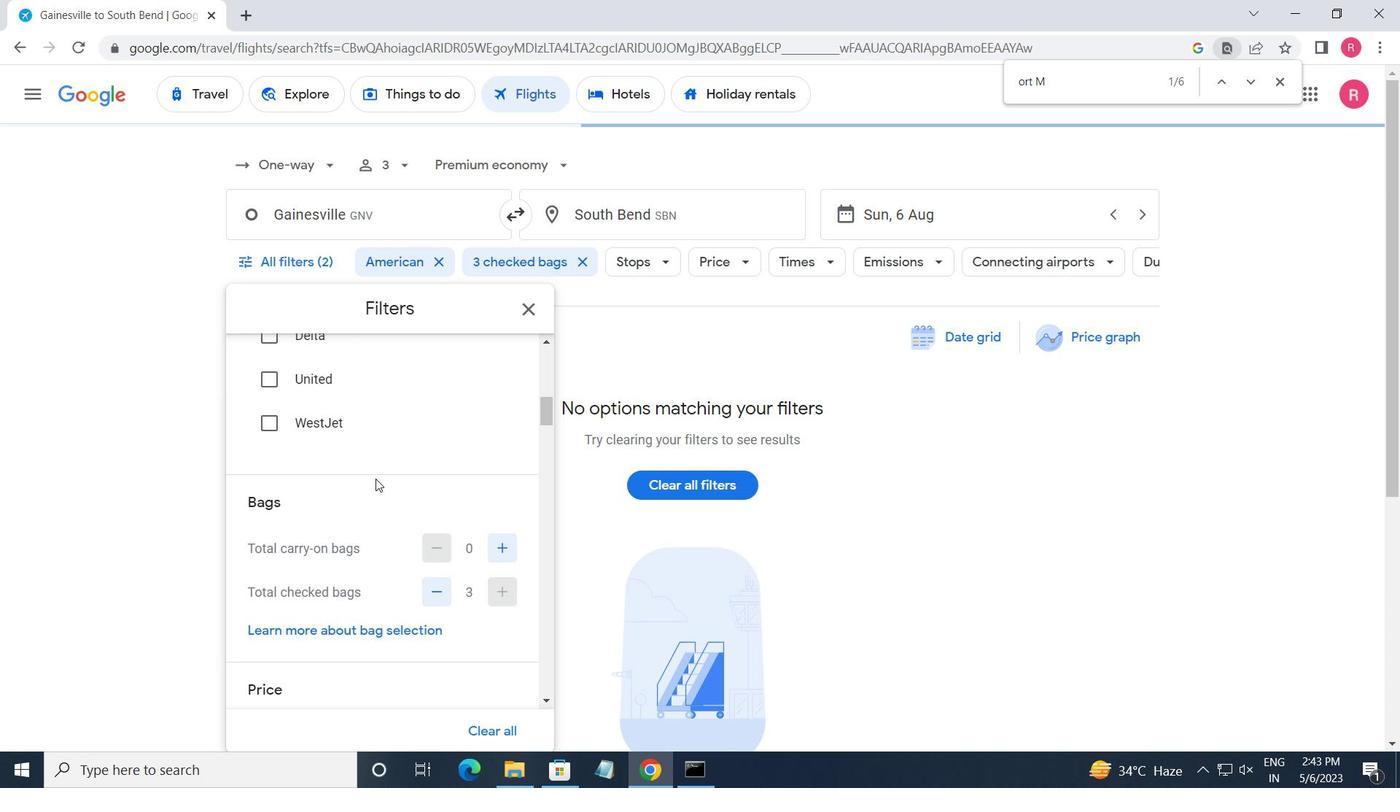 
Action: Mouse scrolled (375, 477) with delta (0, 0)
Screenshot: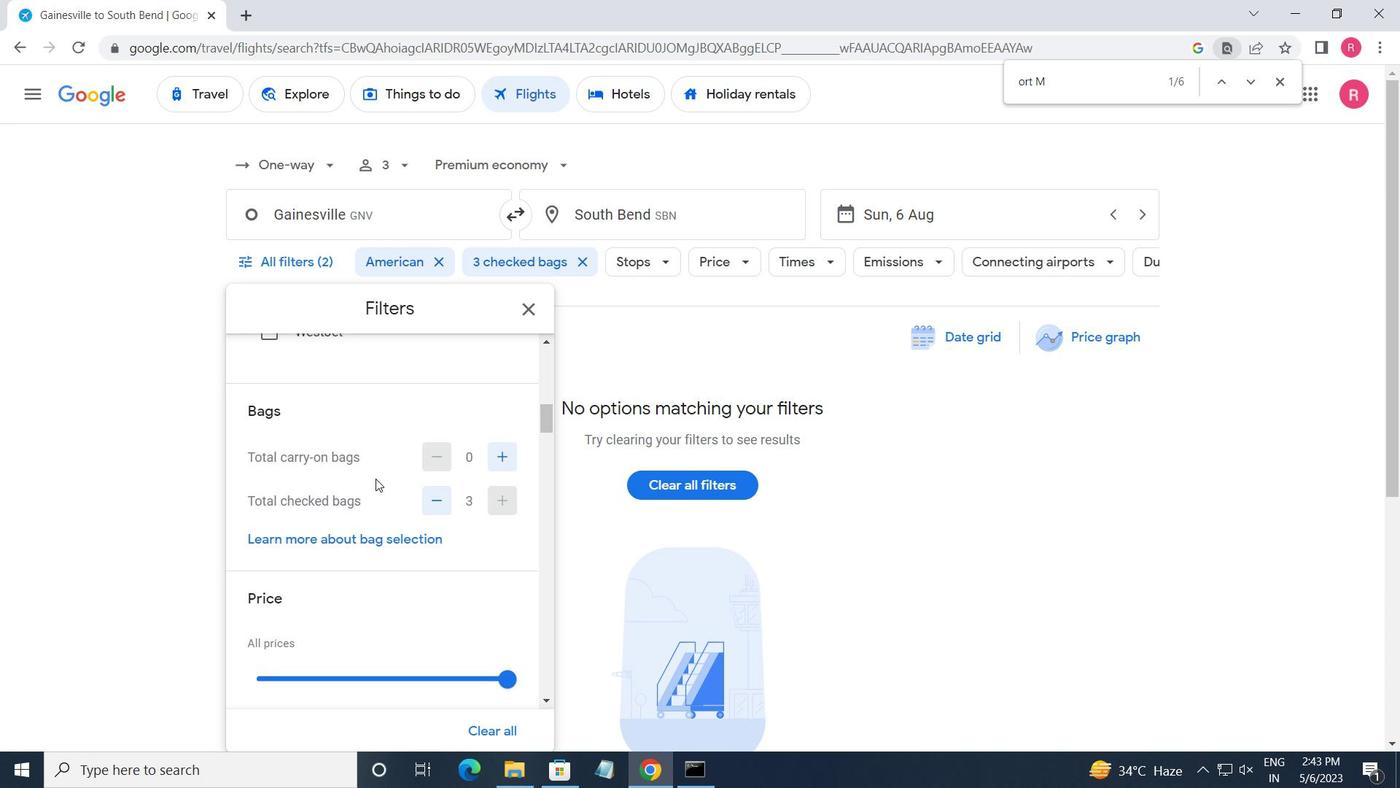 
Action: Mouse moved to (503, 597)
Screenshot: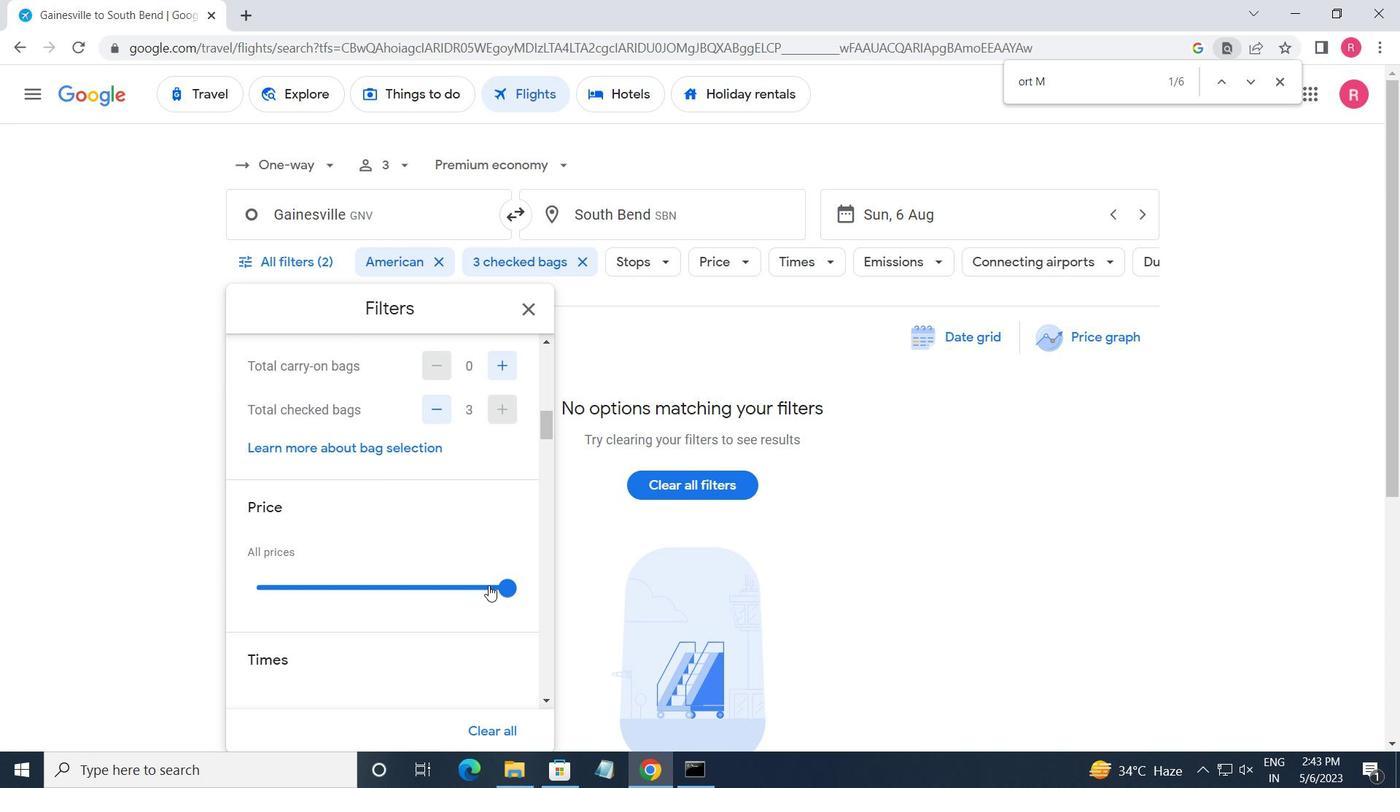 
Action: Mouse pressed left at (503, 597)
Screenshot: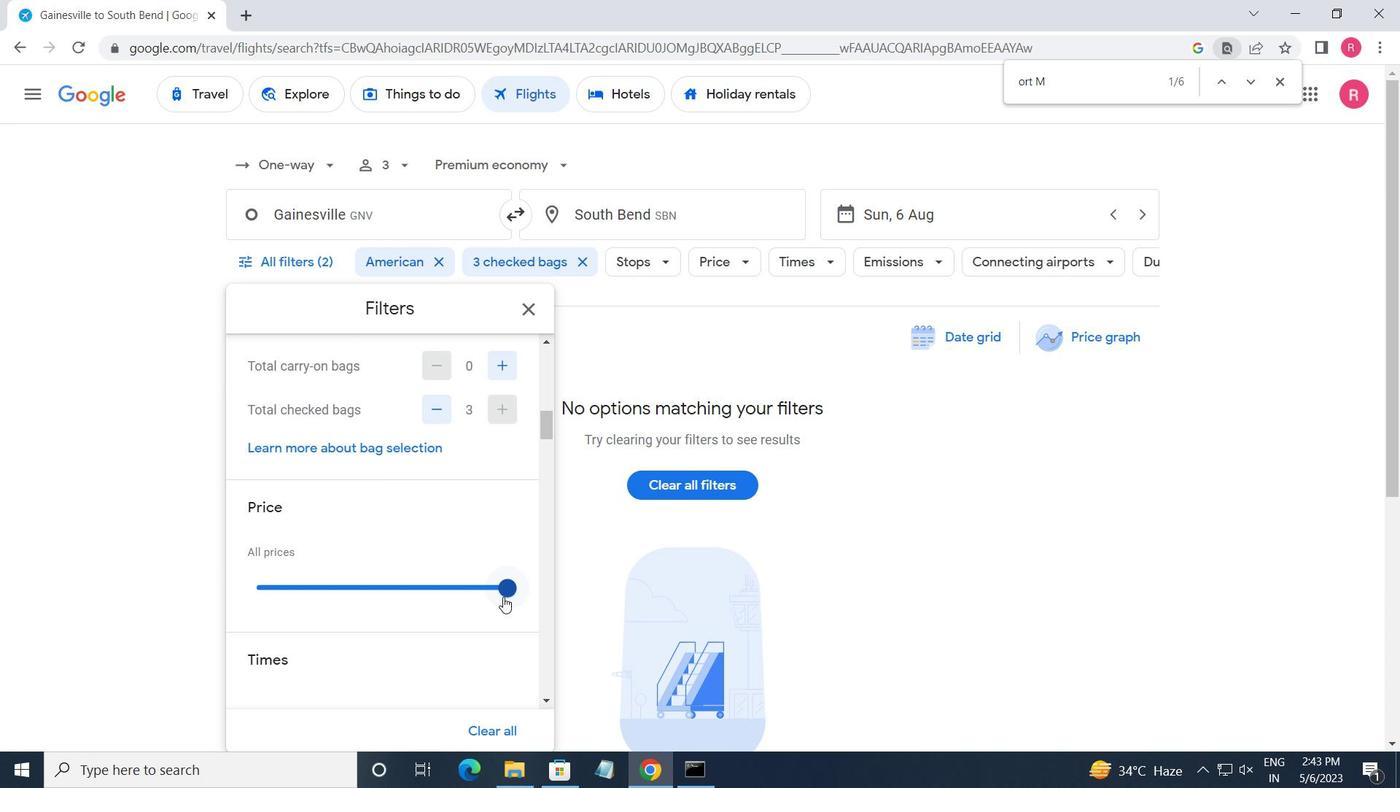 
Action: Mouse moved to (398, 533)
Screenshot: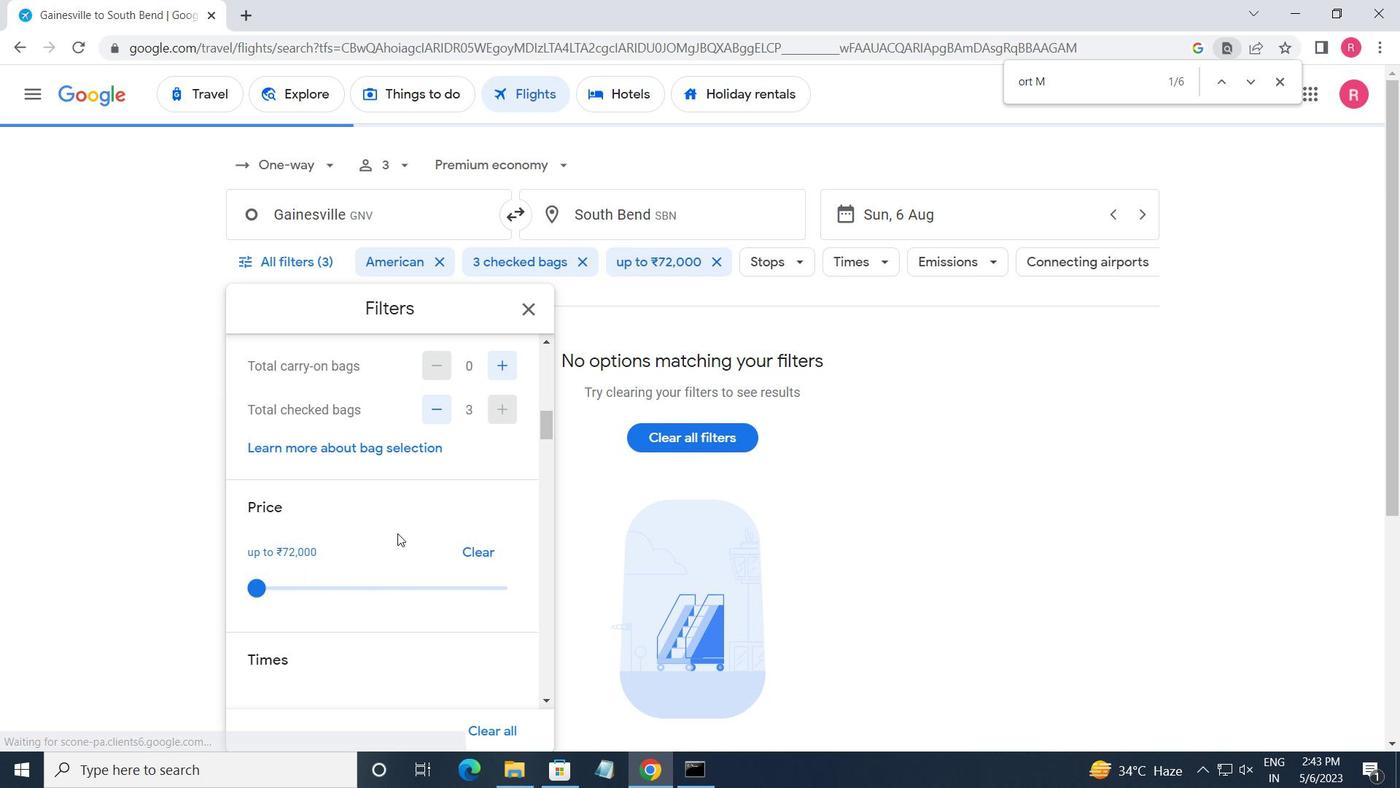 
Action: Mouse scrolled (398, 532) with delta (0, 0)
Screenshot: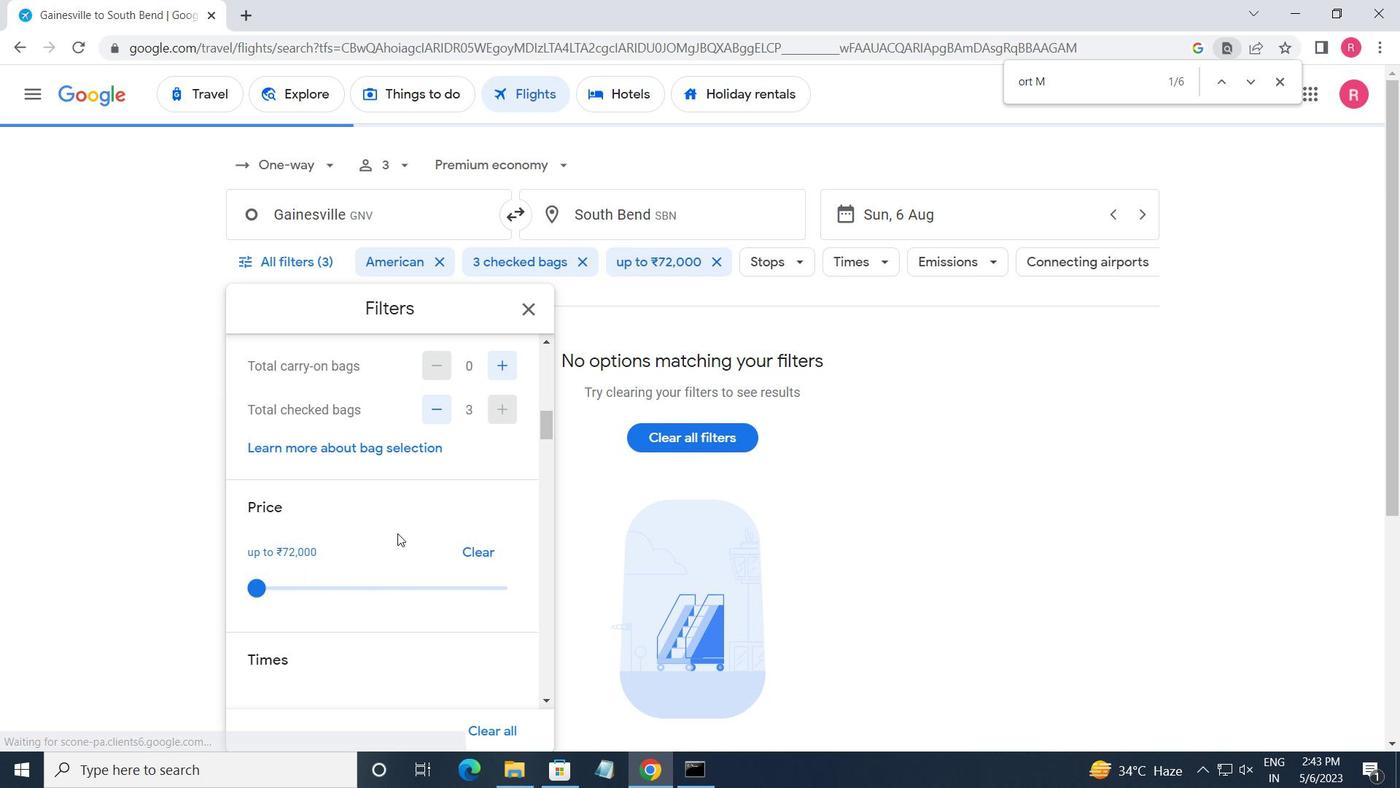 
Action: Mouse moved to (399, 534)
Screenshot: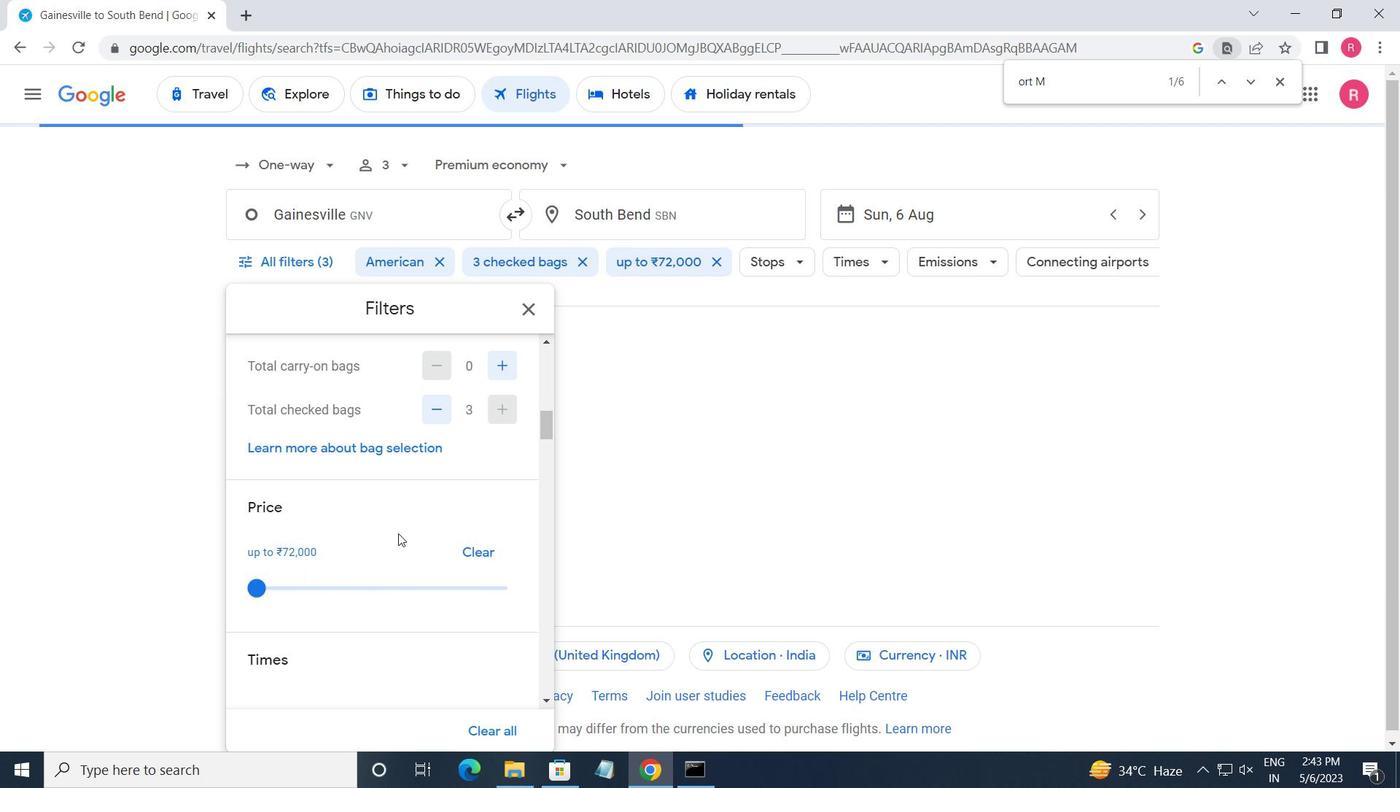 
Action: Mouse scrolled (399, 533) with delta (0, 0)
Screenshot: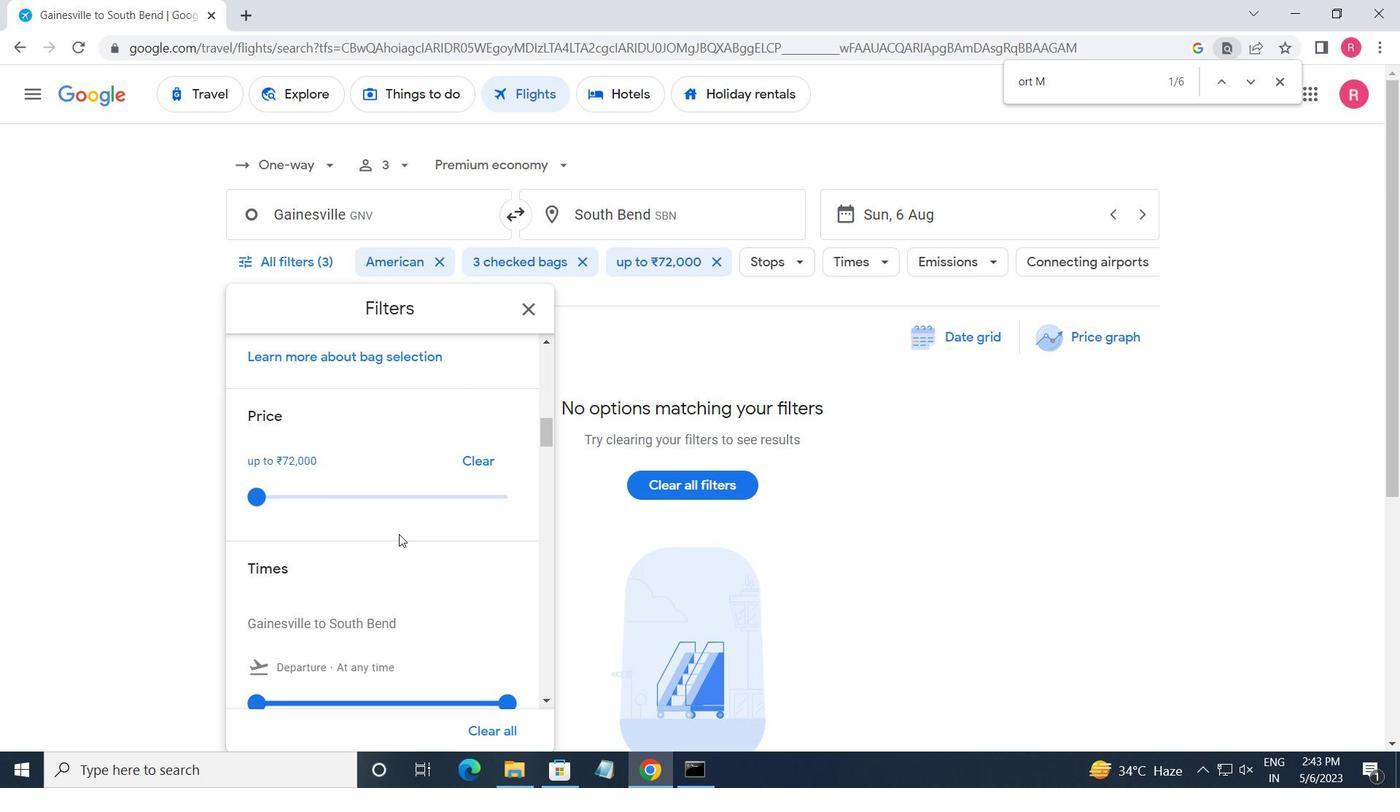 
Action: Mouse moved to (259, 611)
Screenshot: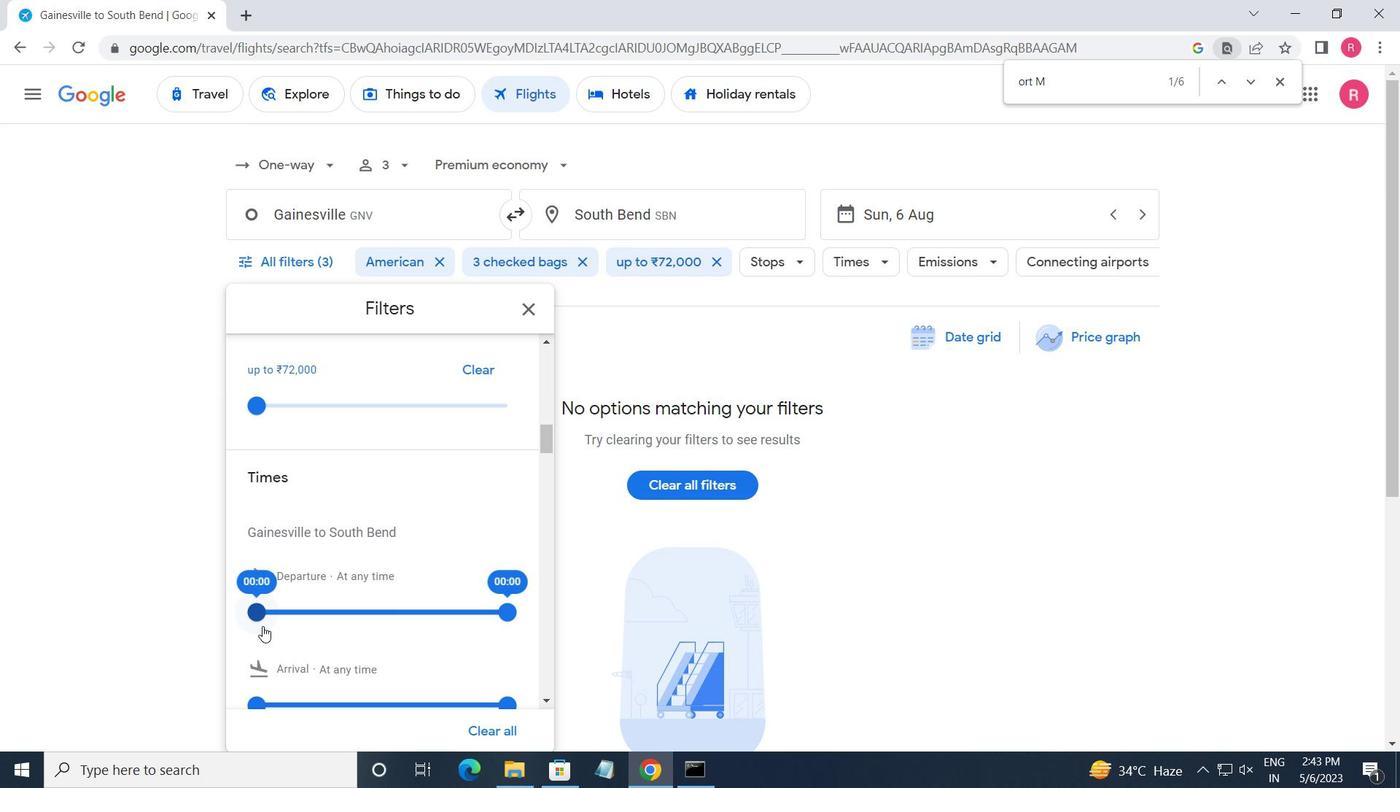 
Action: Mouse pressed left at (259, 611)
Screenshot: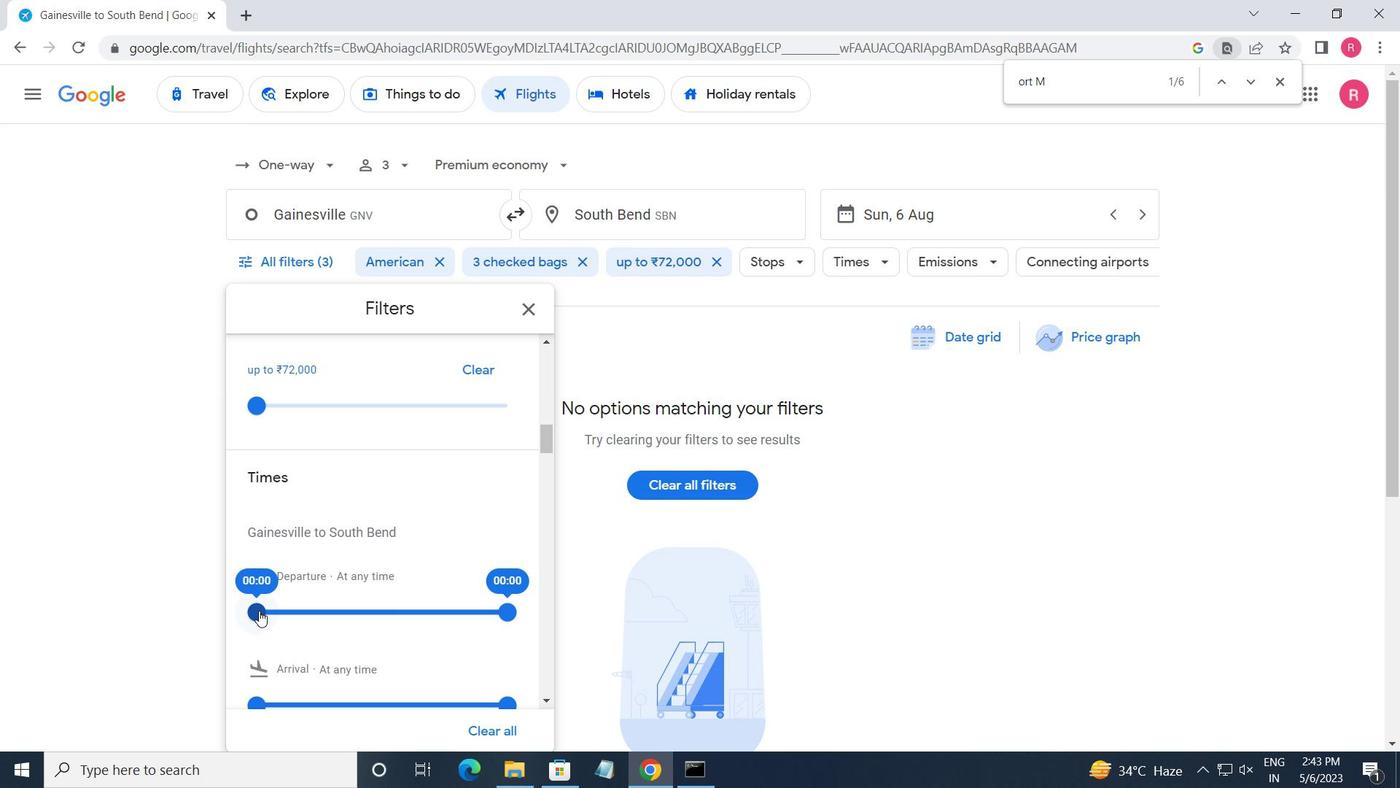 
Action: Mouse moved to (500, 617)
Screenshot: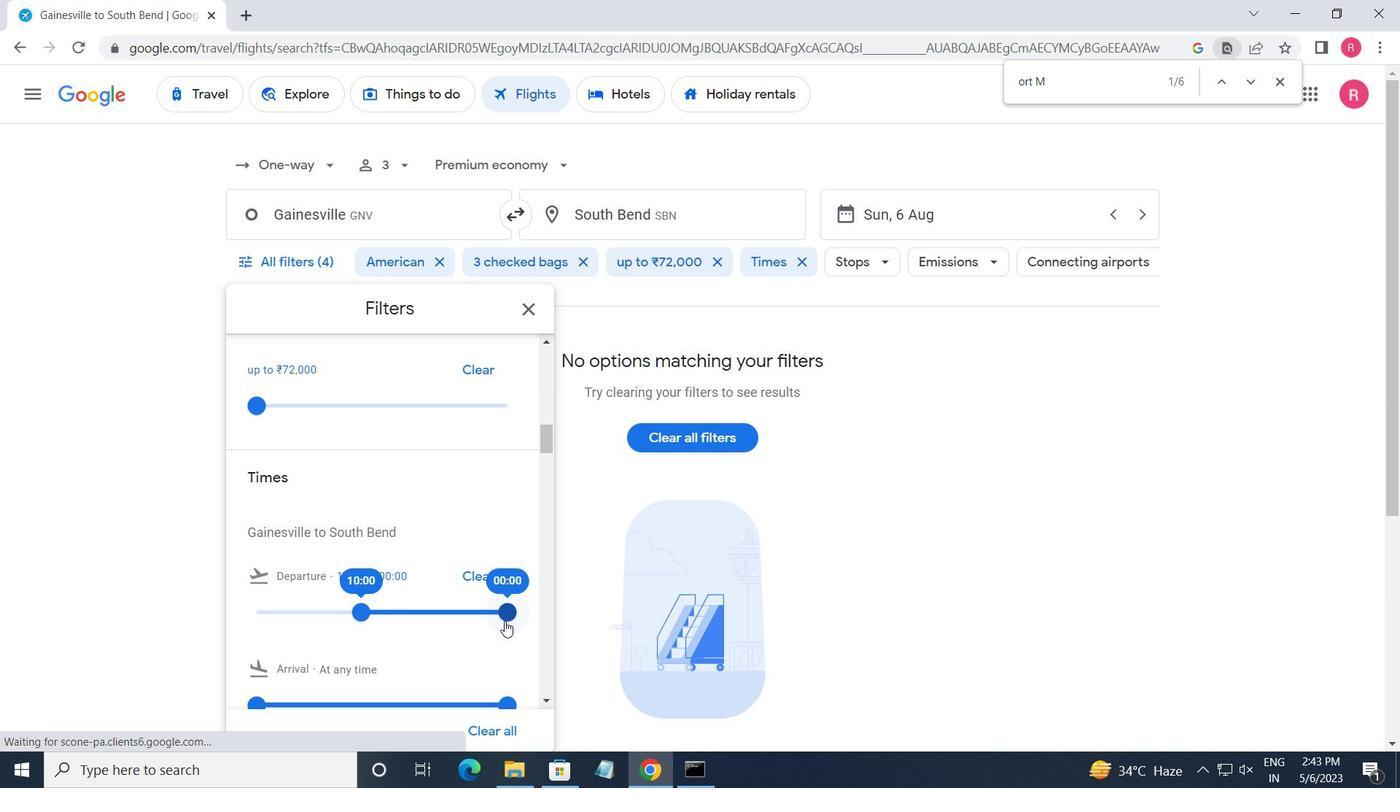 
Action: Mouse pressed left at (500, 617)
Screenshot: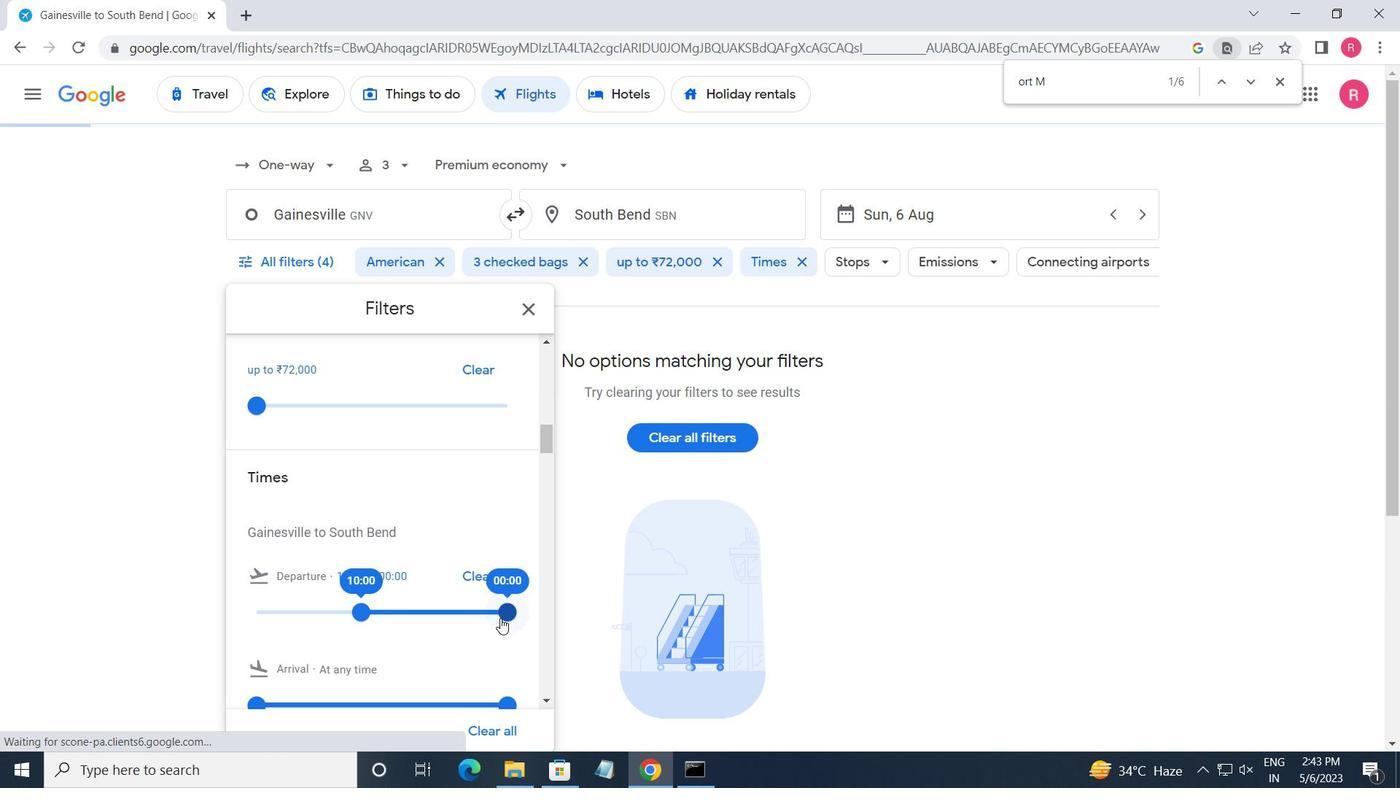 
Action: Mouse moved to (526, 302)
Screenshot: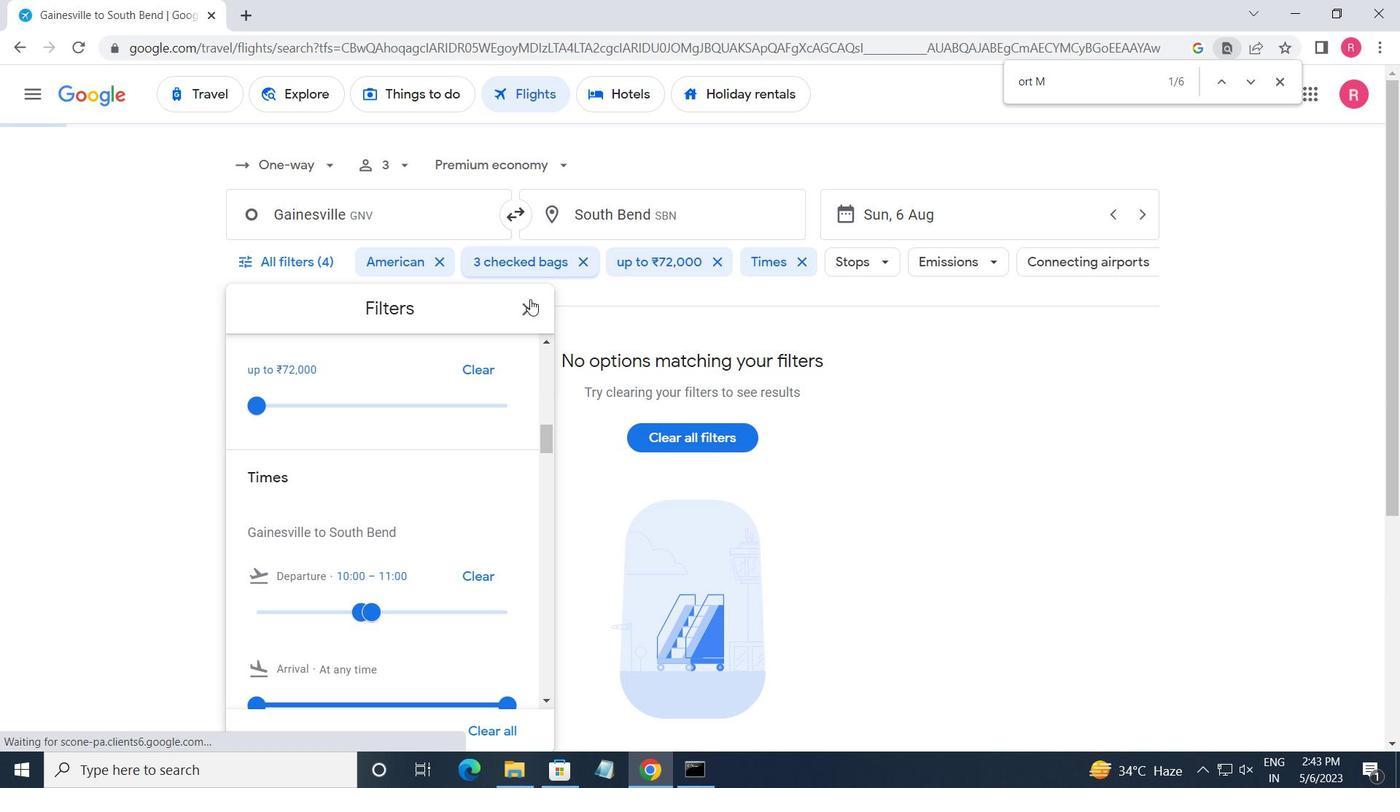
Action: Mouse pressed left at (526, 302)
Screenshot: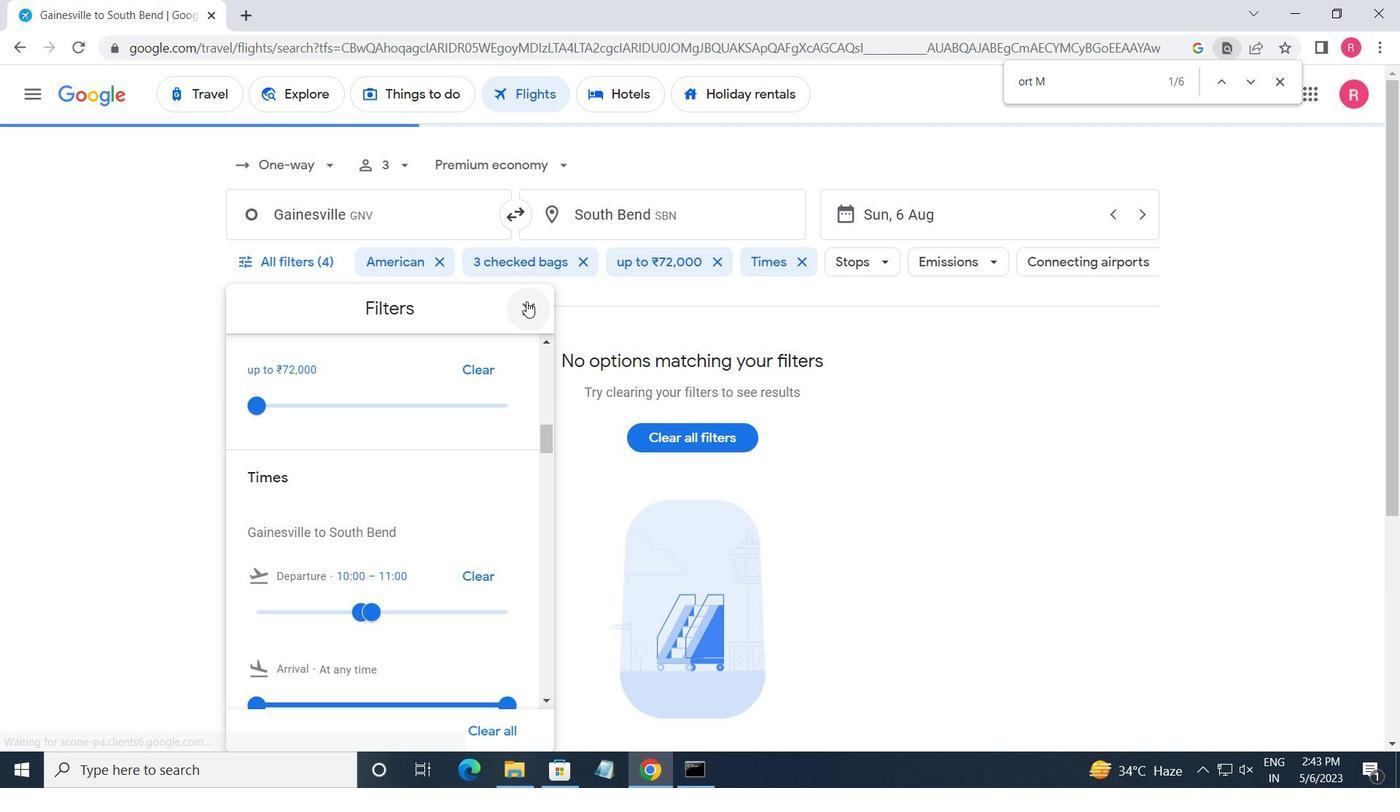 
Action: Mouse moved to (520, 315)
Screenshot: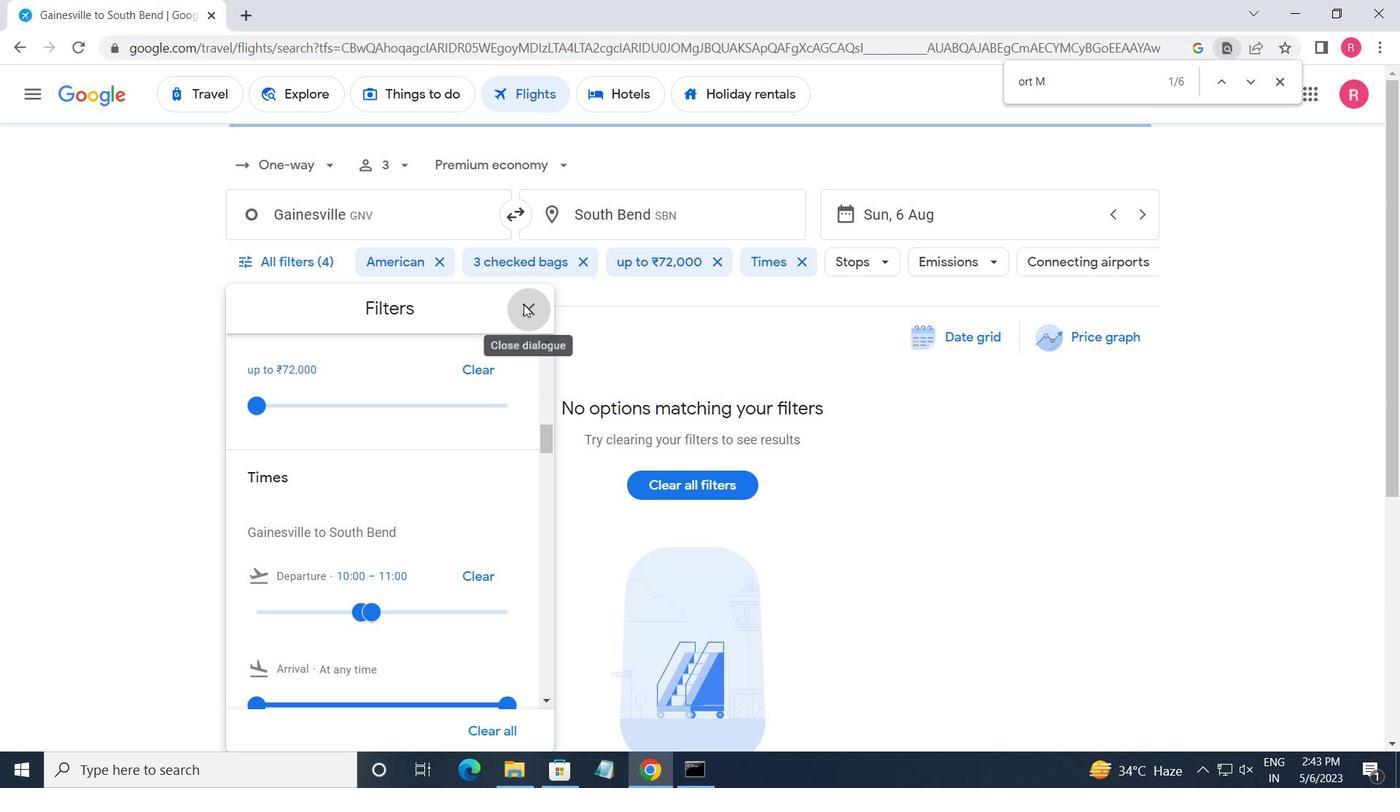
